 Task: nan
Action: Mouse moved to (521, 668)
Screenshot: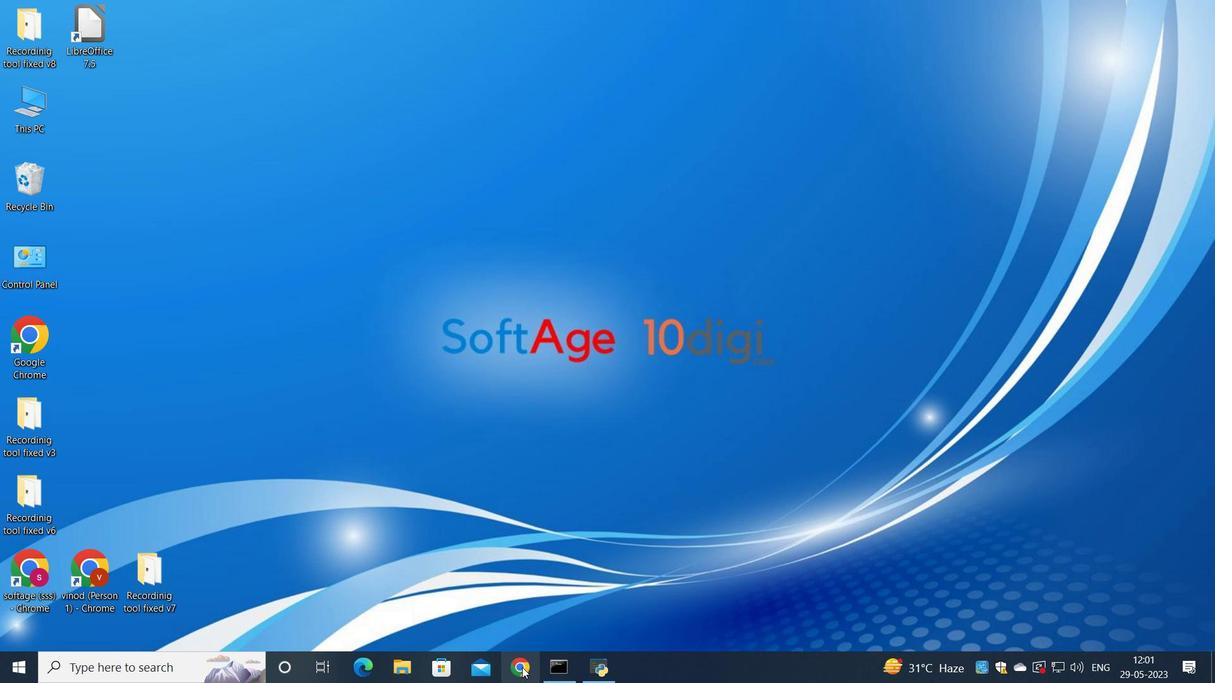 
Action: Mouse pressed left at (521, 668)
Screenshot: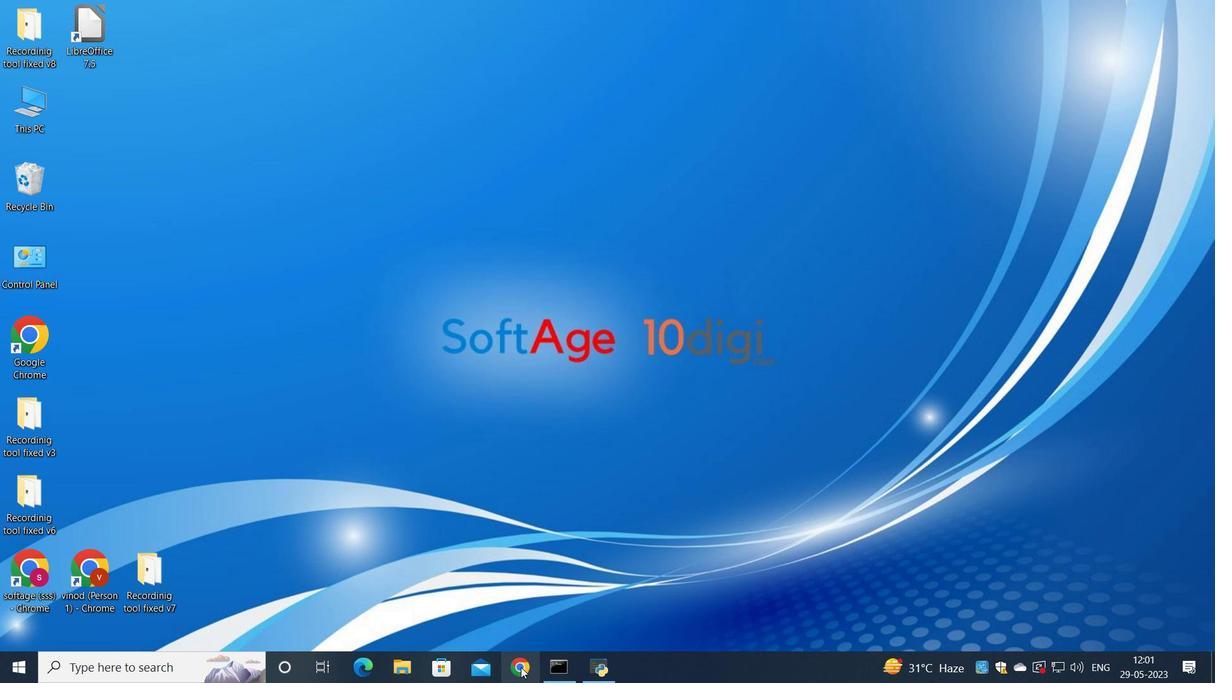 
Action: Mouse moved to (545, 380)
Screenshot: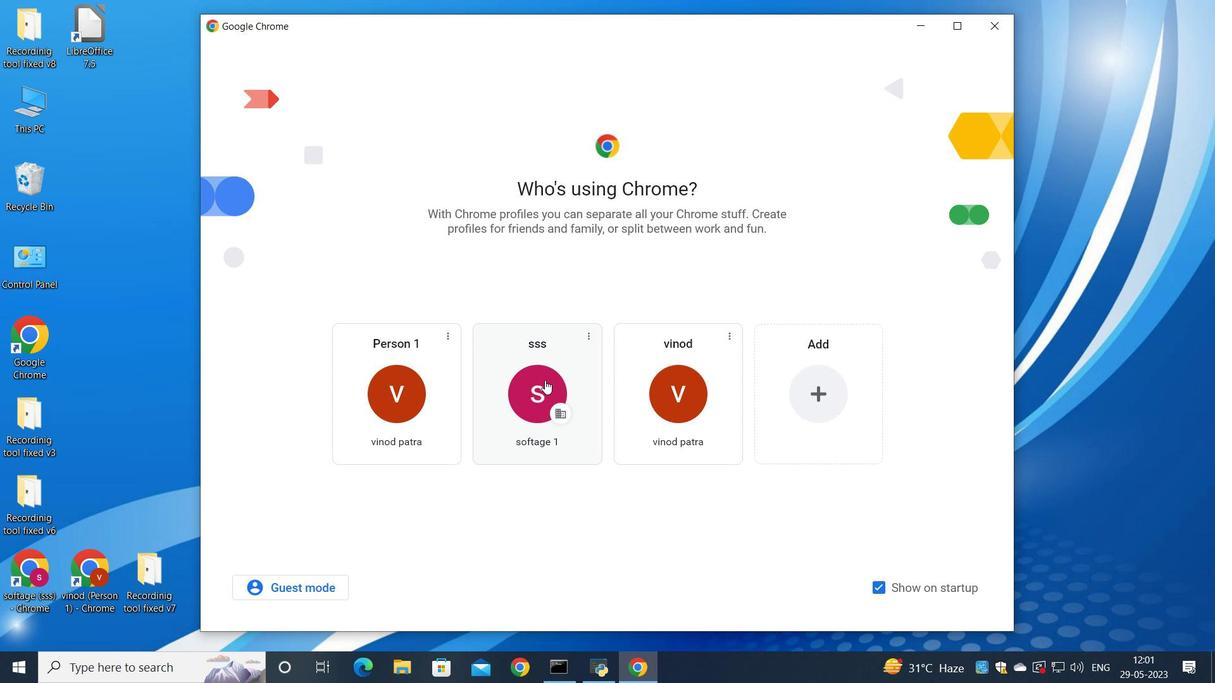 
Action: Mouse pressed left at (545, 380)
Screenshot: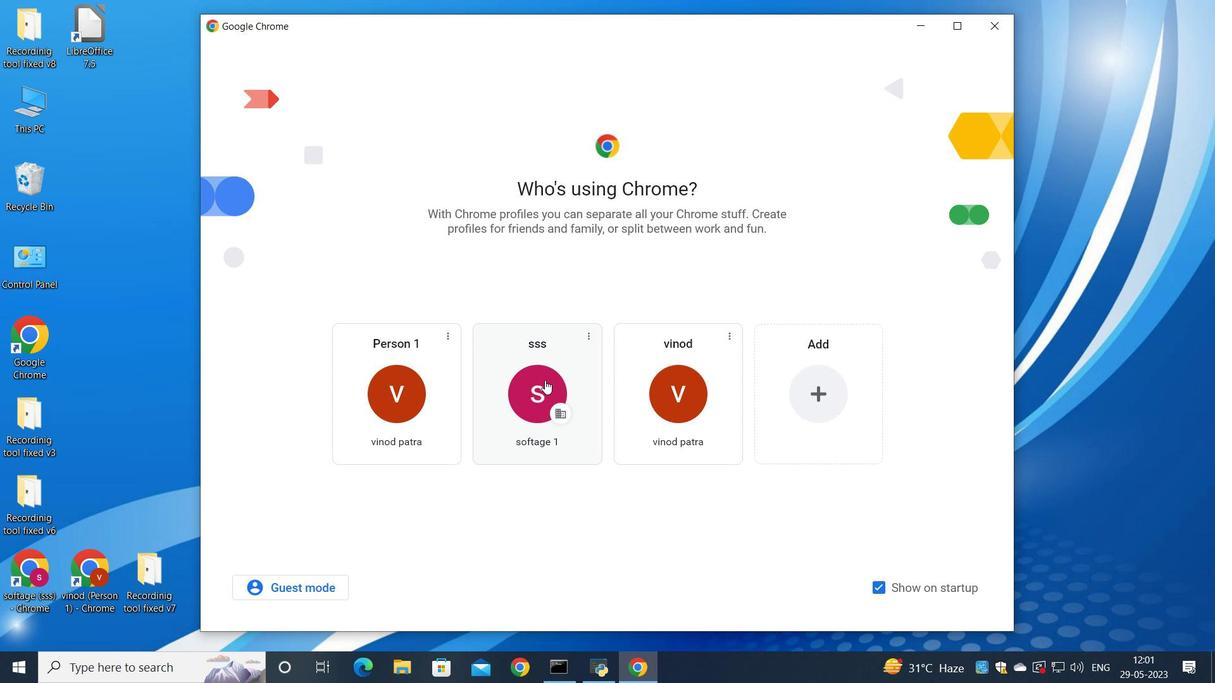 
Action: Mouse moved to (1056, 80)
Screenshot: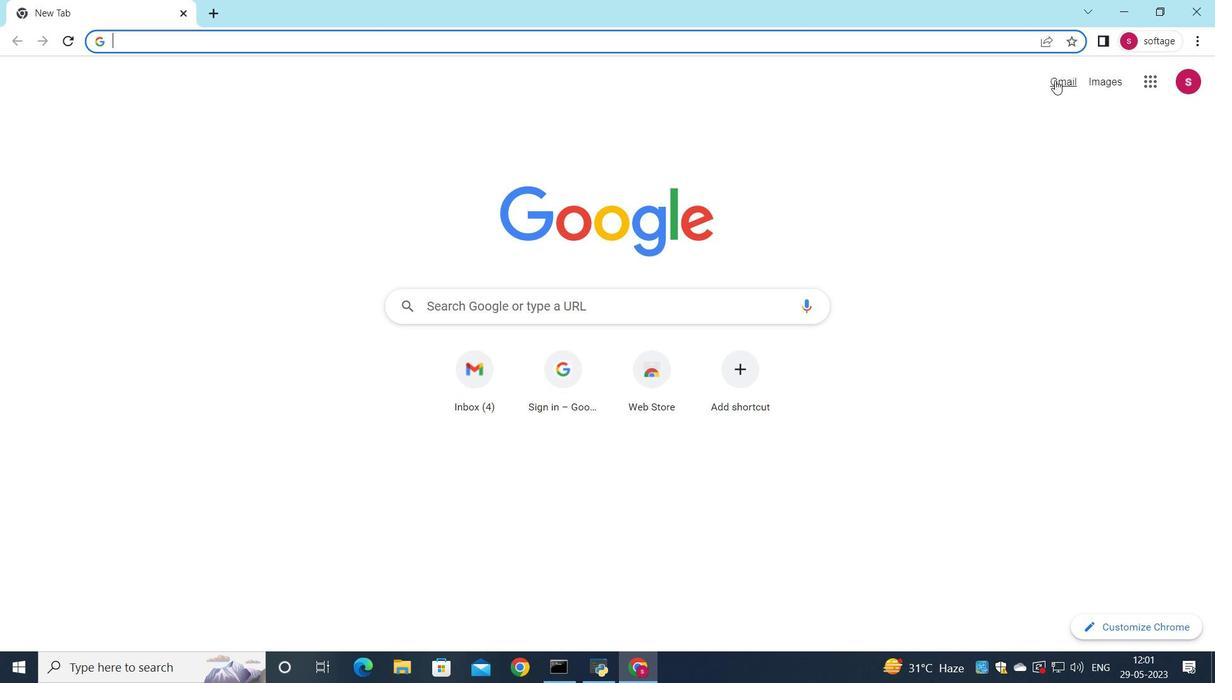 
Action: Mouse pressed left at (1056, 80)
Screenshot: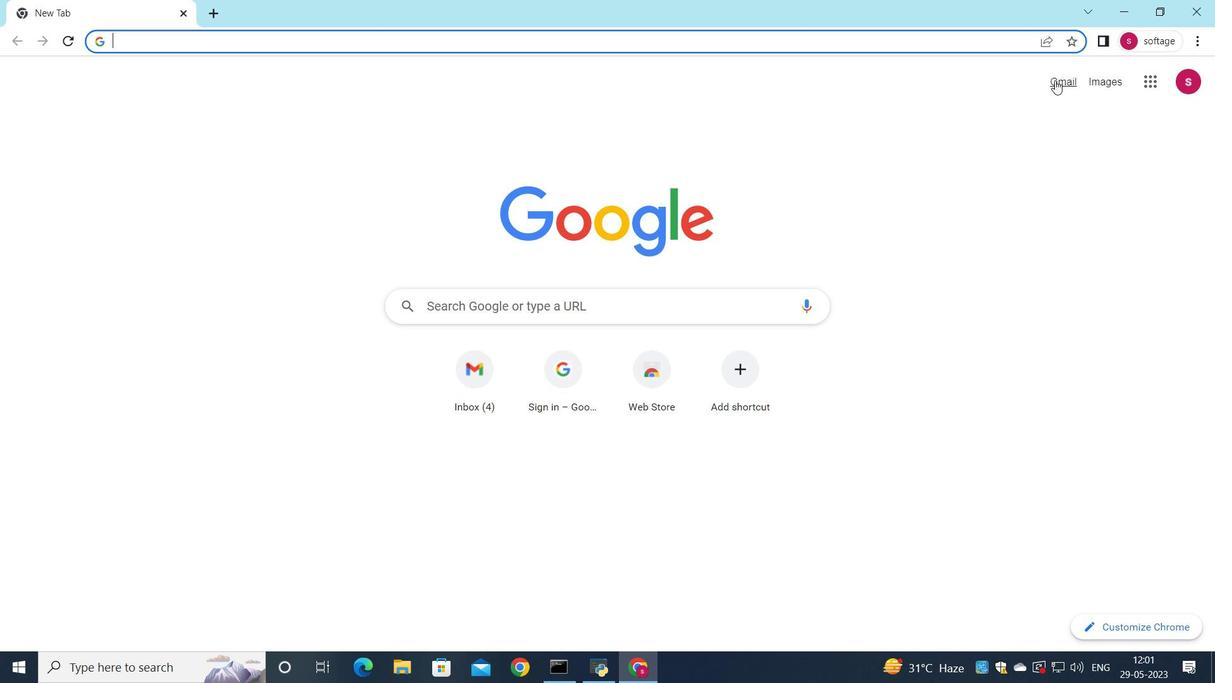 
Action: Mouse moved to (1029, 107)
Screenshot: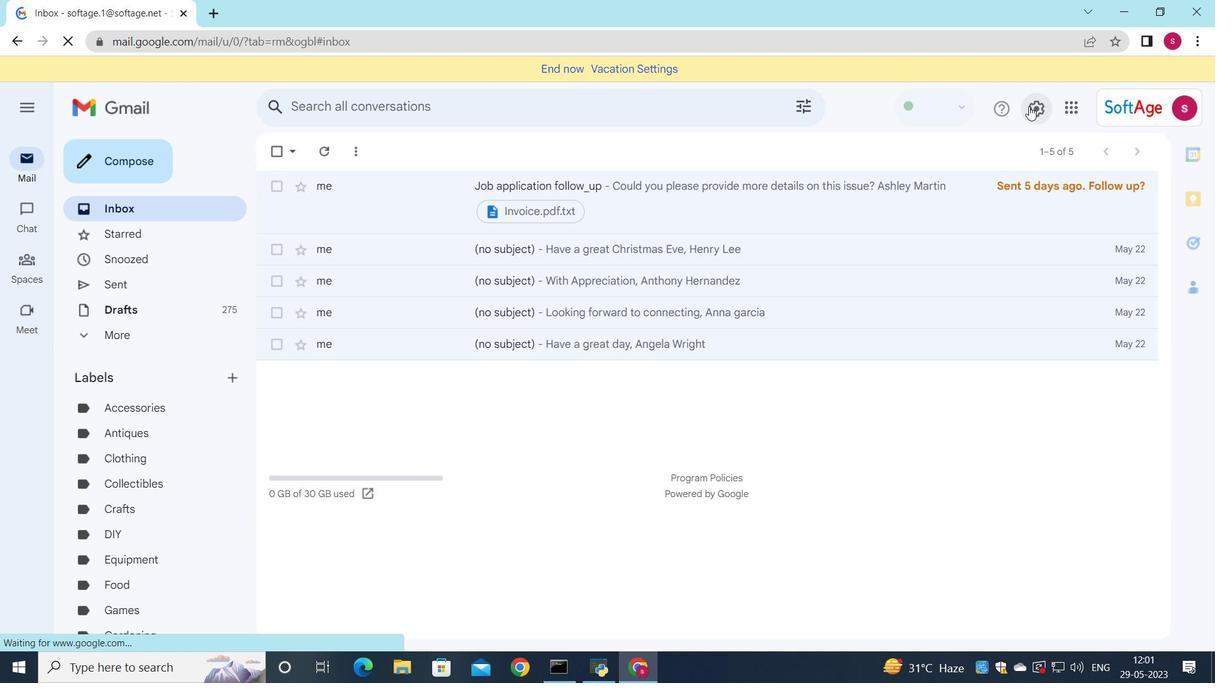 
Action: Mouse pressed left at (1029, 107)
Screenshot: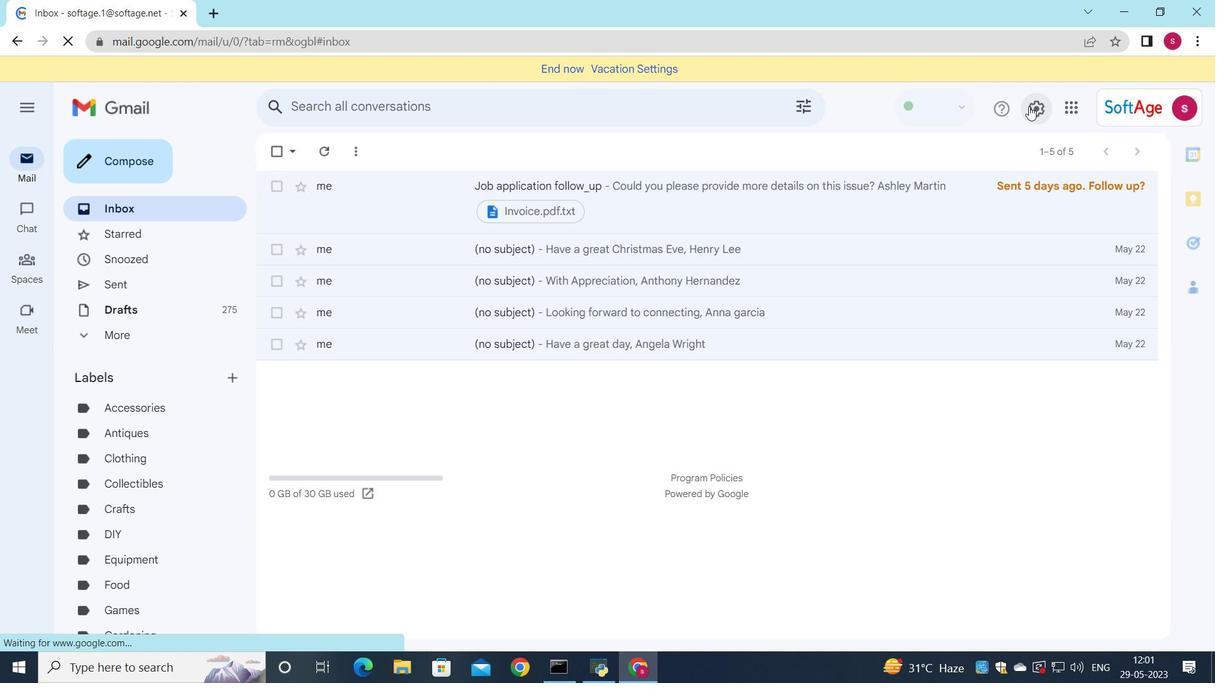 
Action: Mouse moved to (1065, 186)
Screenshot: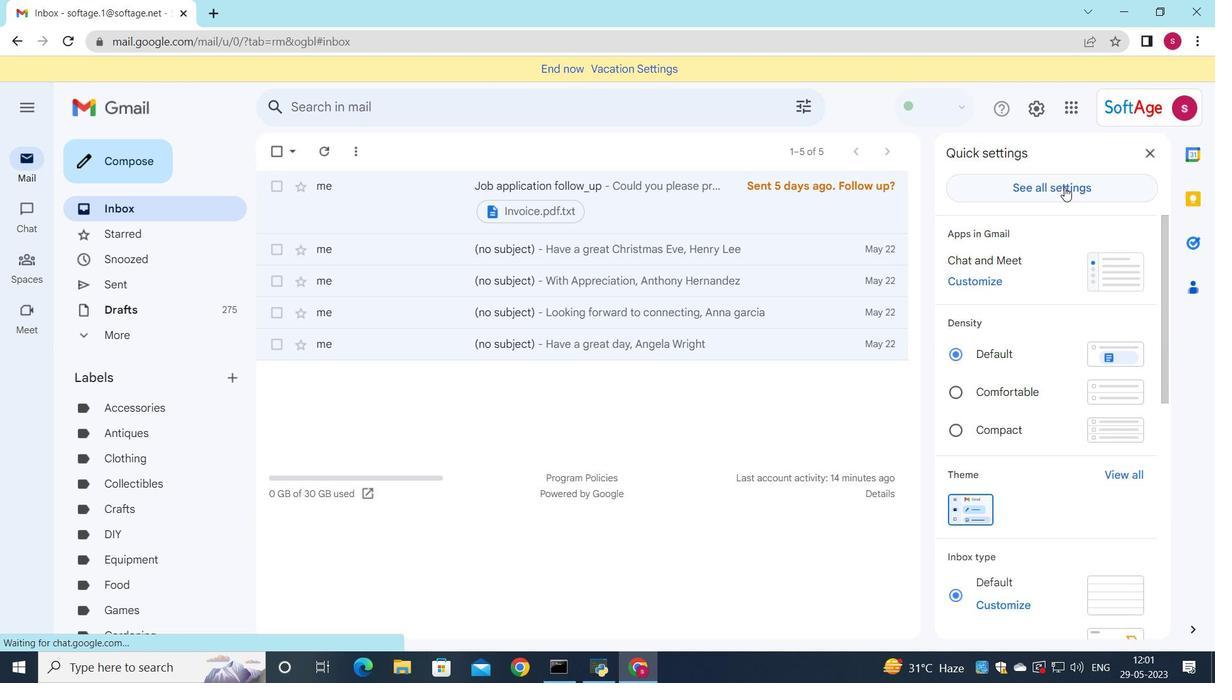 
Action: Mouse pressed left at (1065, 186)
Screenshot: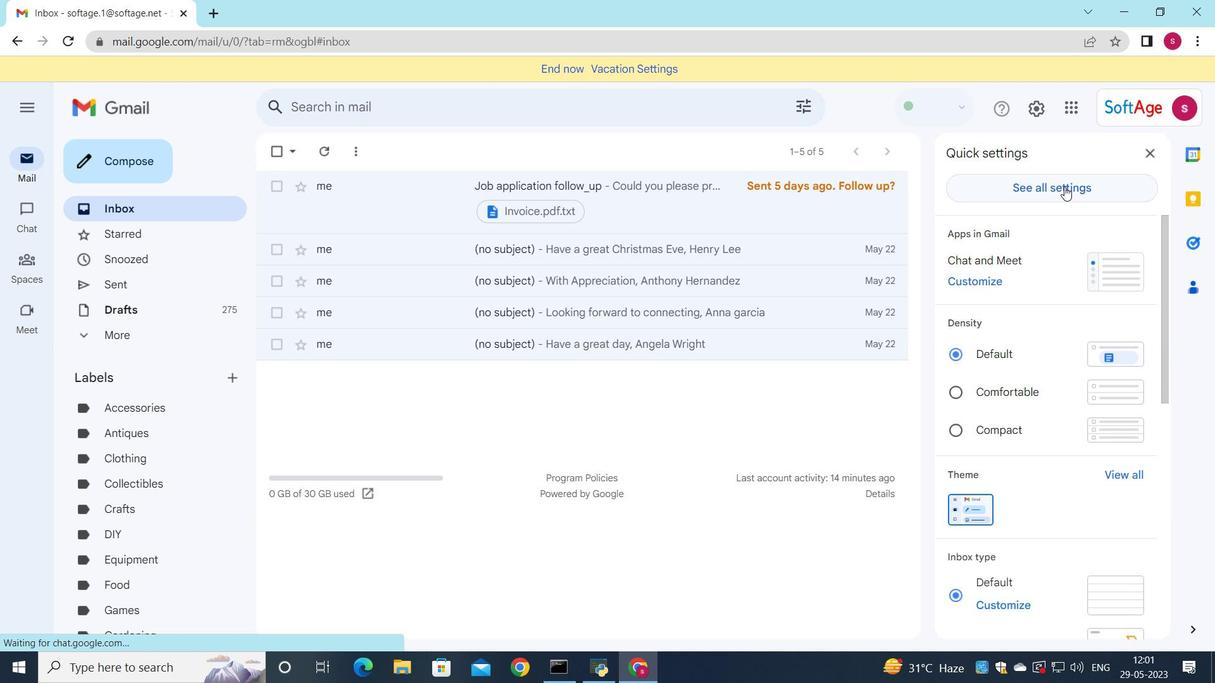 
Action: Mouse moved to (893, 269)
Screenshot: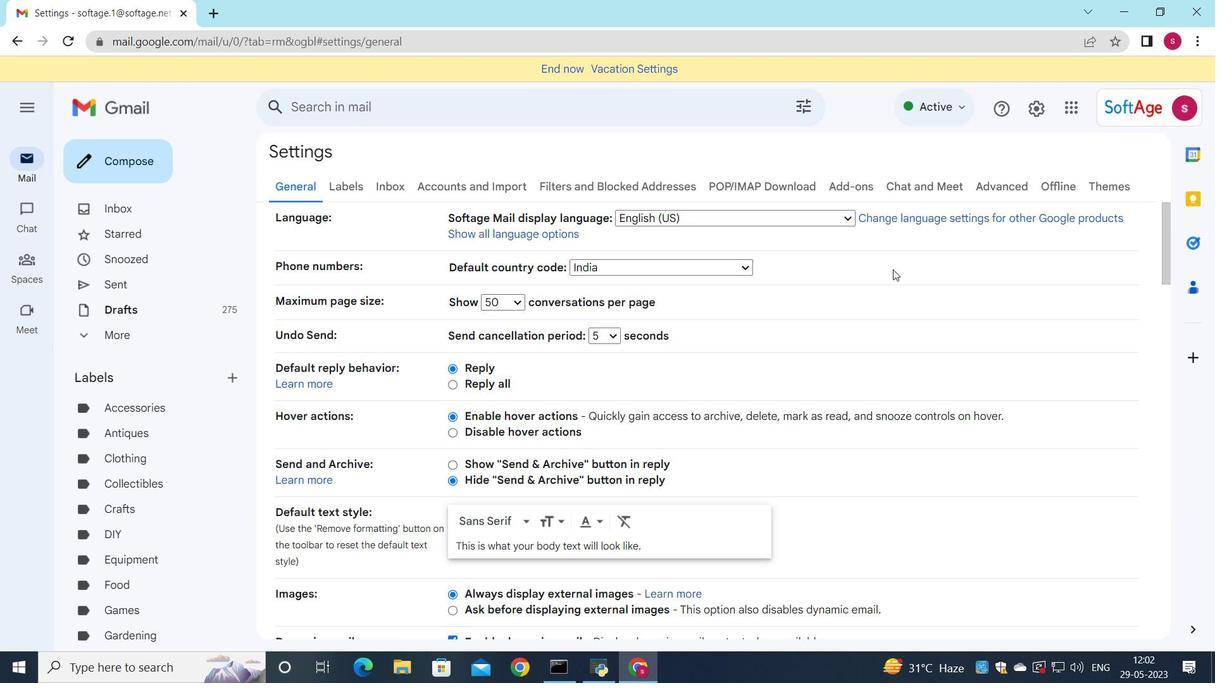 
Action: Mouse scrolled (893, 269) with delta (0, 0)
Screenshot: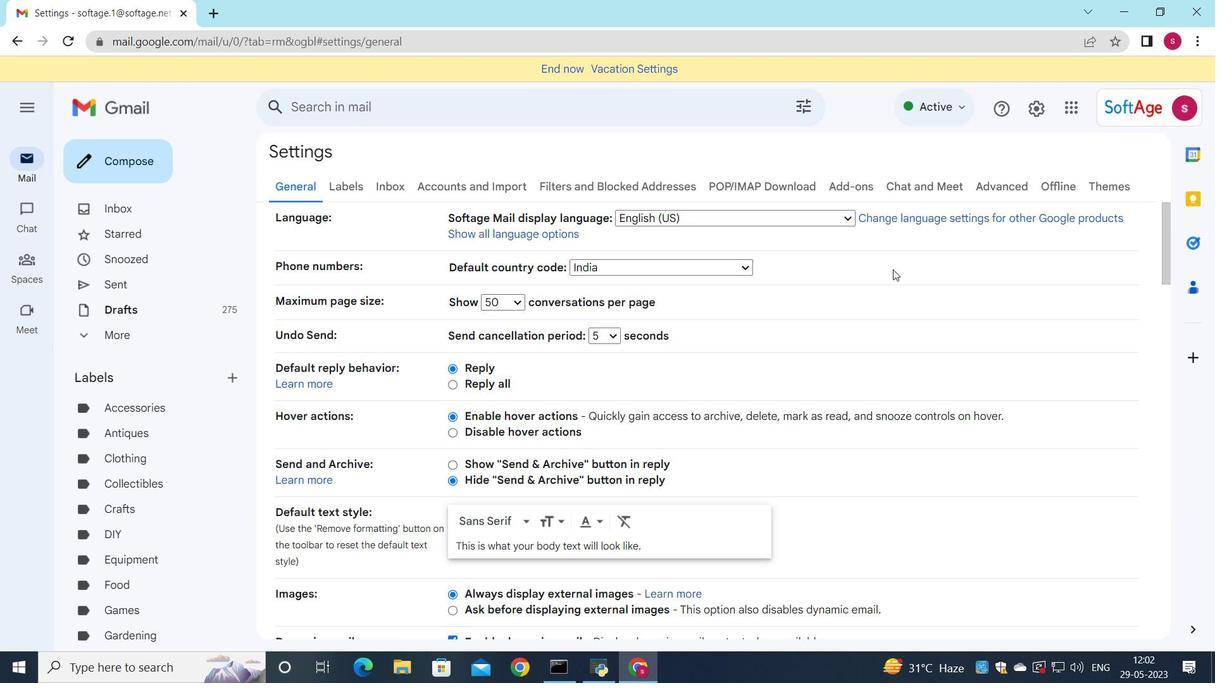 
Action: Mouse scrolled (893, 269) with delta (0, 0)
Screenshot: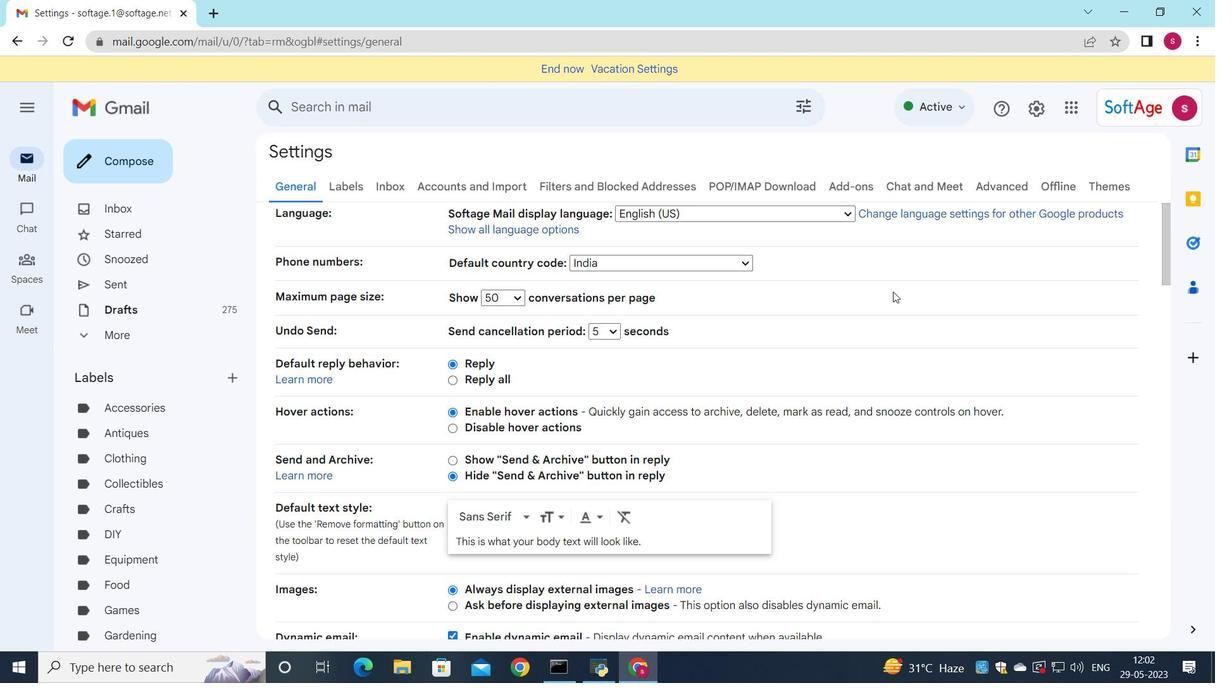 
Action: Mouse moved to (869, 321)
Screenshot: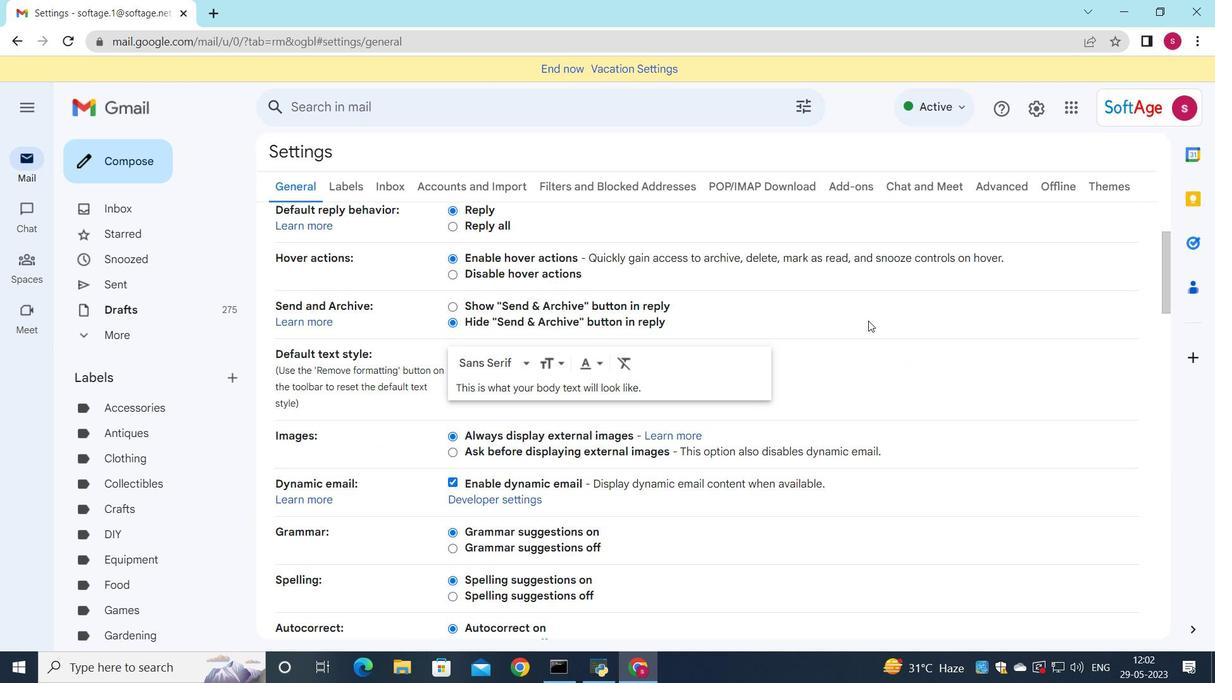 
Action: Mouse scrolled (875, 315) with delta (0, 0)
Screenshot: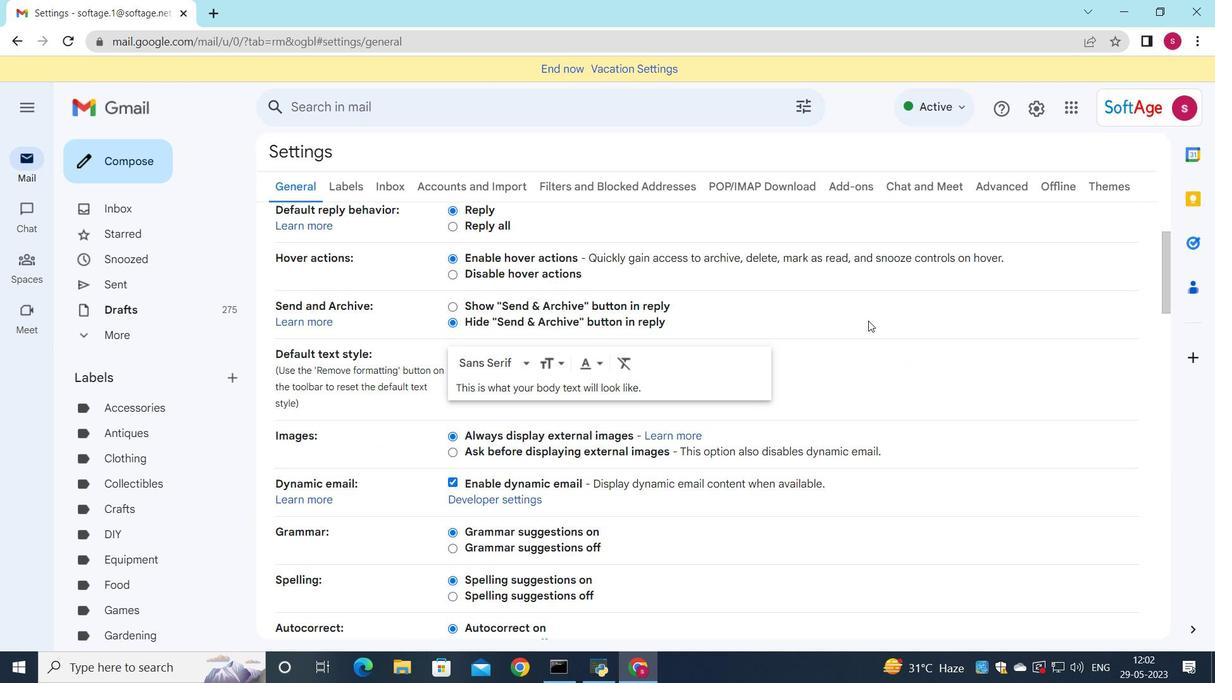 
Action: Mouse moved to (868, 321)
Screenshot: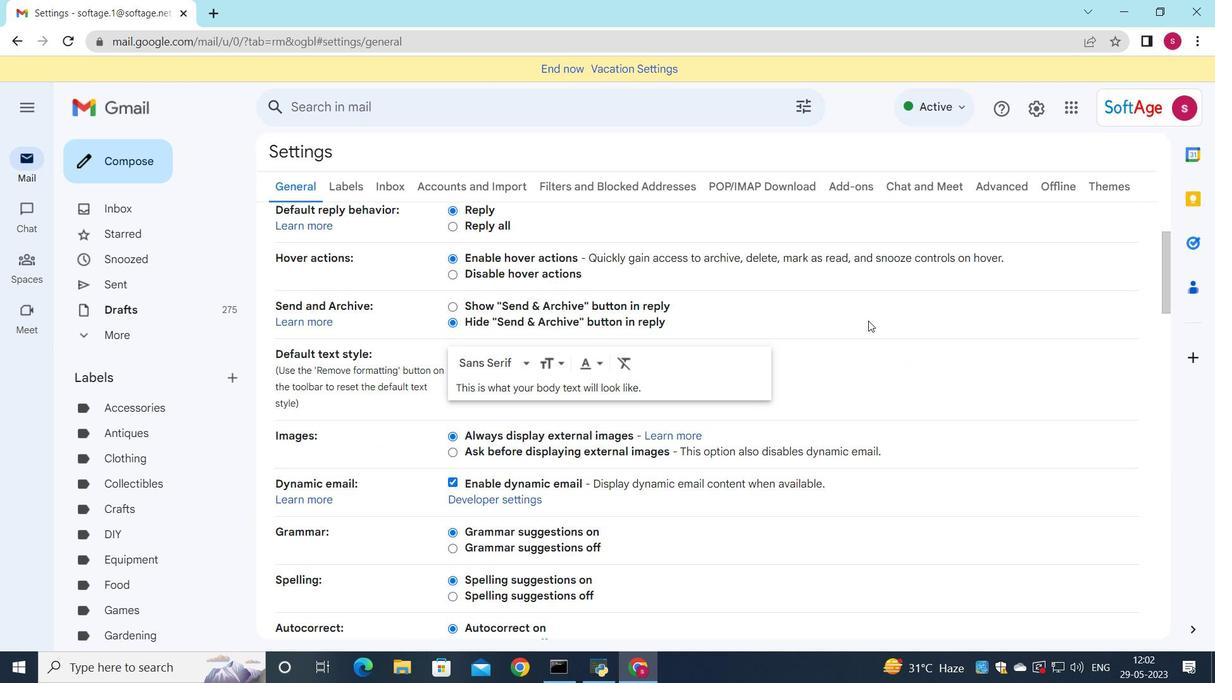 
Action: Mouse scrolled (868, 320) with delta (0, 0)
Screenshot: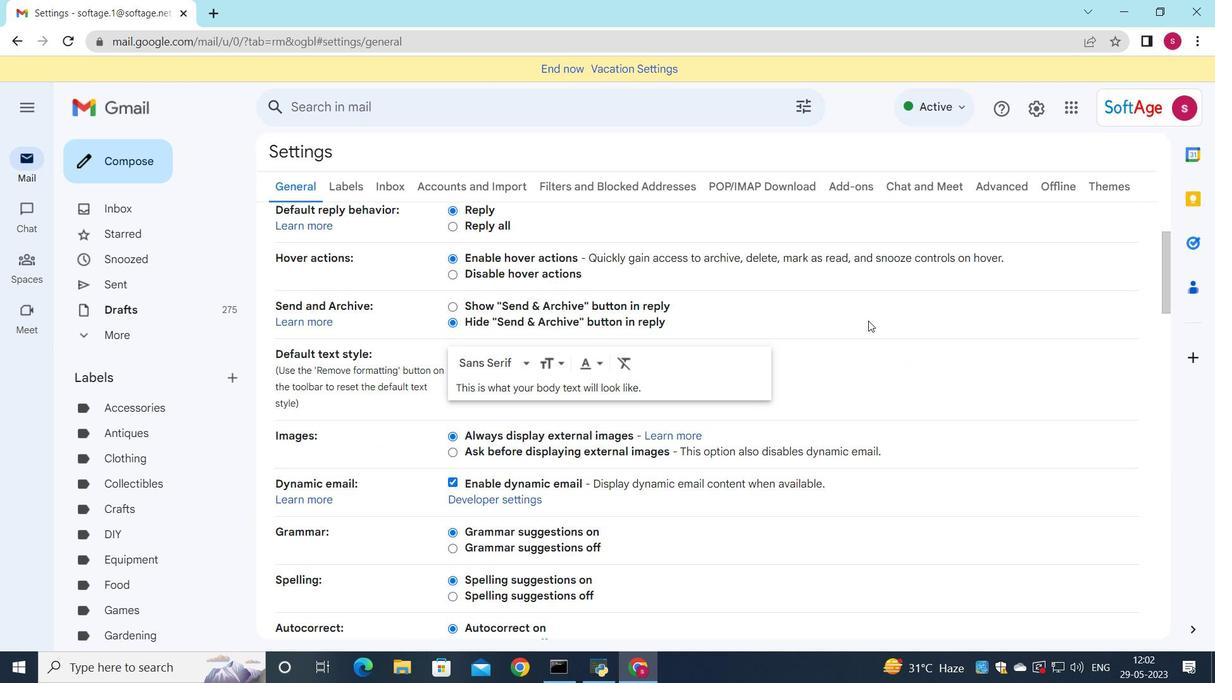 
Action: Mouse scrolled (868, 320) with delta (0, 0)
Screenshot: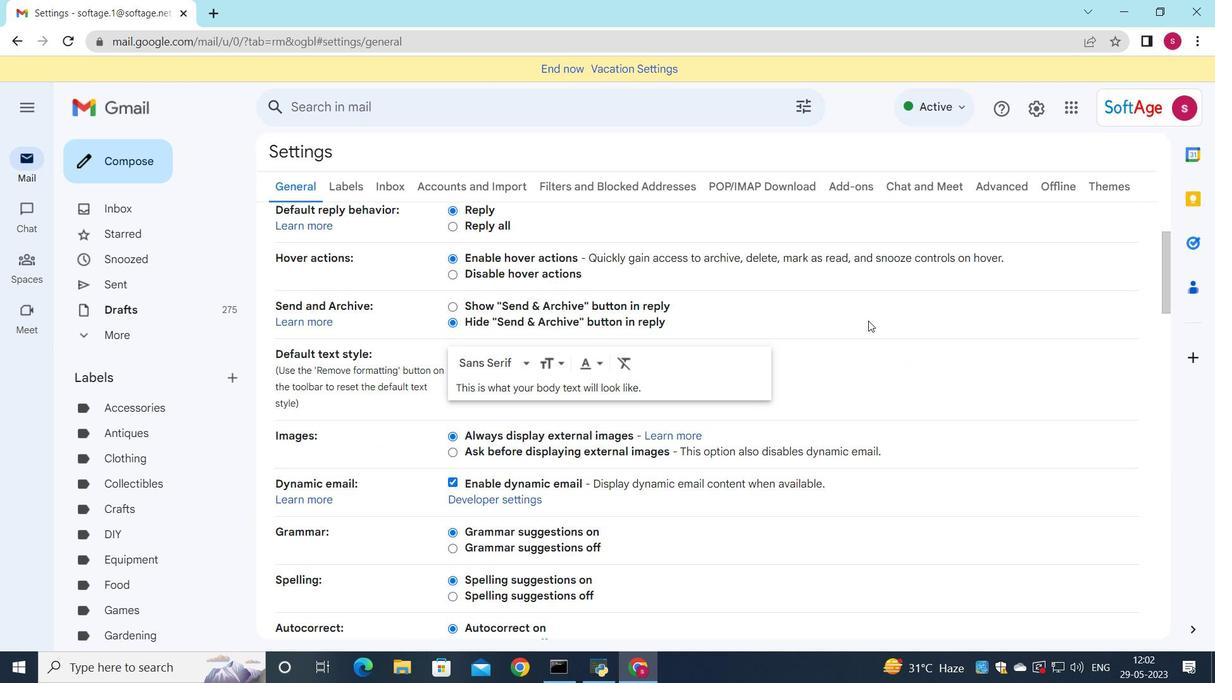 
Action: Mouse scrolled (868, 320) with delta (0, 0)
Screenshot: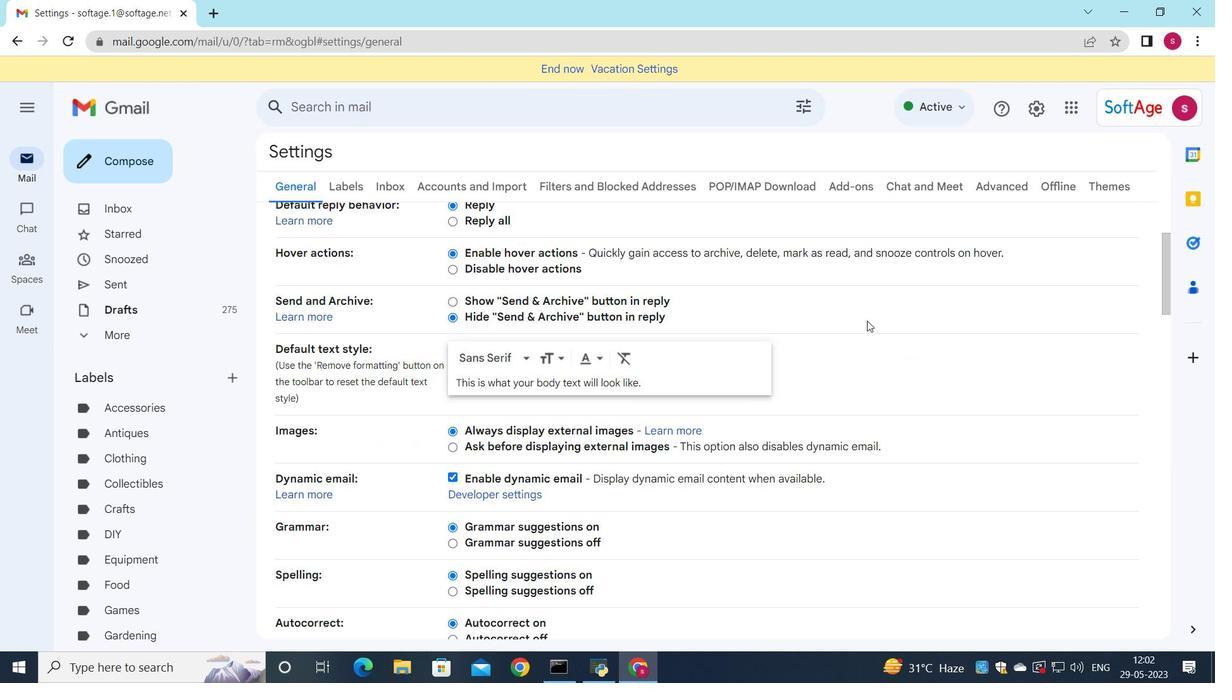 
Action: Mouse moved to (831, 309)
Screenshot: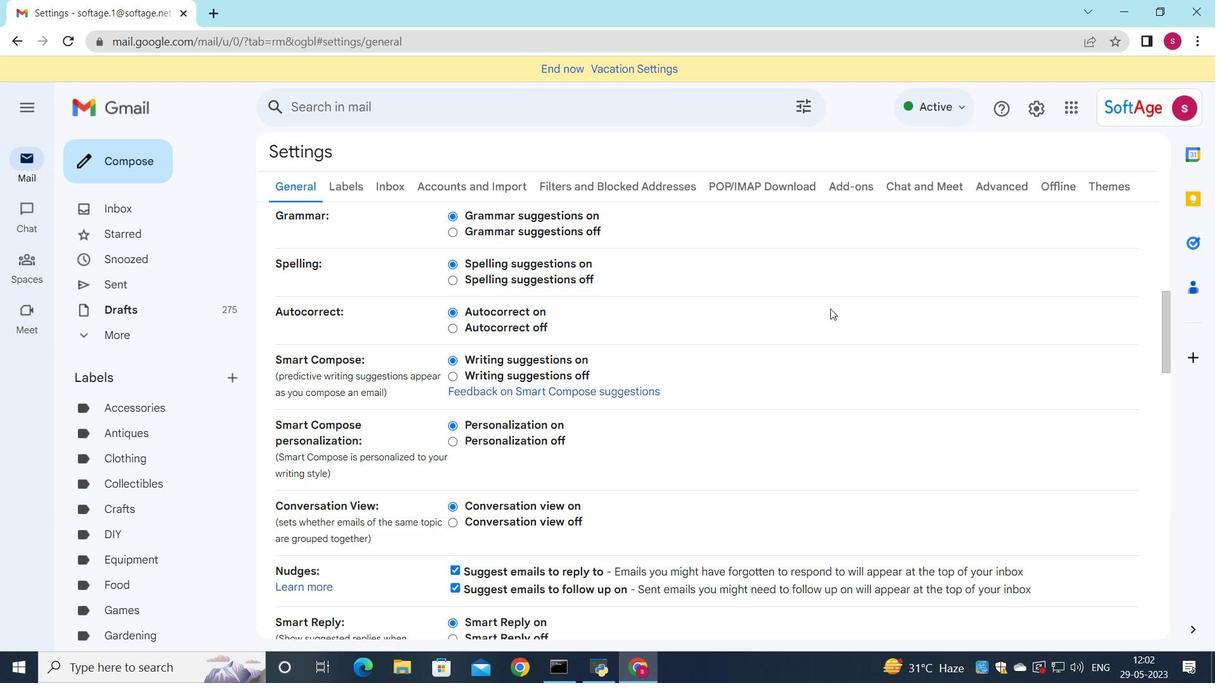 
Action: Mouse scrolled (831, 309) with delta (0, 0)
Screenshot: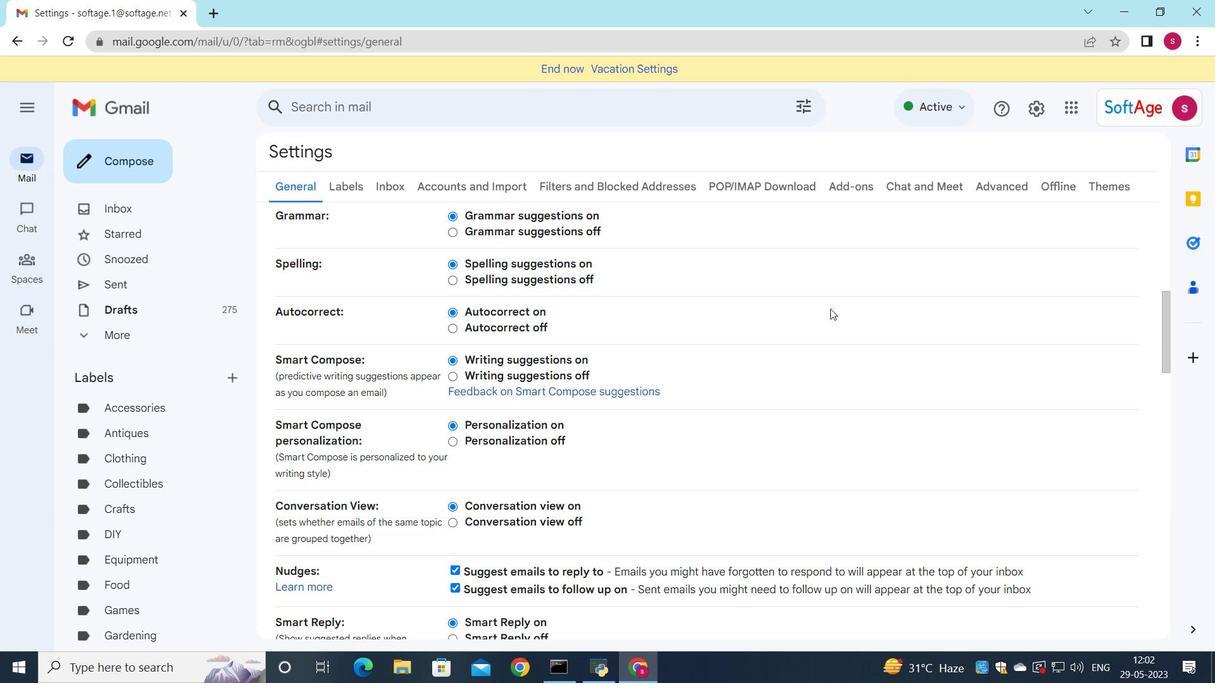 
Action: Mouse scrolled (831, 309) with delta (0, 0)
Screenshot: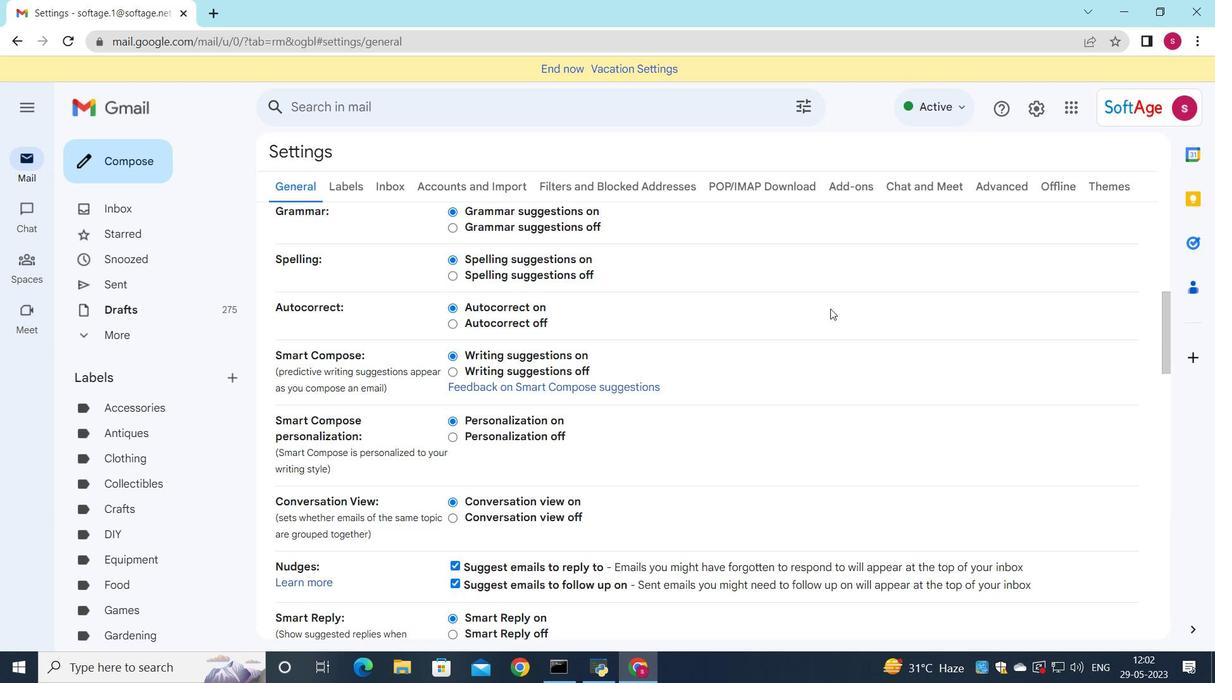 
Action: Mouse scrolled (831, 309) with delta (0, 0)
Screenshot: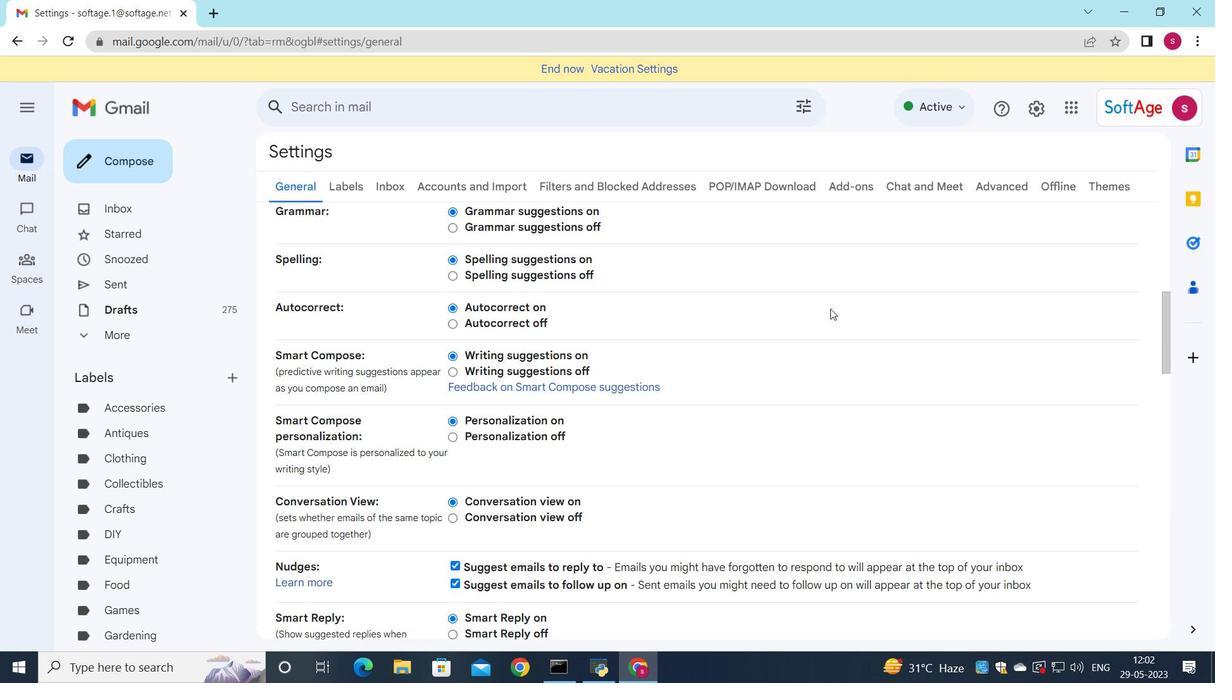 
Action: Mouse scrolled (831, 309) with delta (0, 0)
Screenshot: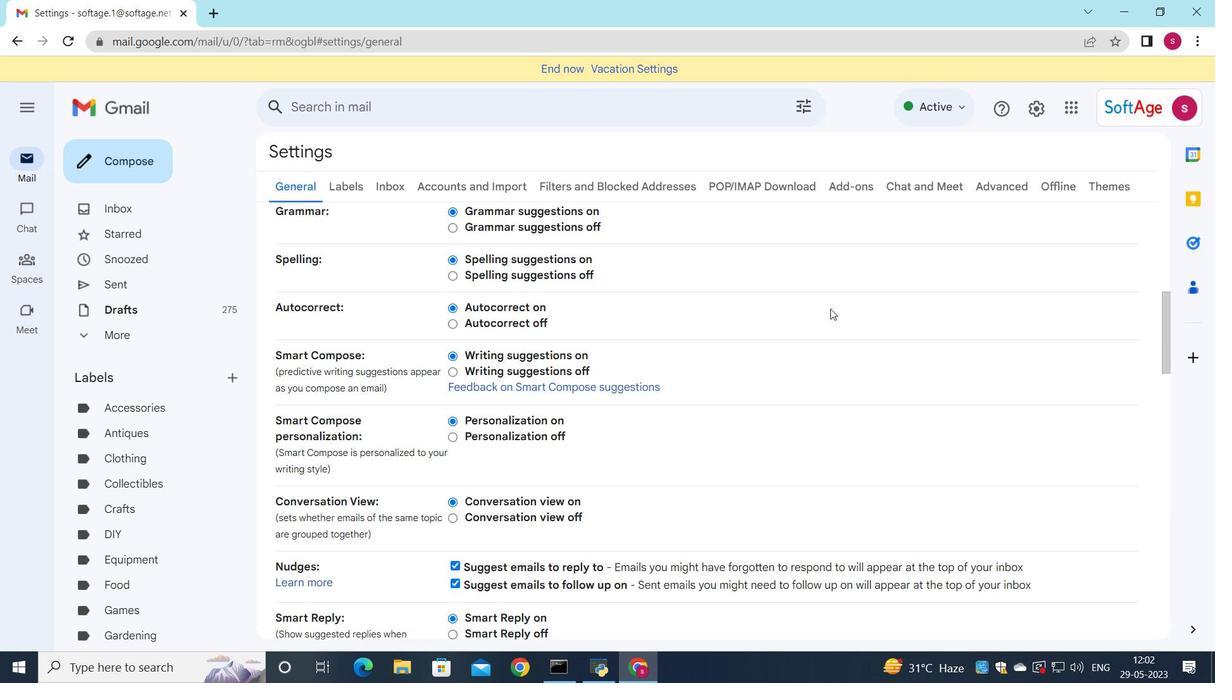 
Action: Mouse scrolled (831, 309) with delta (0, 0)
Screenshot: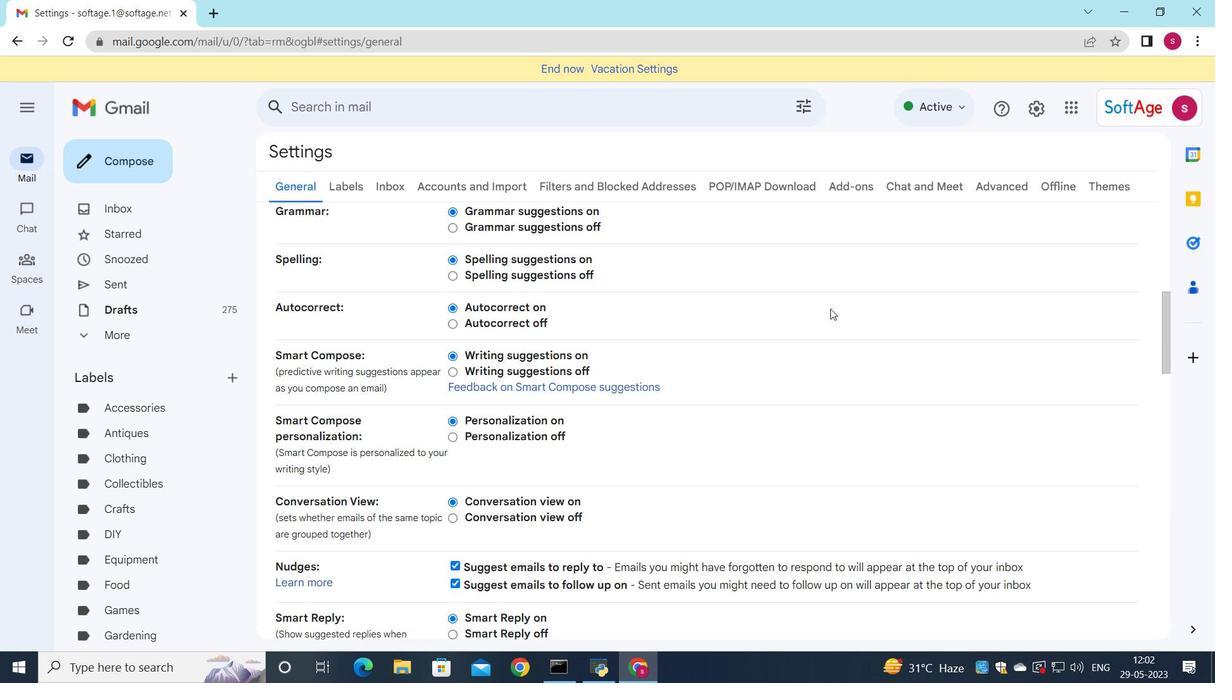 
Action: Mouse moved to (678, 296)
Screenshot: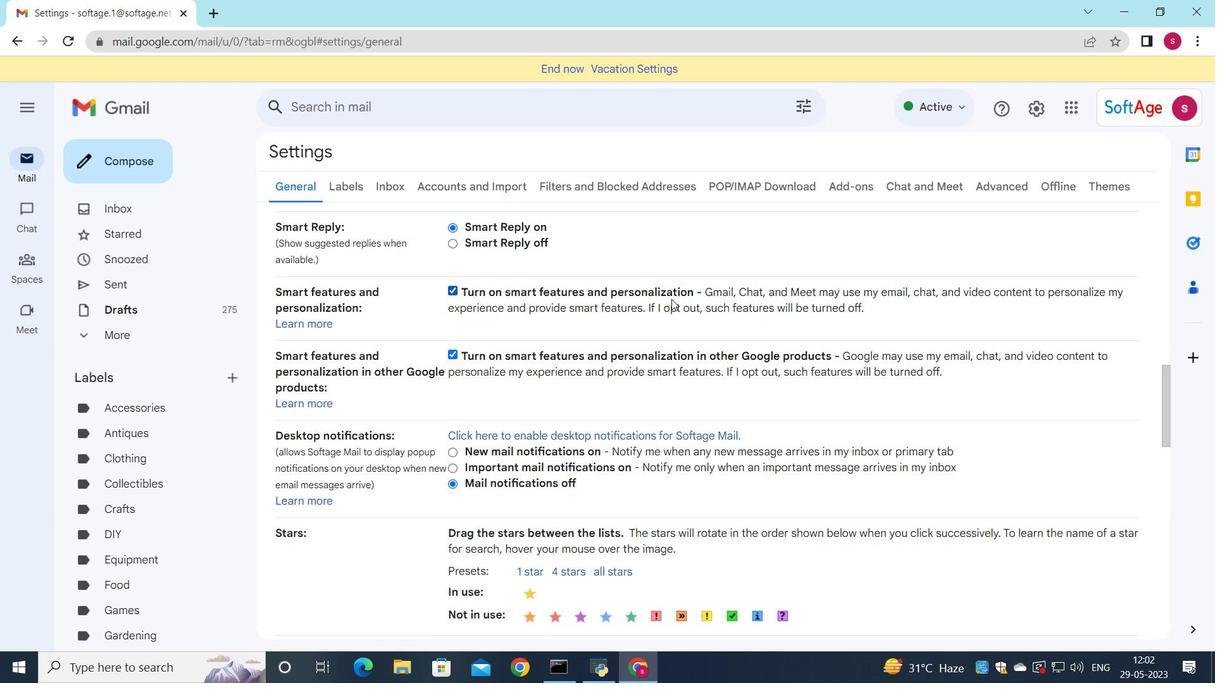 
Action: Mouse scrolled (678, 295) with delta (0, 0)
Screenshot: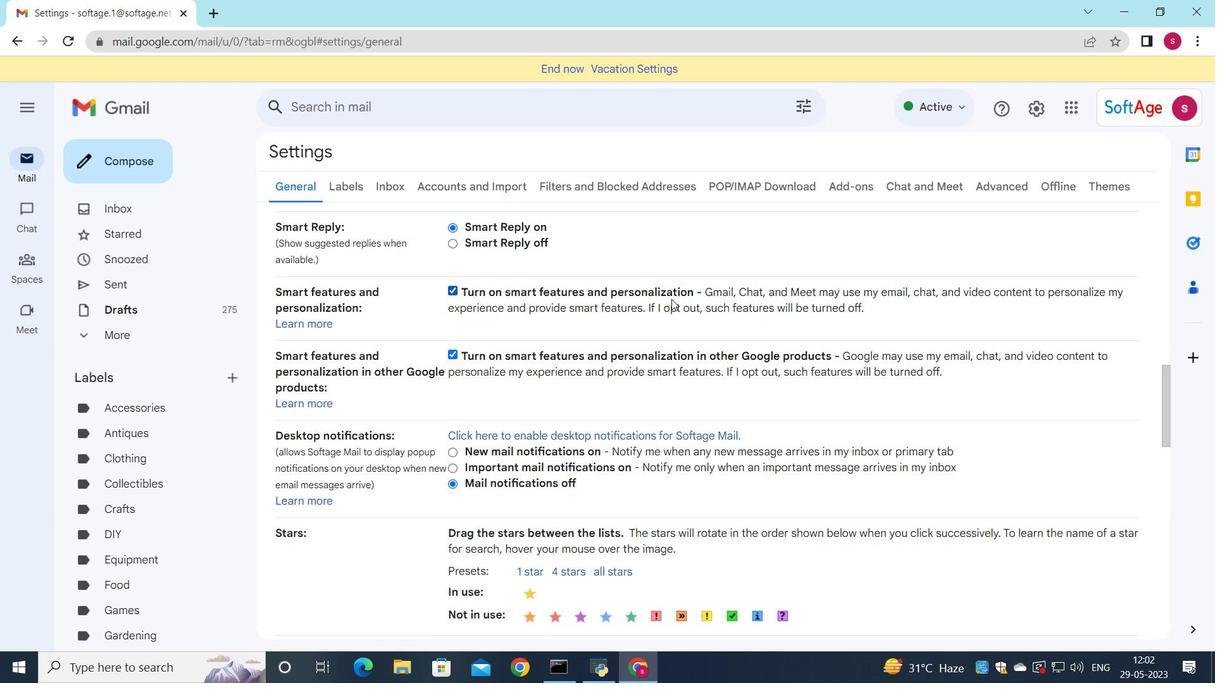 
Action: Mouse moved to (676, 298)
Screenshot: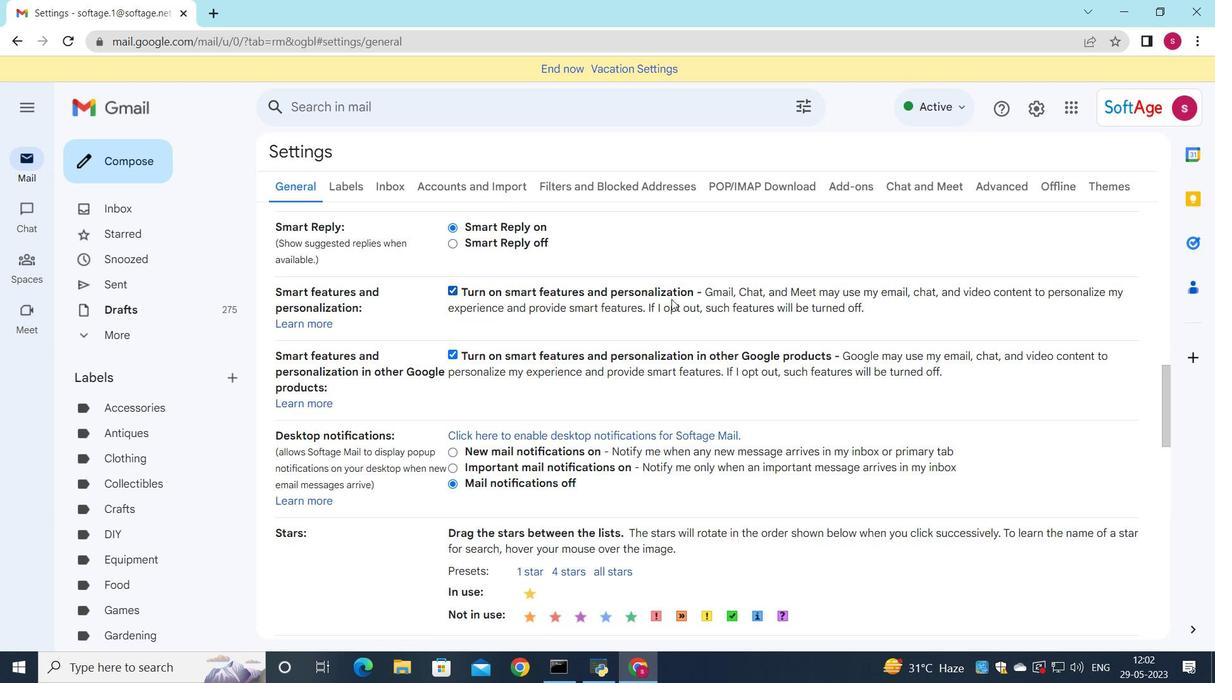 
Action: Mouse scrolled (676, 297) with delta (0, 0)
Screenshot: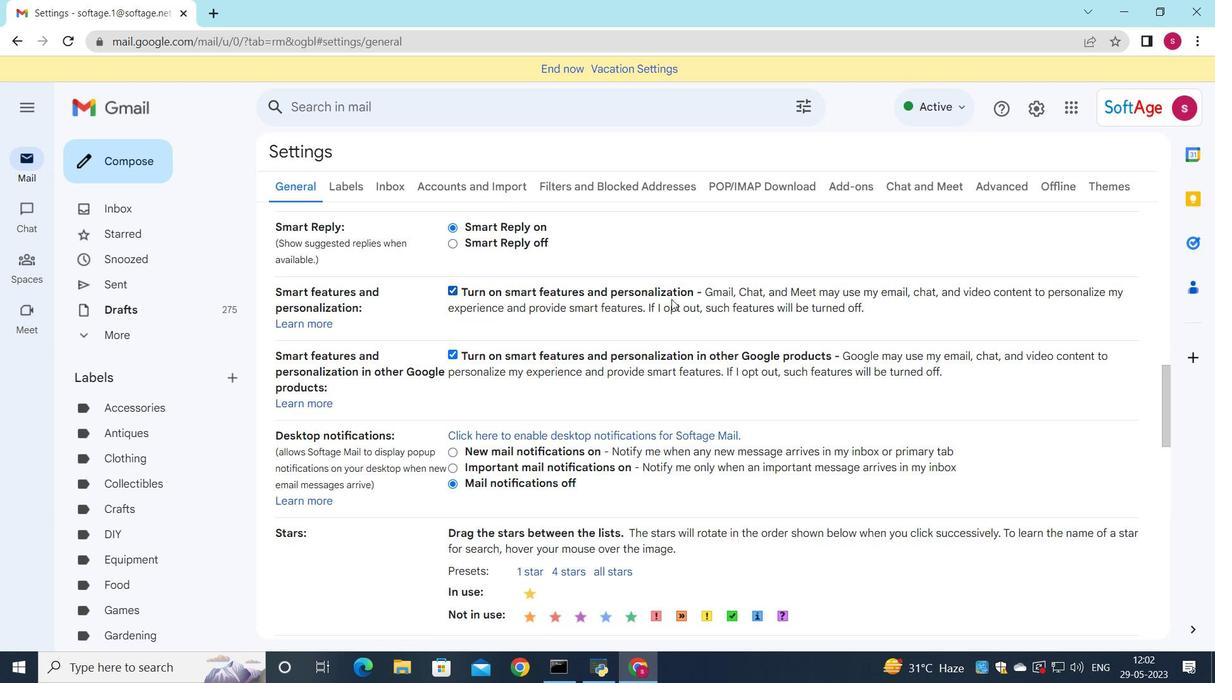 
Action: Mouse moved to (671, 300)
Screenshot: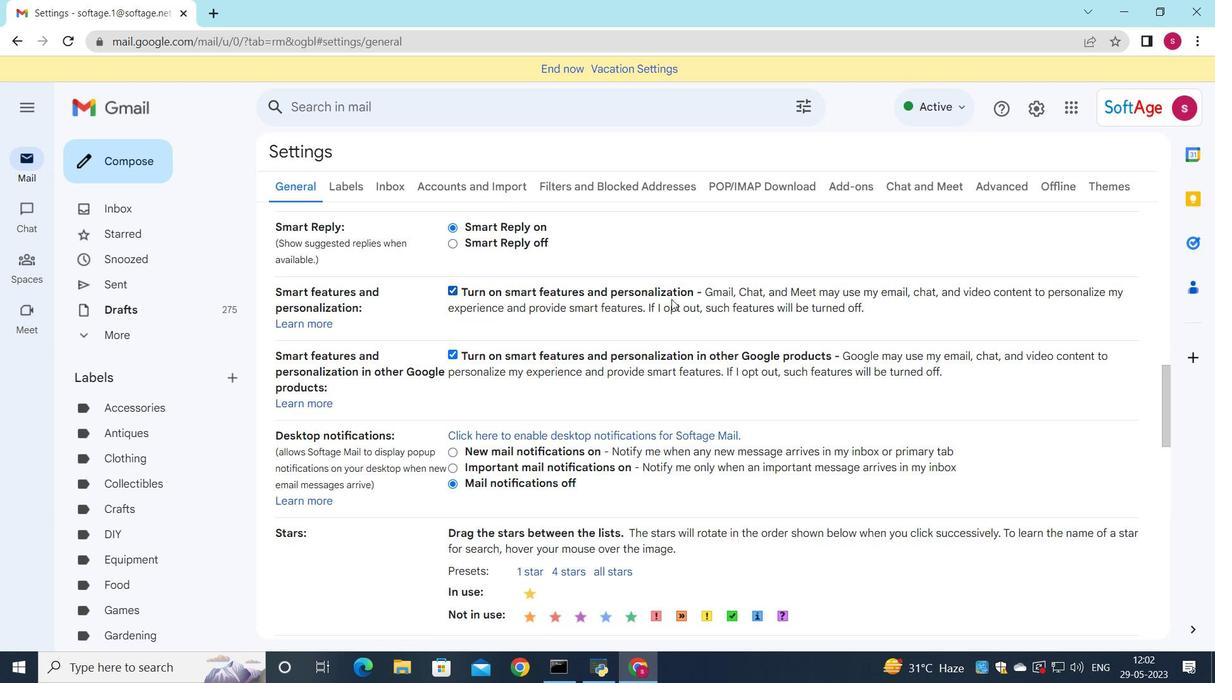 
Action: Mouse scrolled (671, 299) with delta (0, 0)
Screenshot: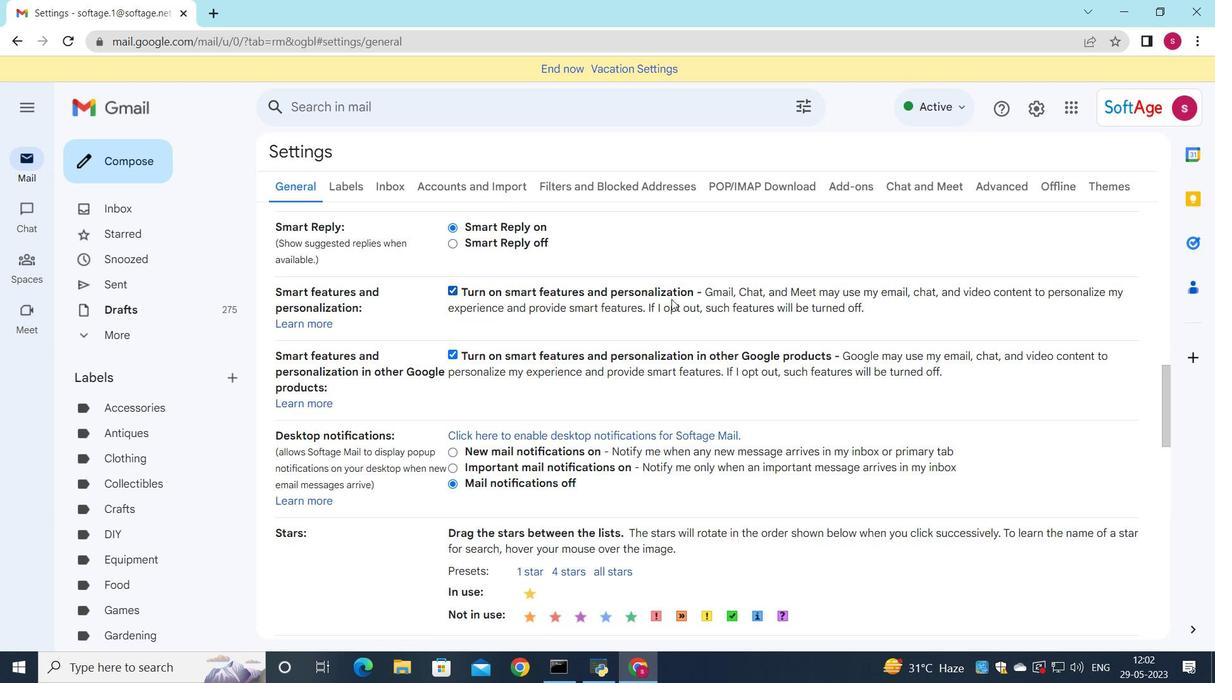 
Action: Mouse moved to (669, 302)
Screenshot: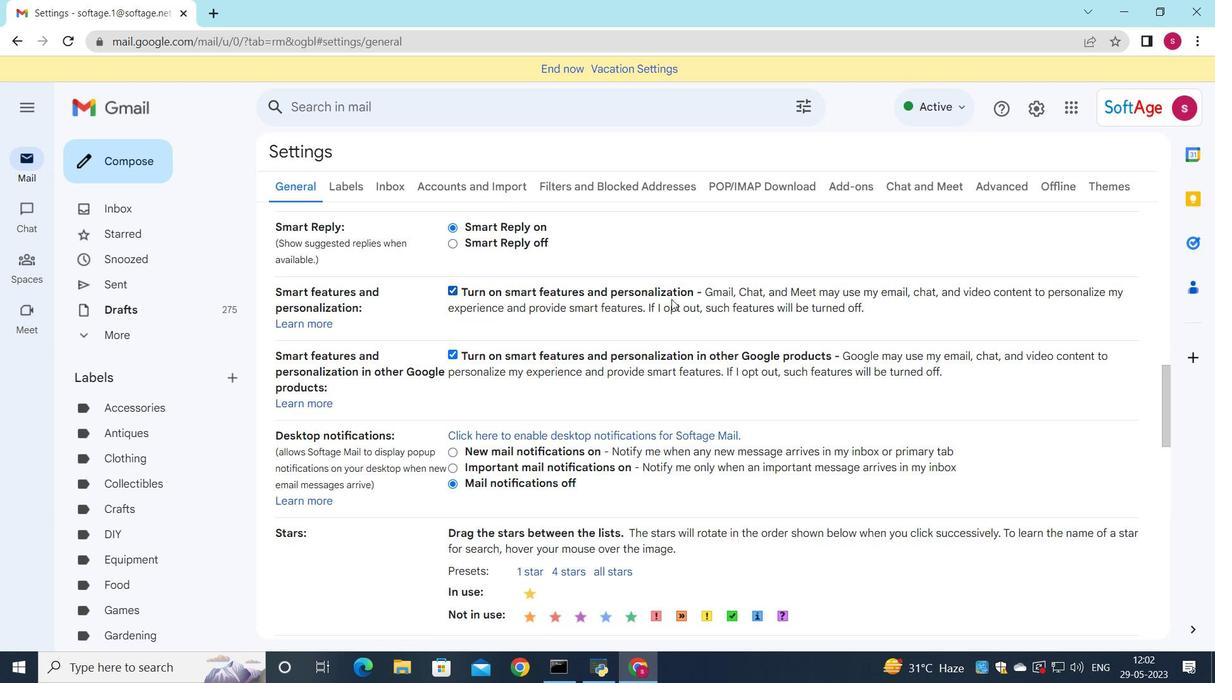 
Action: Mouse scrolled (669, 301) with delta (0, 0)
Screenshot: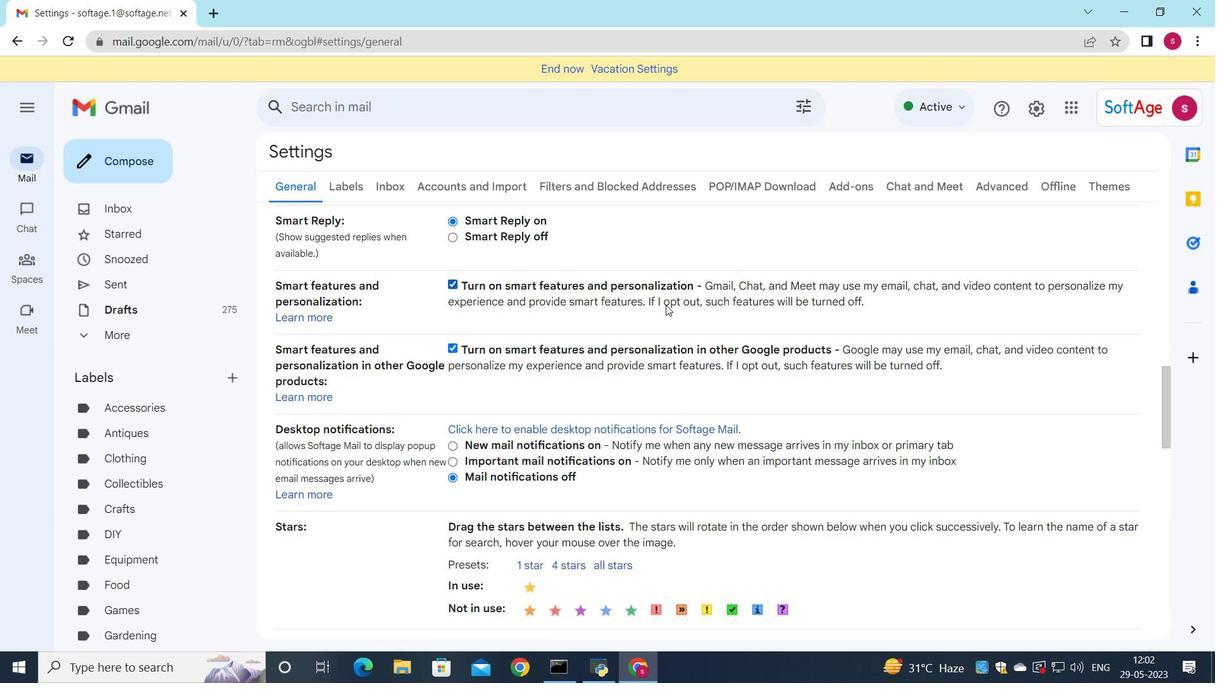 
Action: Mouse moved to (664, 308)
Screenshot: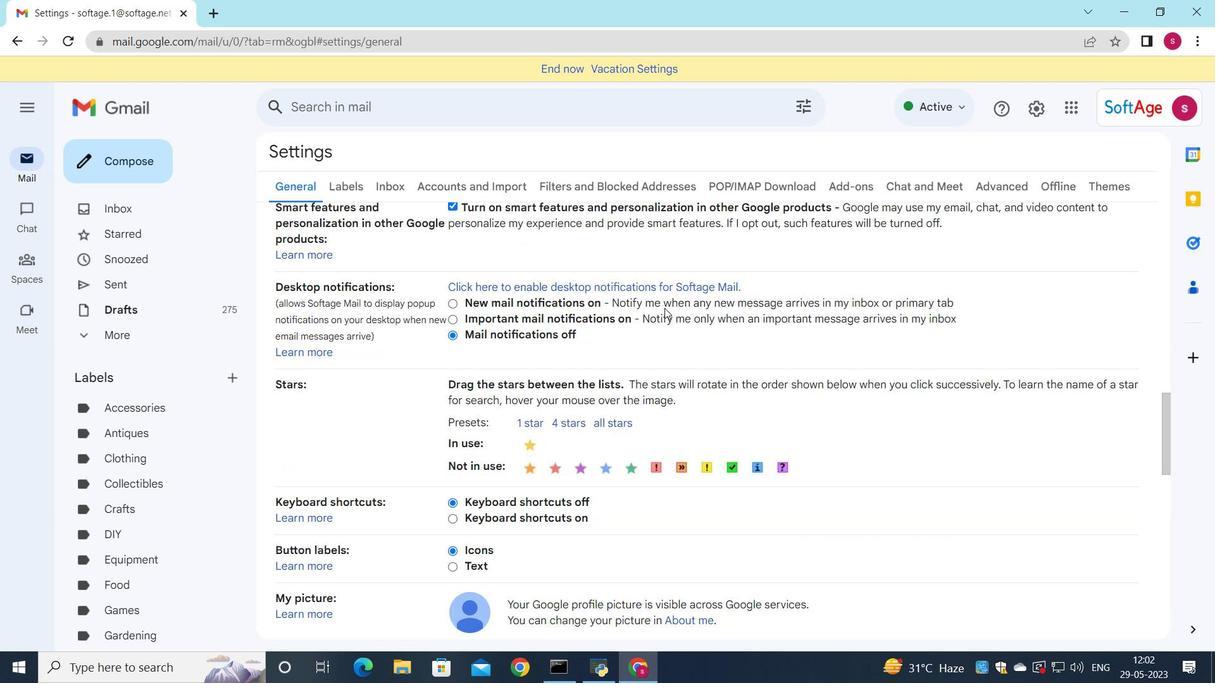 
Action: Mouse scrolled (664, 307) with delta (0, 0)
Screenshot: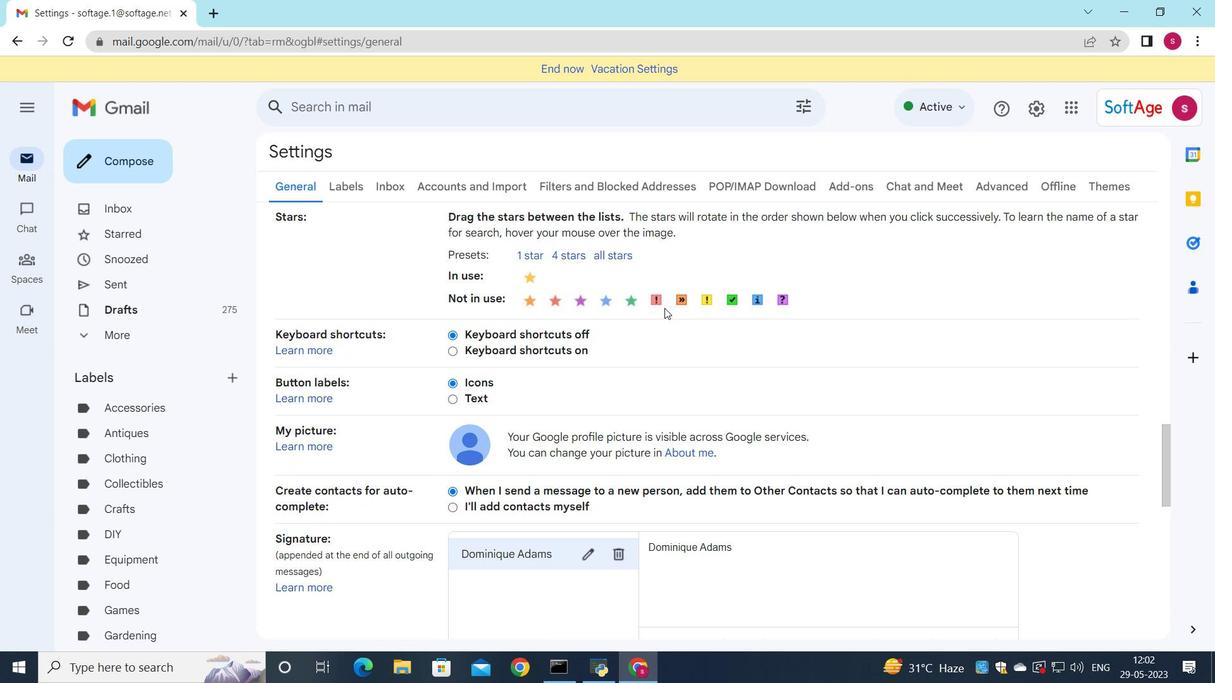 
Action: Mouse scrolled (664, 307) with delta (0, 0)
Screenshot: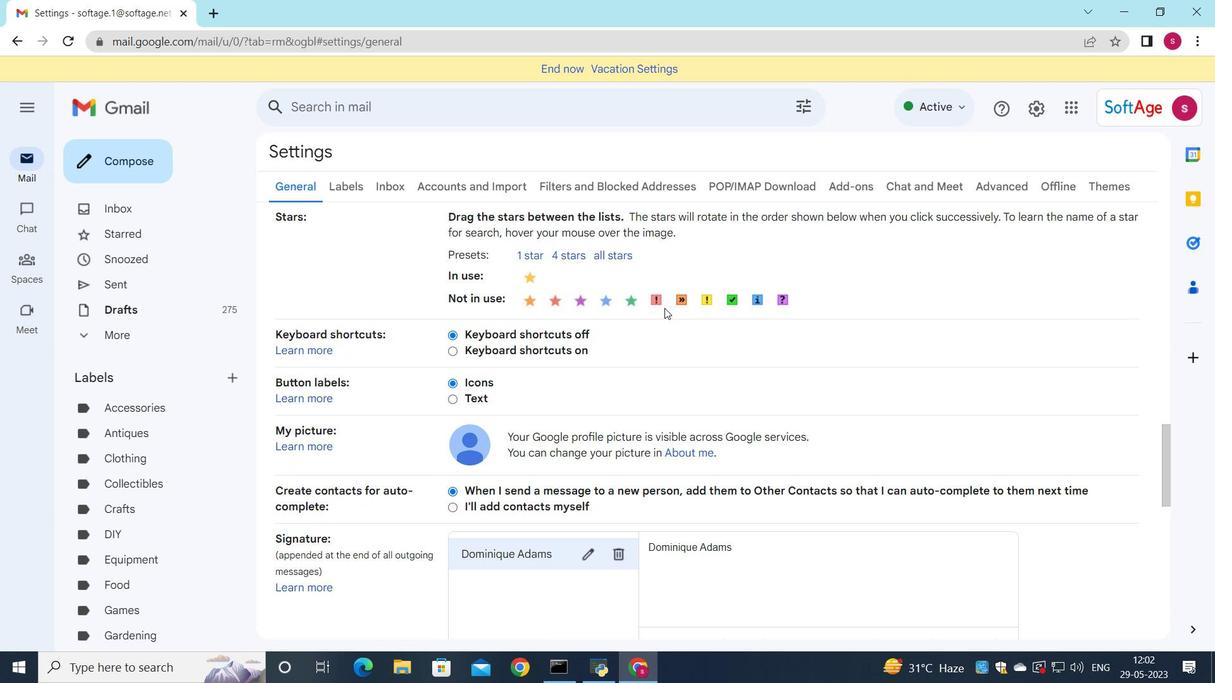 
Action: Mouse scrolled (664, 307) with delta (0, 0)
Screenshot: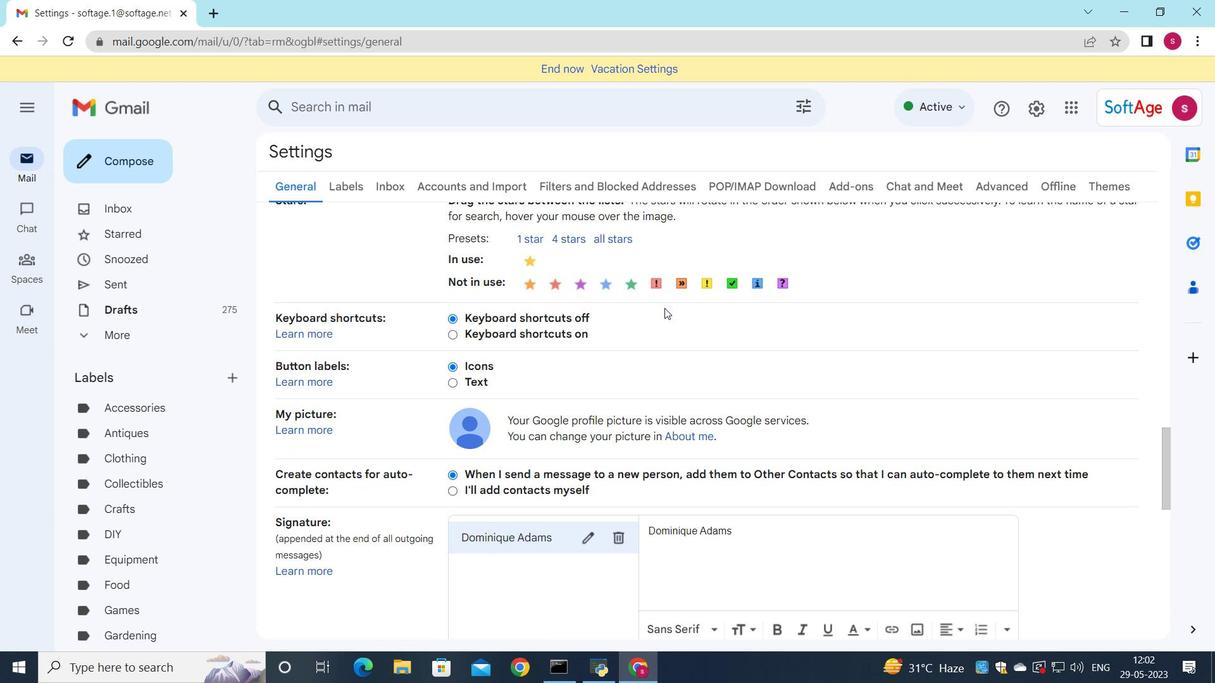 
Action: Mouse scrolled (664, 307) with delta (0, 0)
Screenshot: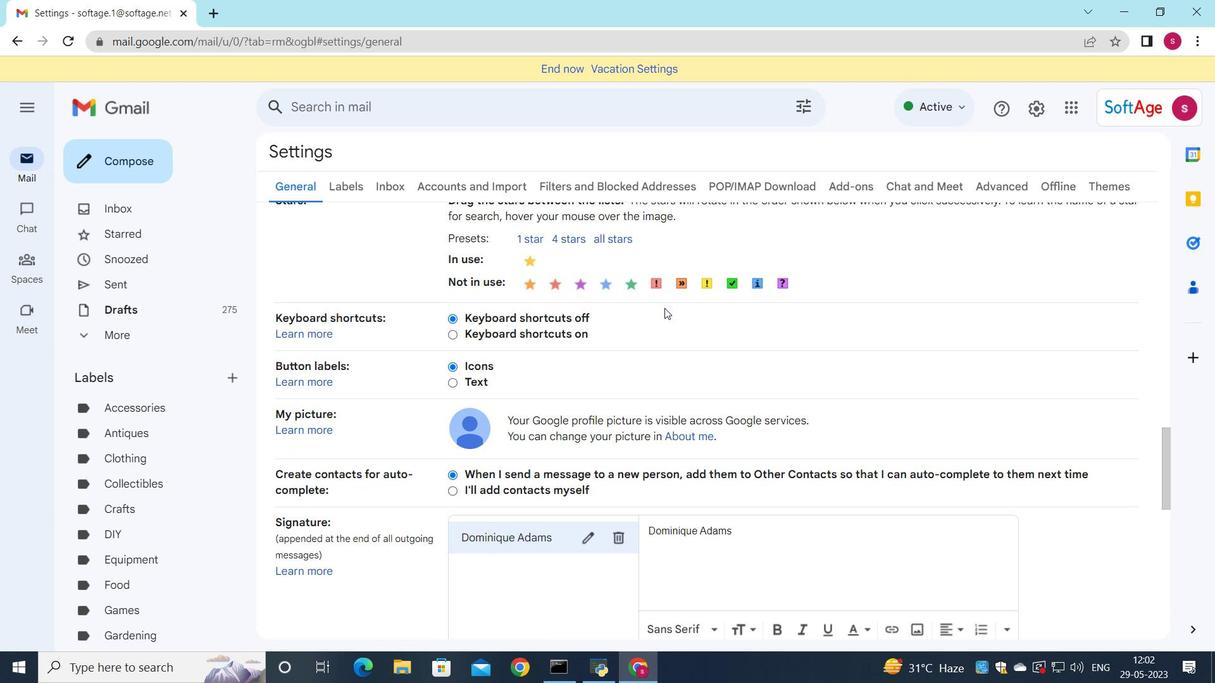 
Action: Mouse moved to (619, 242)
Screenshot: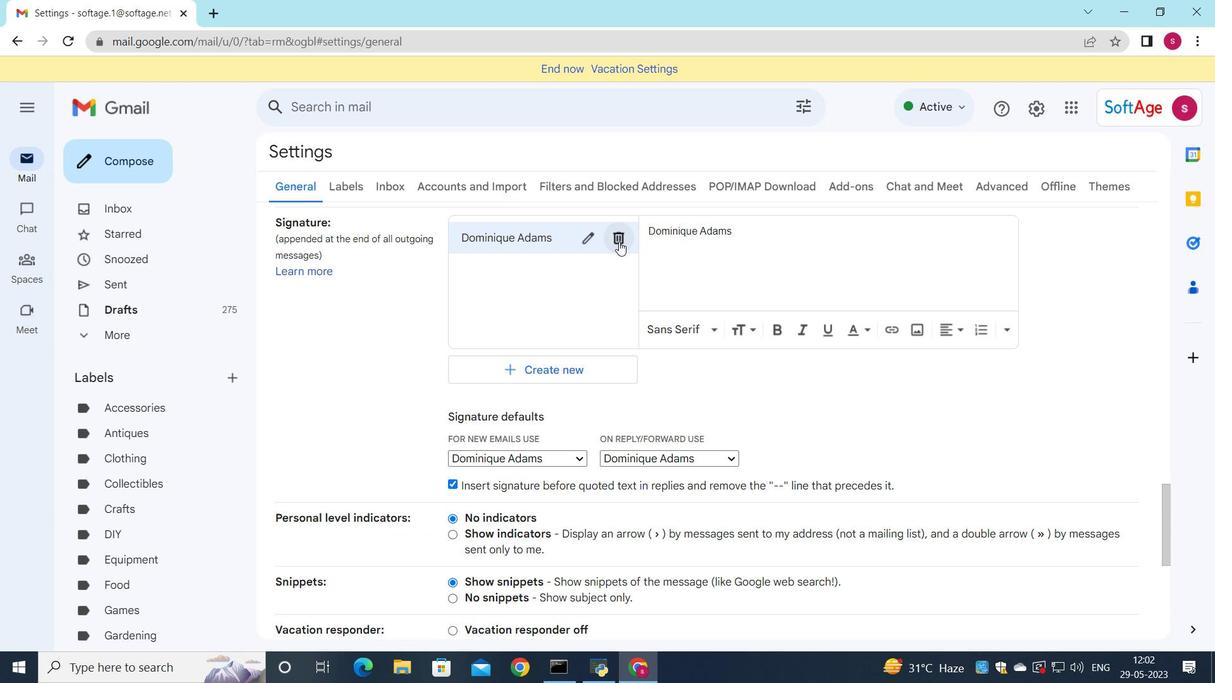 
Action: Mouse pressed left at (619, 242)
Screenshot: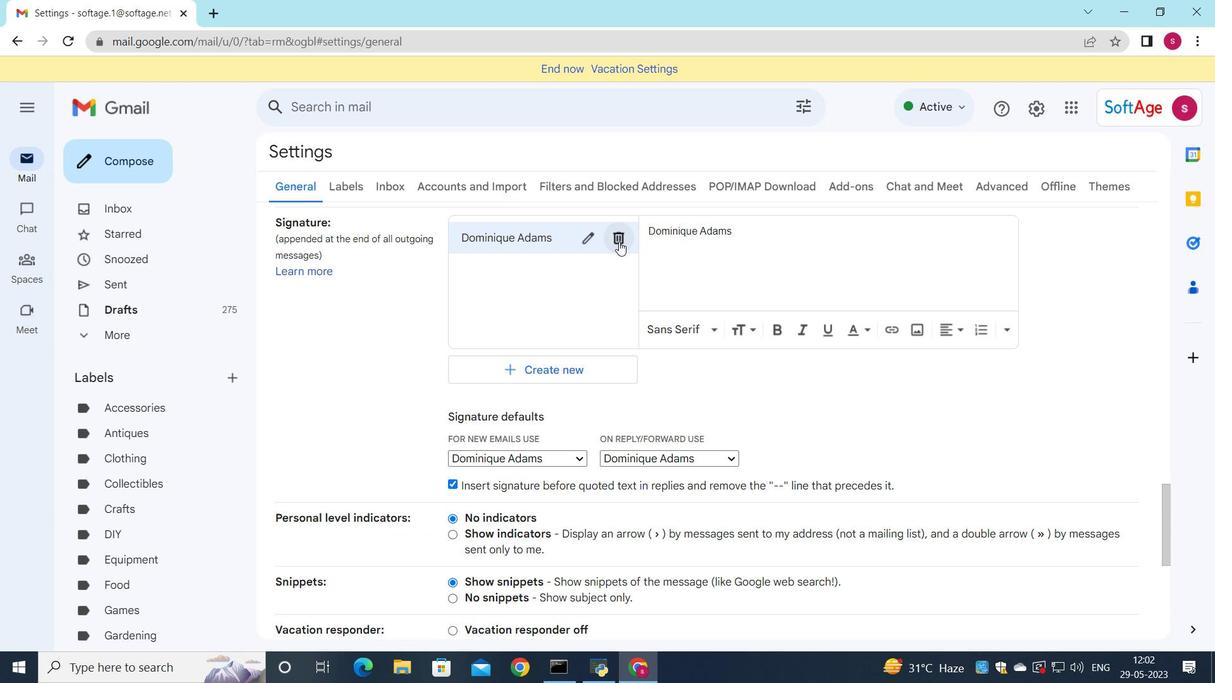 
Action: Mouse moved to (756, 391)
Screenshot: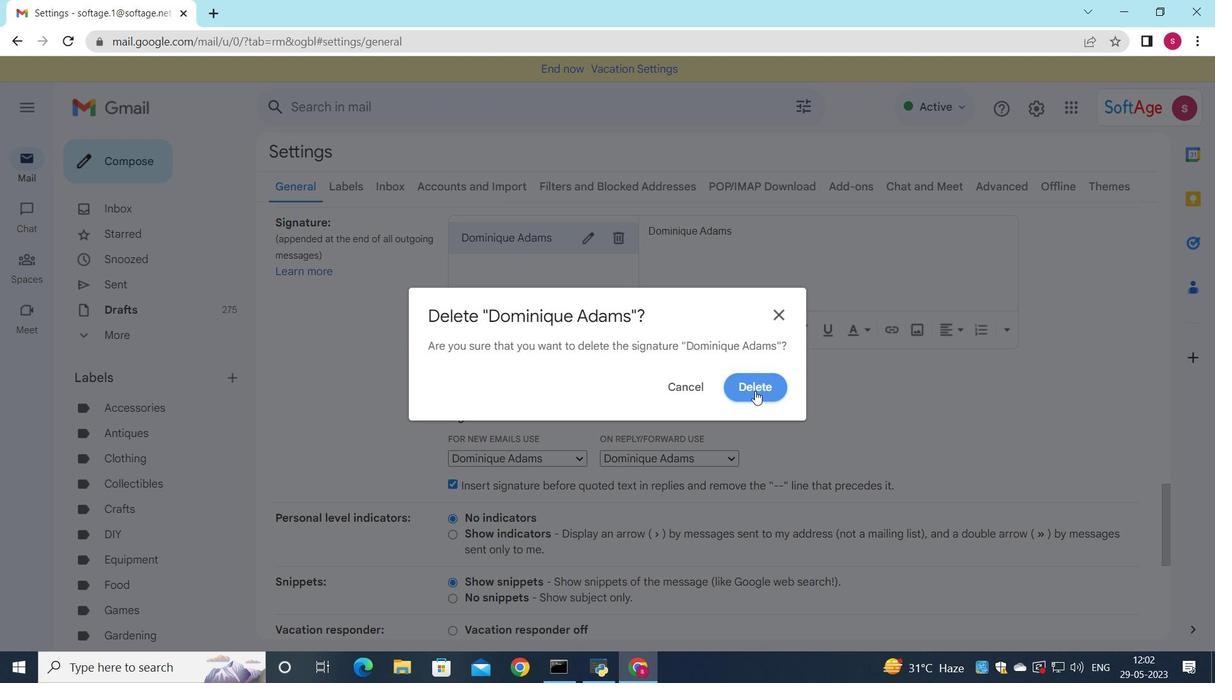 
Action: Mouse pressed left at (756, 391)
Screenshot: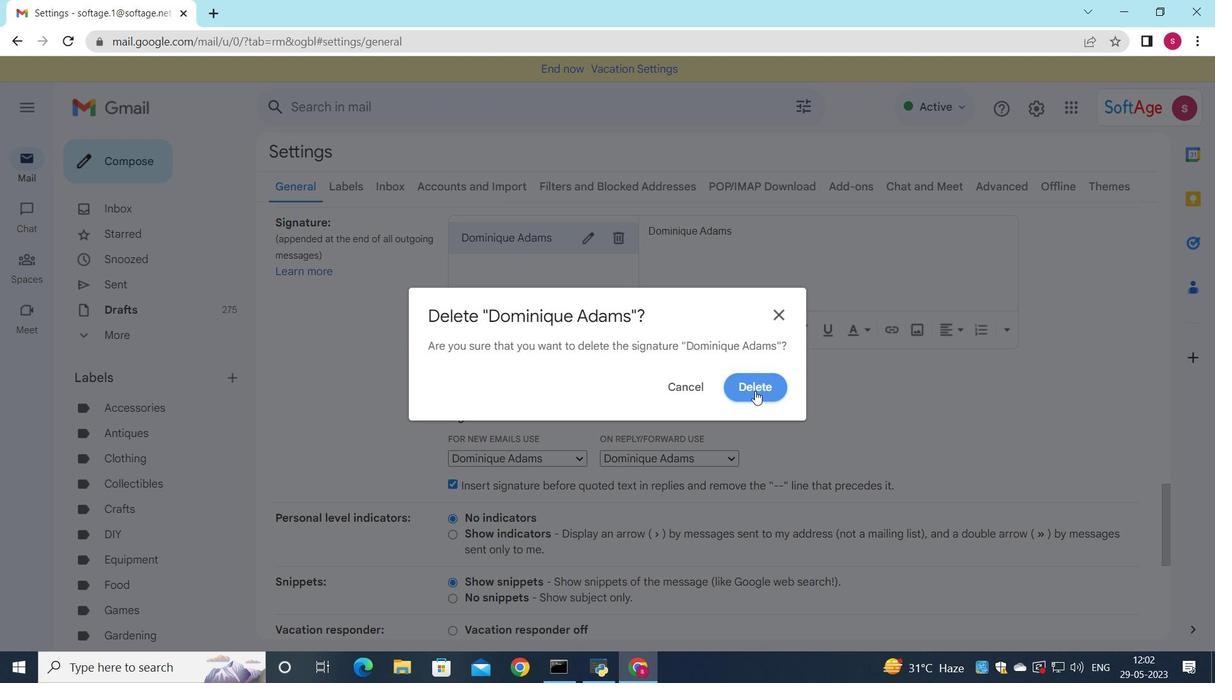 
Action: Mouse moved to (545, 256)
Screenshot: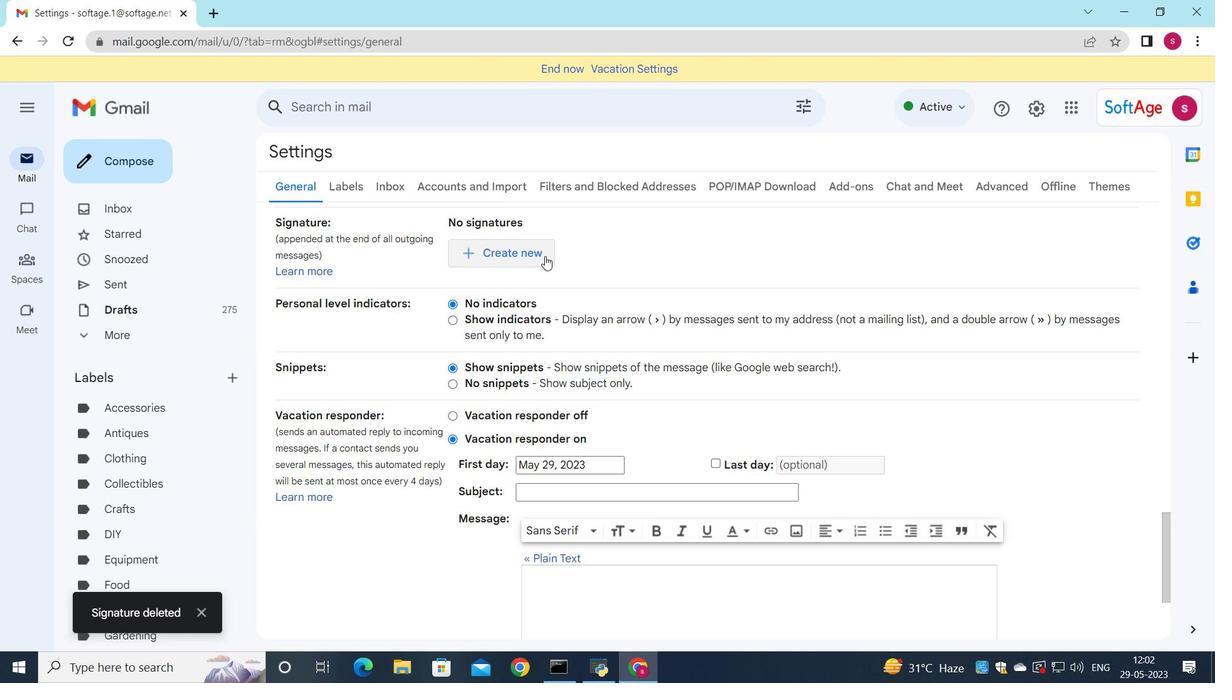 
Action: Mouse pressed left at (545, 256)
Screenshot: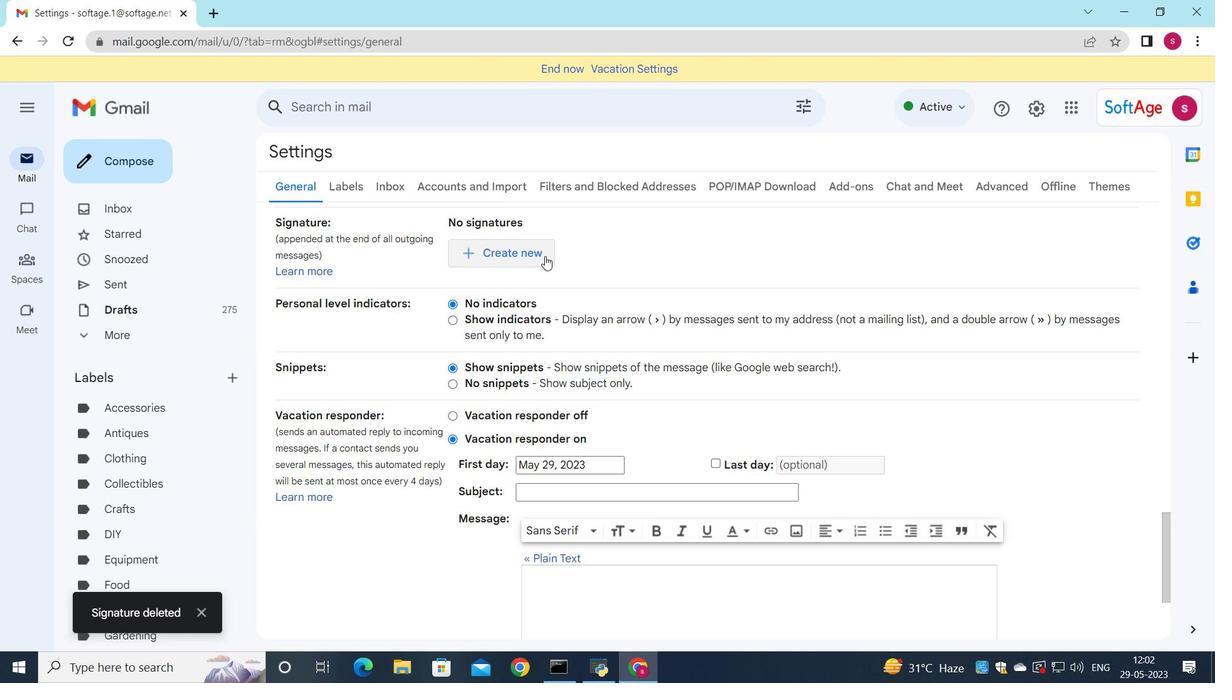 
Action: Mouse moved to (1117, 286)
Screenshot: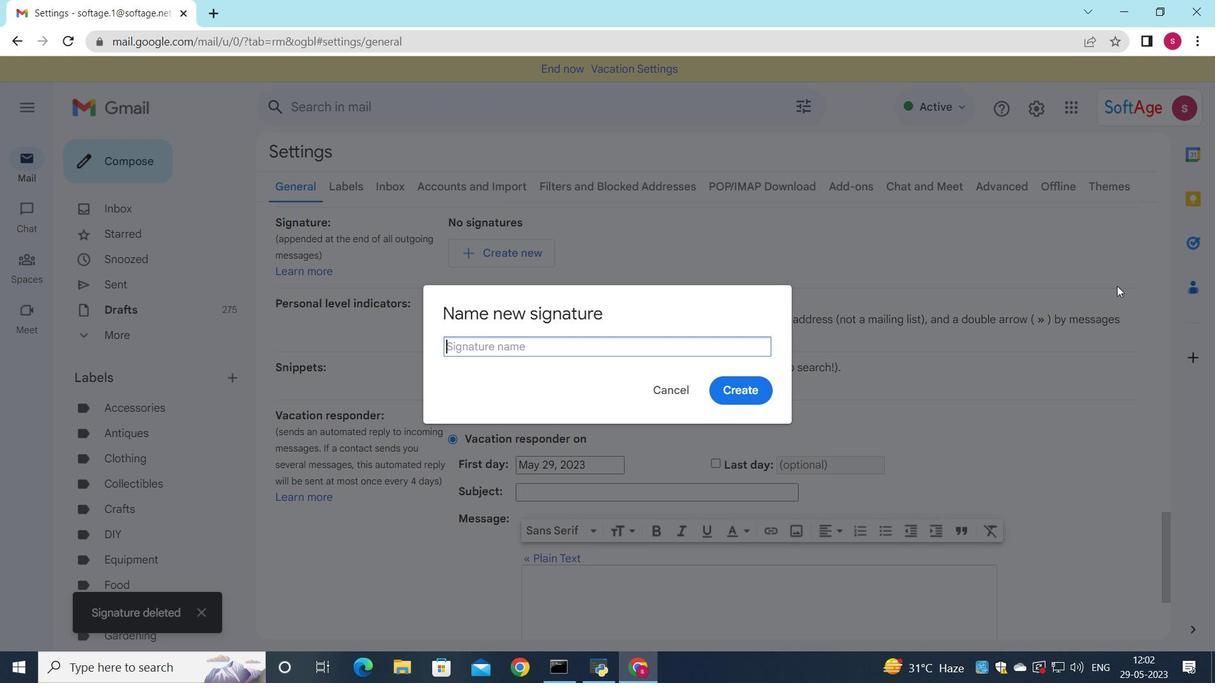 
Action: Key pressed <Key.shift>Donald<Key.space><Key.shift>Hall<Key.space>
Screenshot: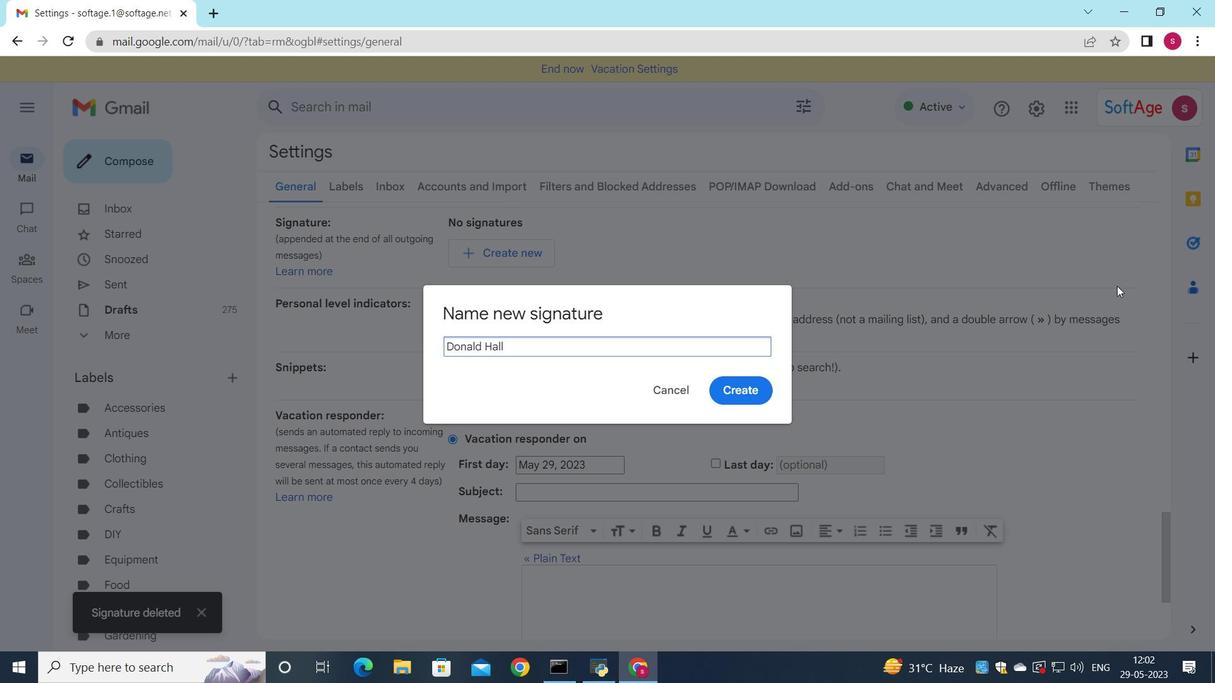 
Action: Mouse moved to (756, 397)
Screenshot: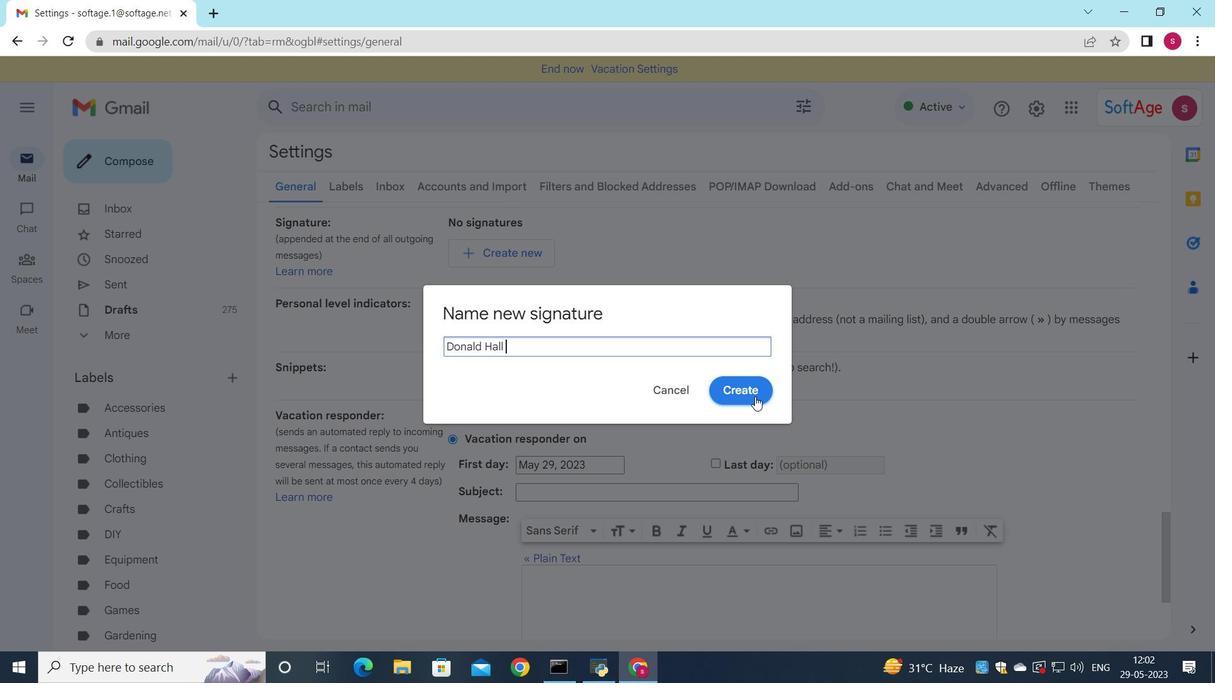 
Action: Mouse pressed left at (756, 397)
Screenshot: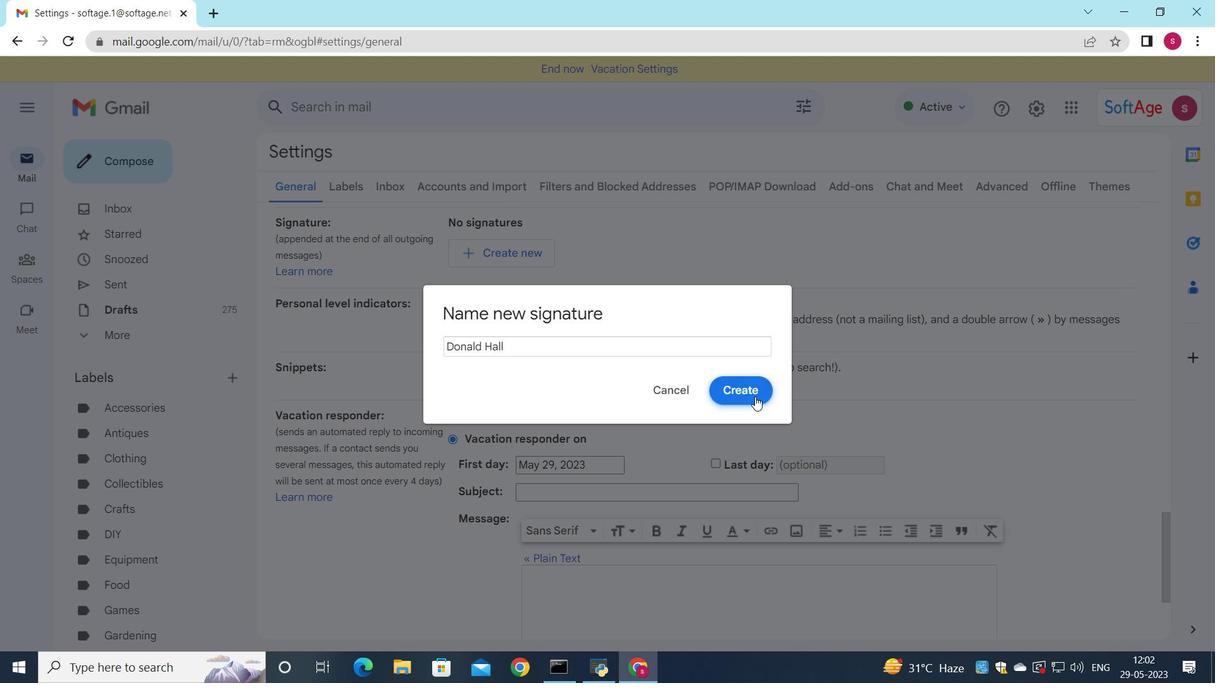 
Action: Mouse moved to (700, 274)
Screenshot: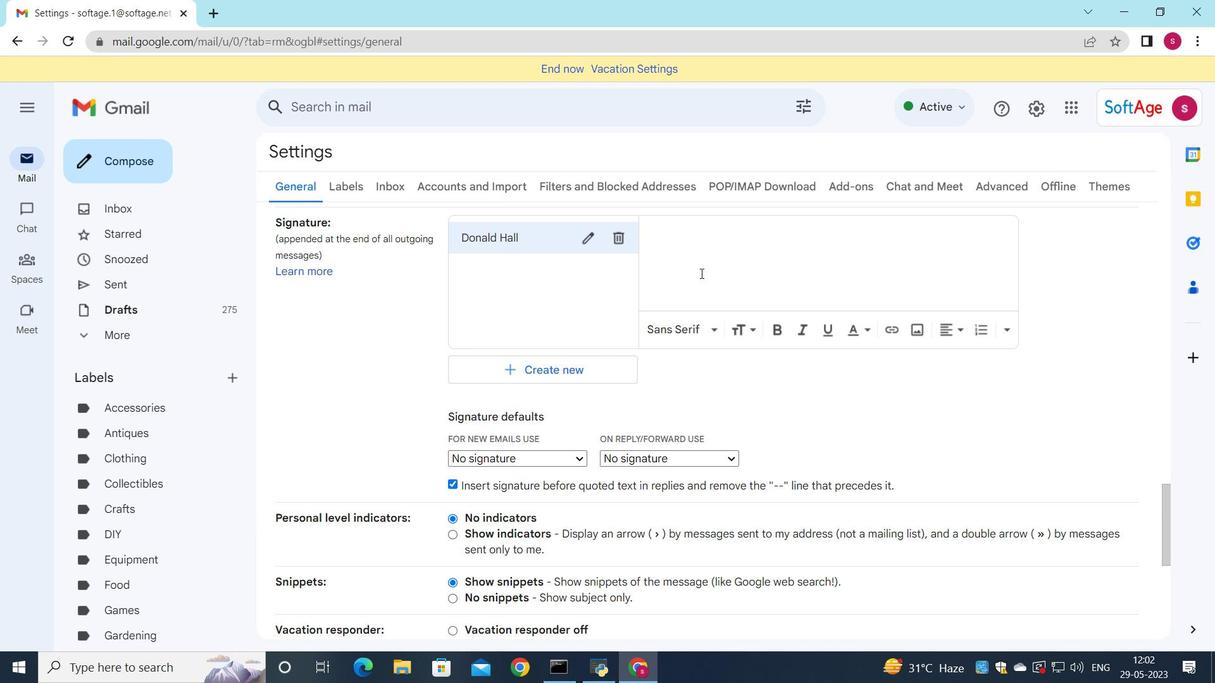 
Action: Mouse pressed left at (700, 274)
Screenshot: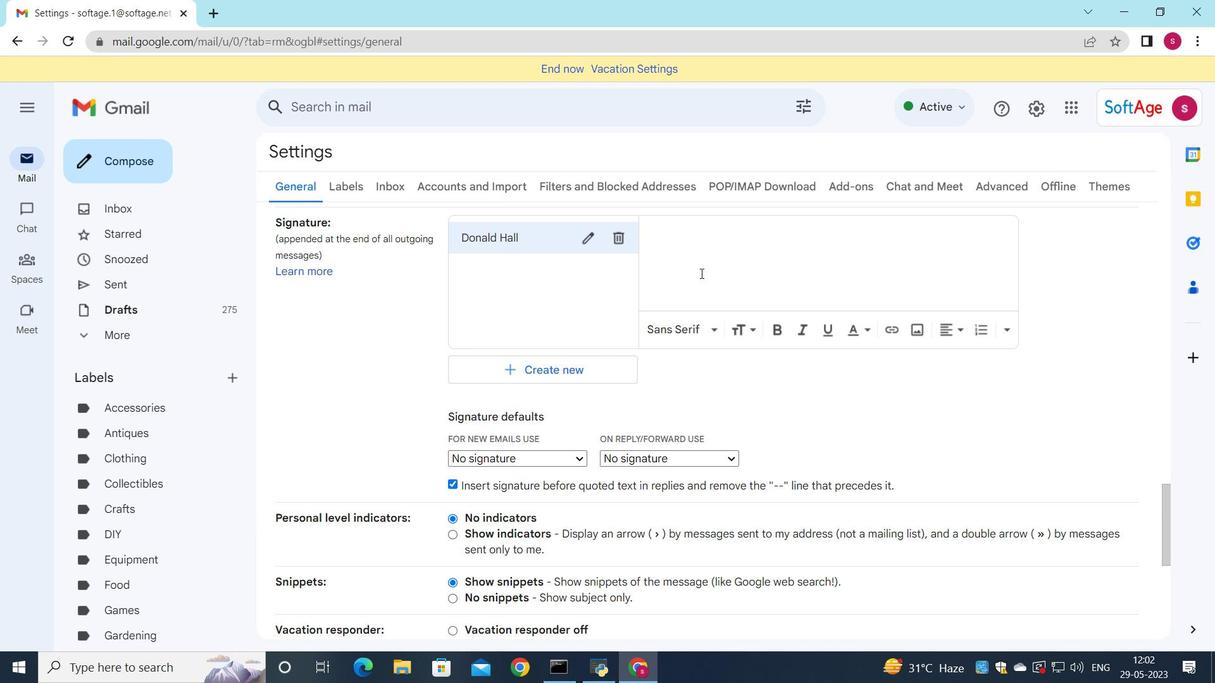 
Action: Key pressed <Key.shift>Donald<Key.space><Key.shift><Key.shift><Key.shift><Key.shift>hala<Key.backspace>l
Screenshot: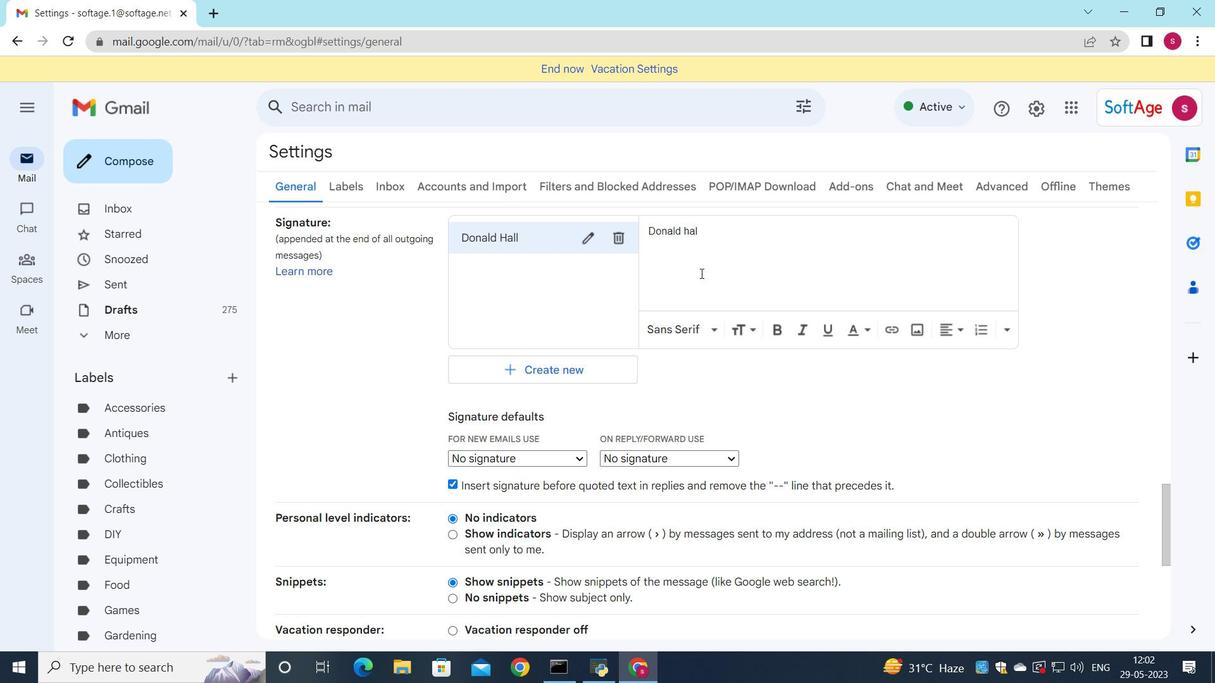 
Action: Mouse moved to (687, 235)
Screenshot: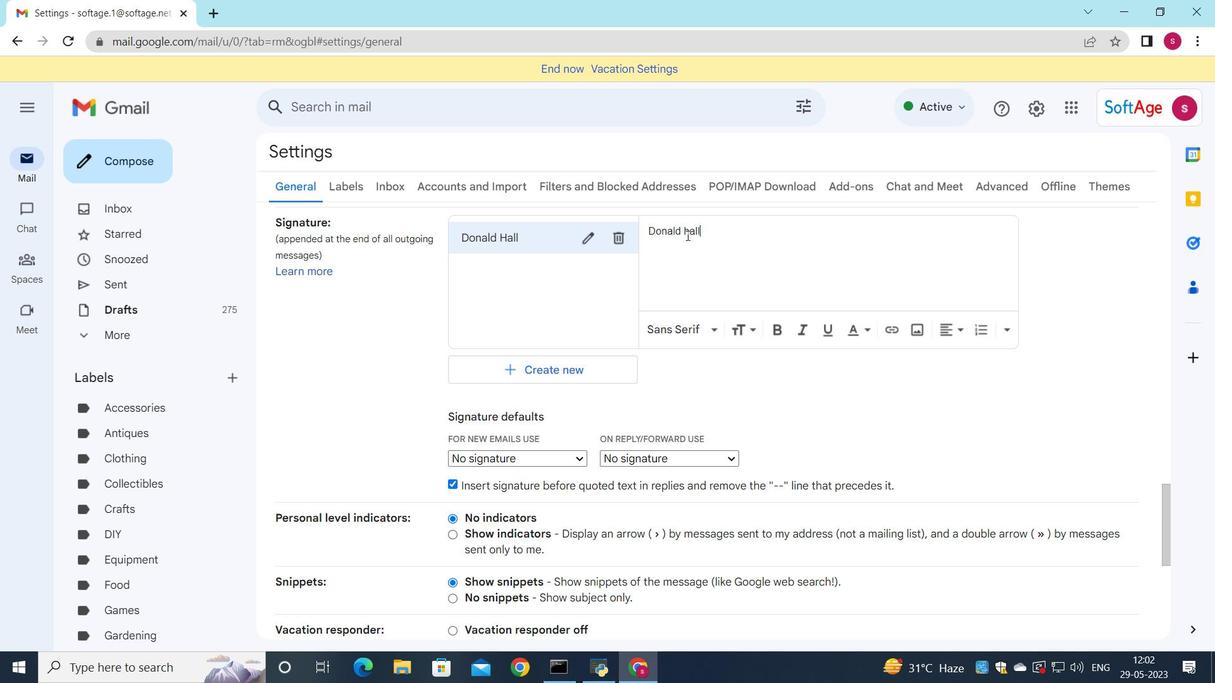 
Action: Mouse pressed left at (687, 235)
Screenshot: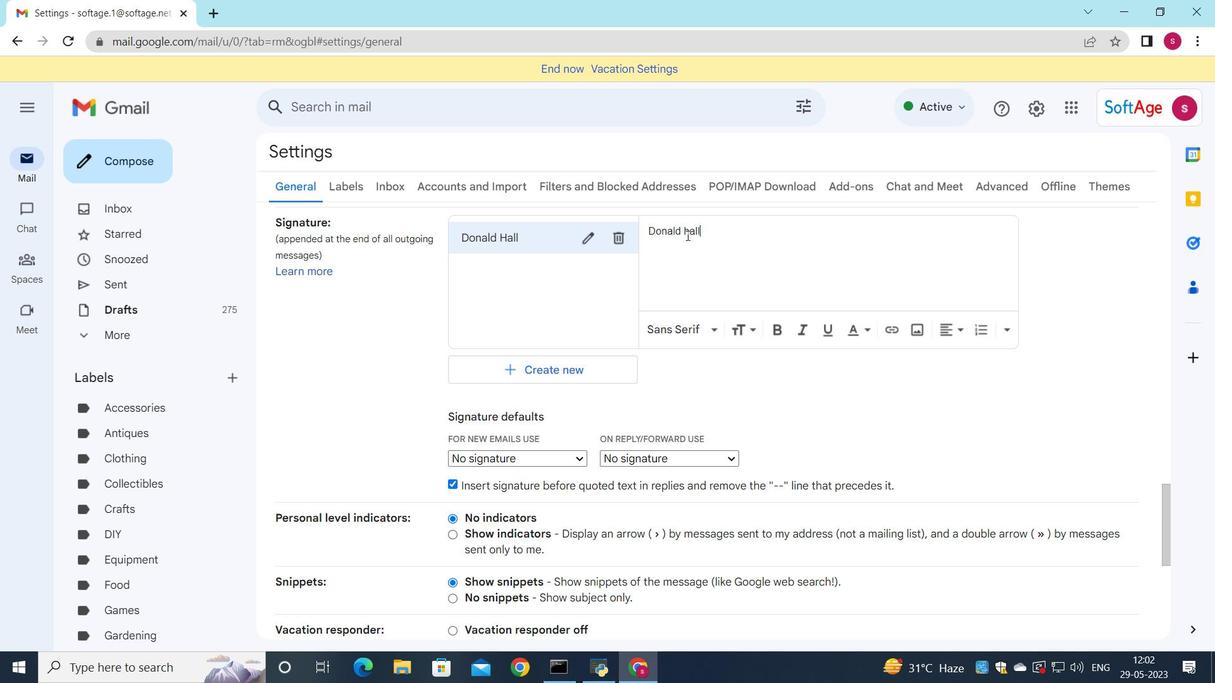 
Action: Key pressed <Key.right><Key.backspace><Key.shift>H
Screenshot: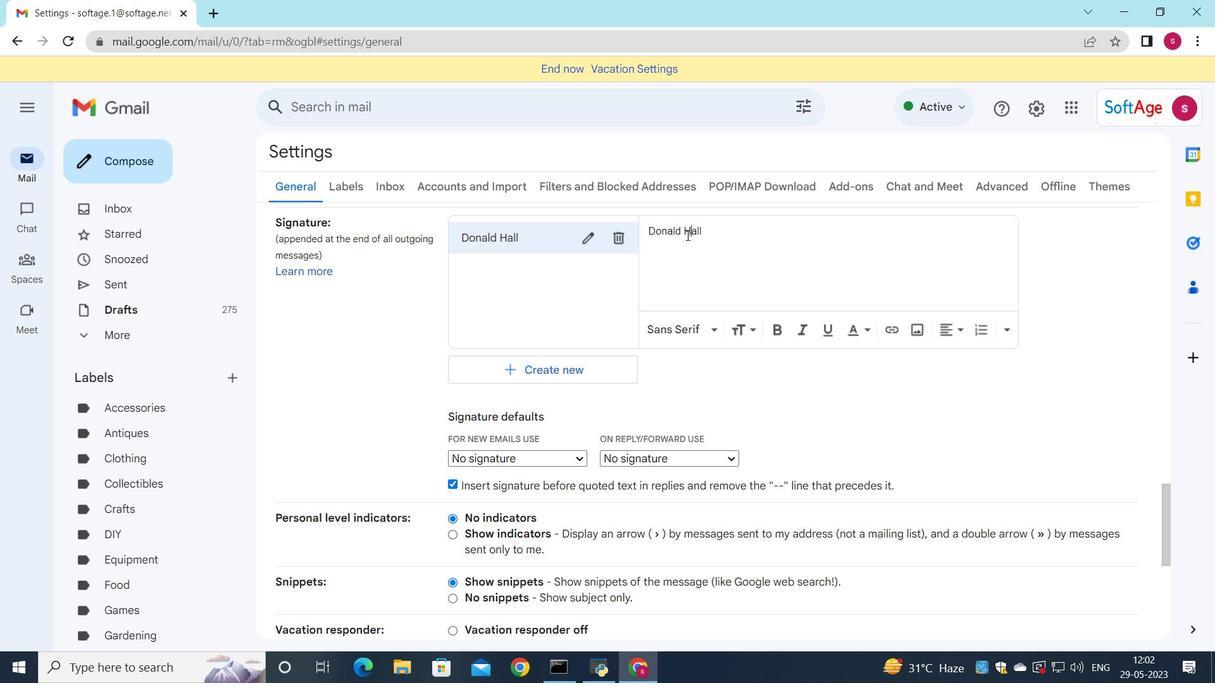 
Action: Mouse moved to (535, 464)
Screenshot: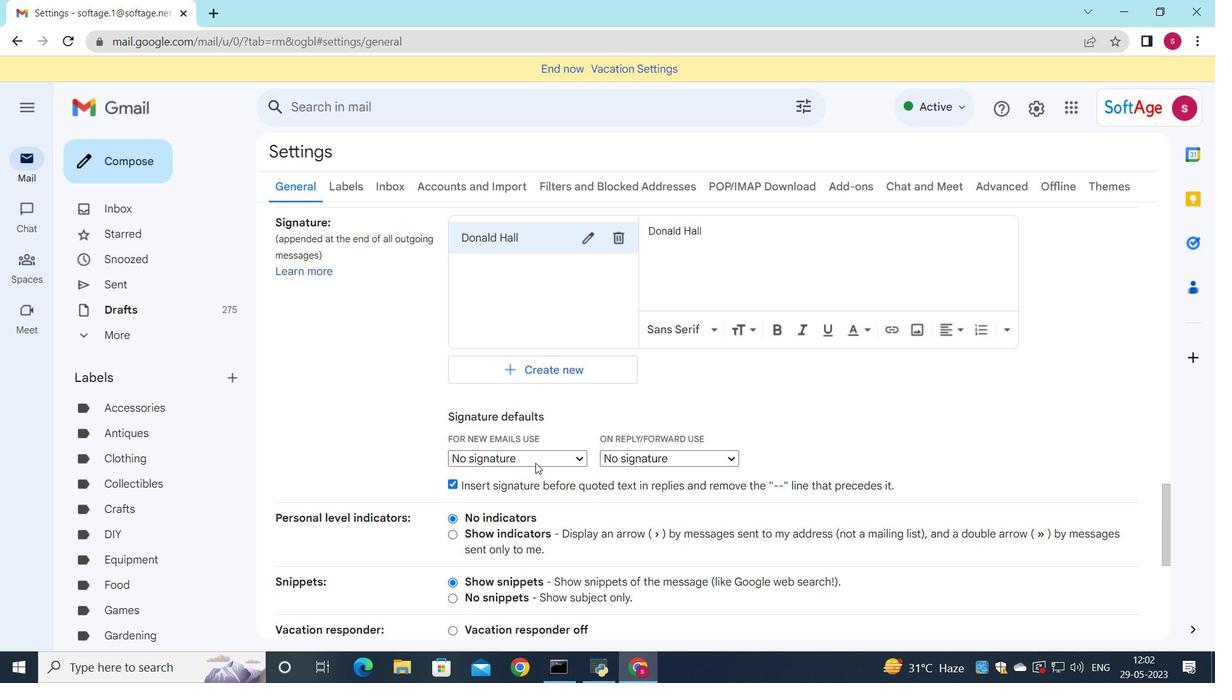 
Action: Mouse pressed left at (535, 464)
Screenshot: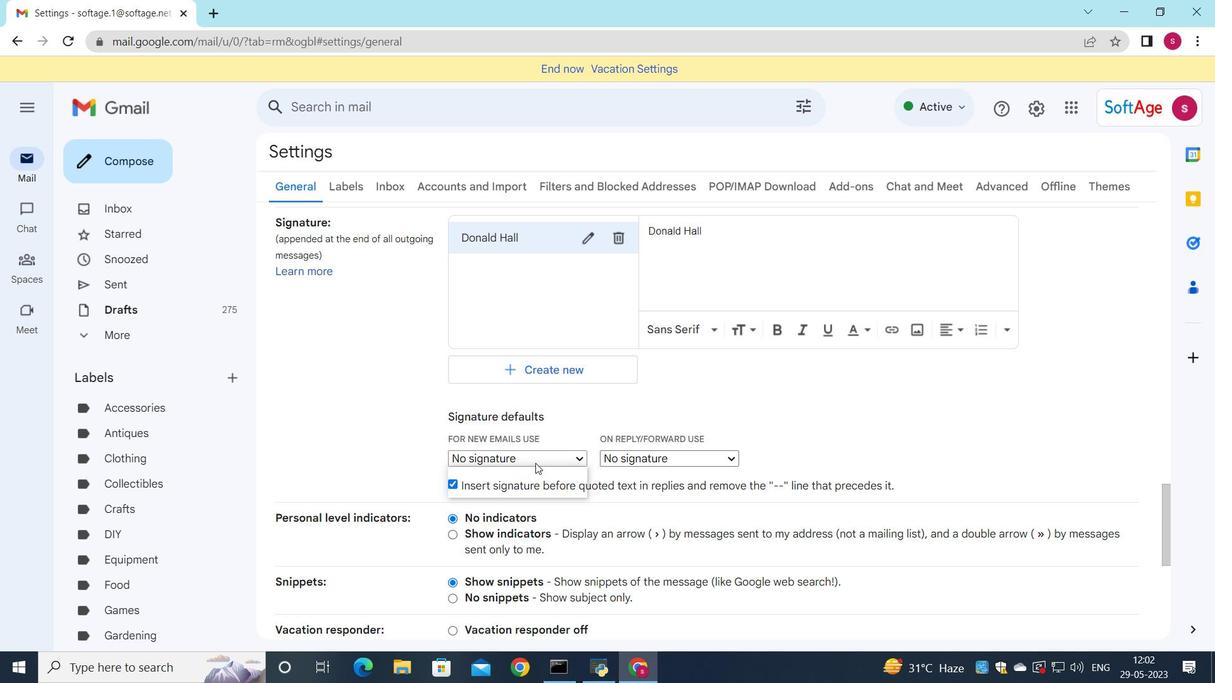 
Action: Mouse moved to (531, 484)
Screenshot: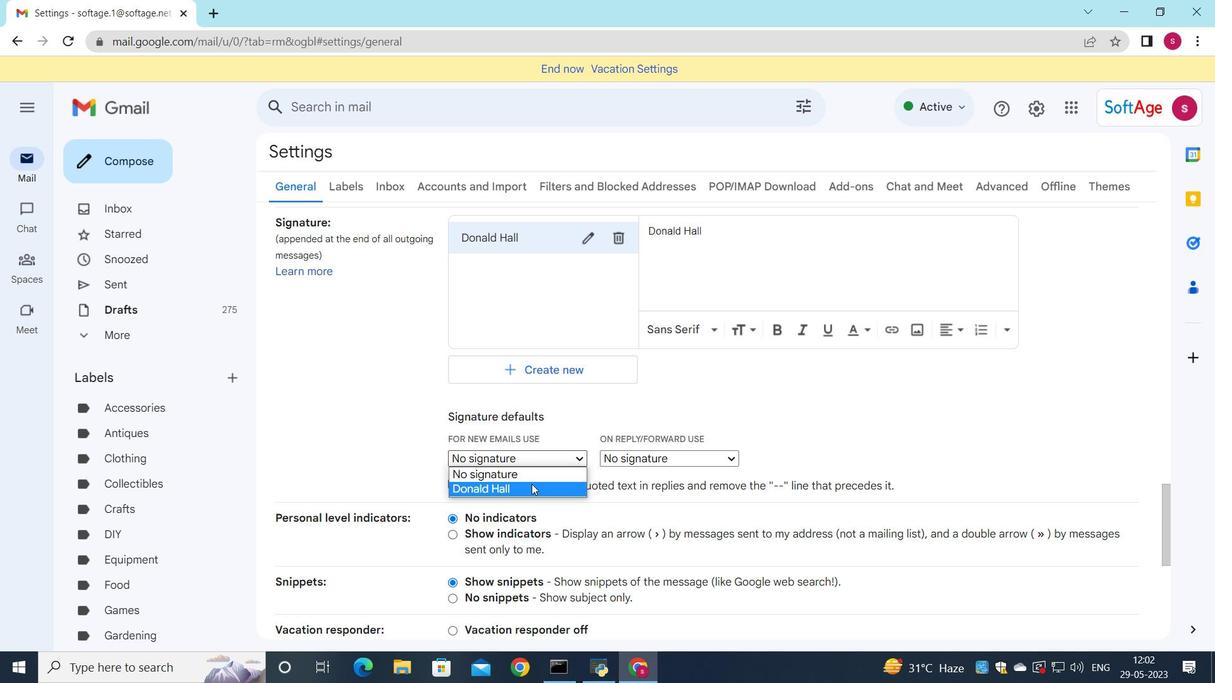 
Action: Mouse pressed left at (531, 484)
Screenshot: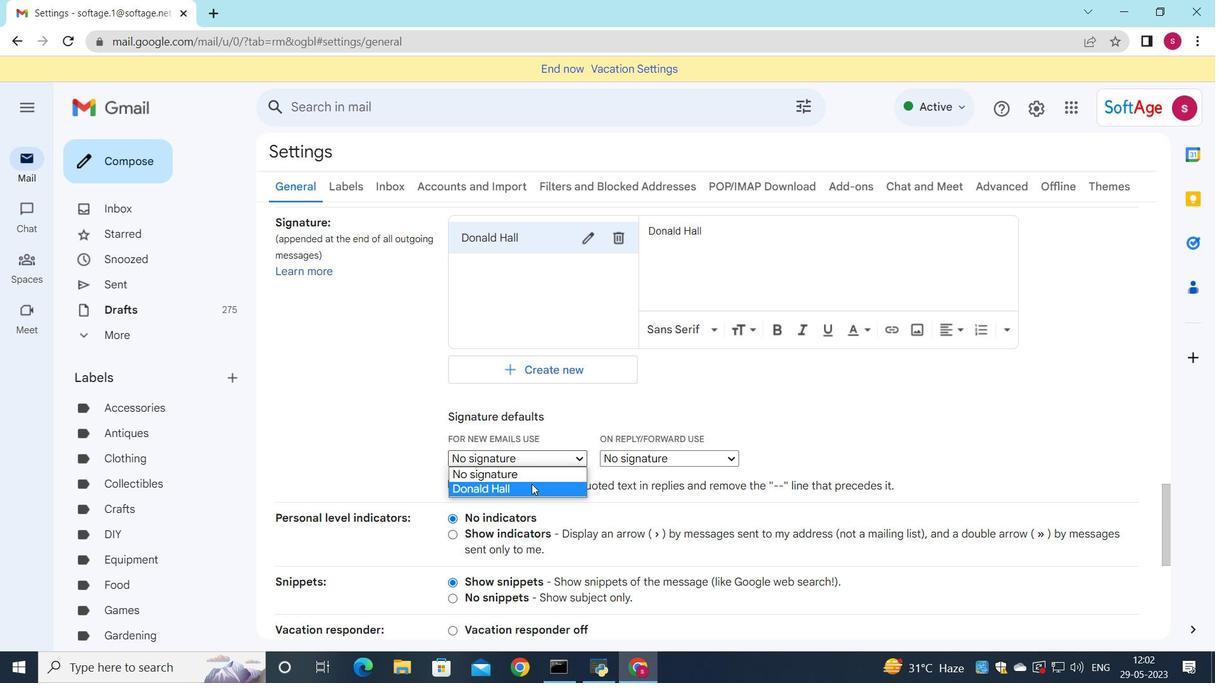 
Action: Mouse moved to (628, 450)
Screenshot: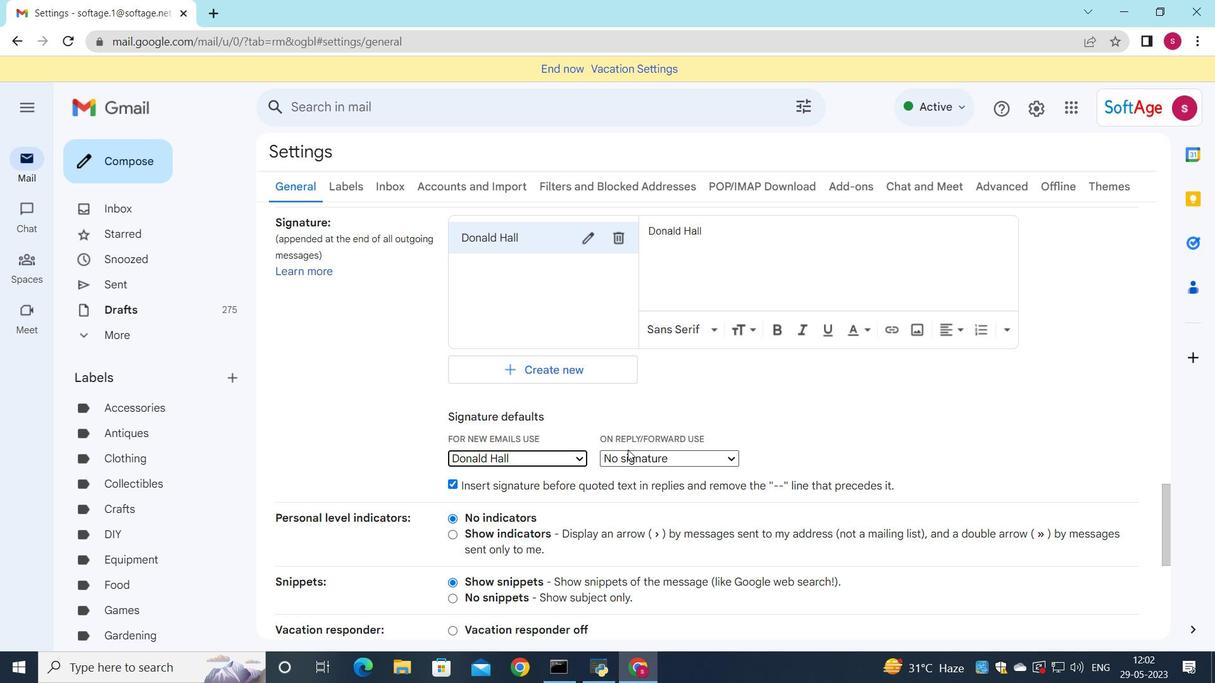 
Action: Mouse pressed left at (628, 450)
Screenshot: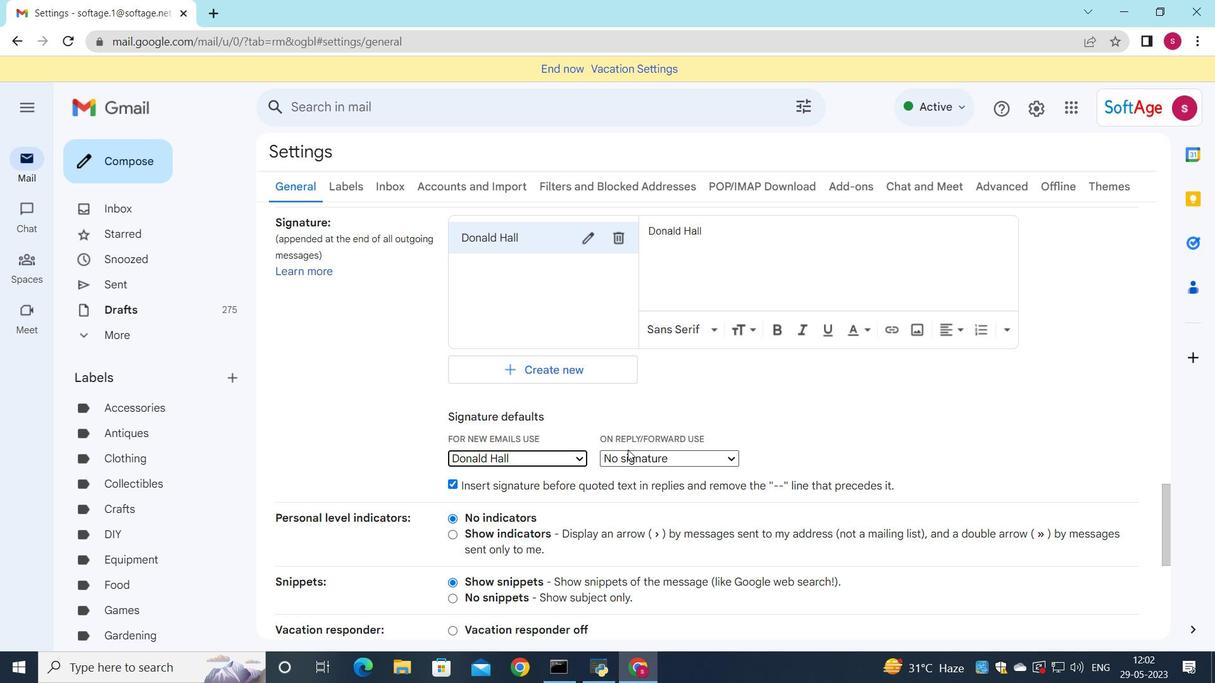
Action: Mouse moved to (628, 489)
Screenshot: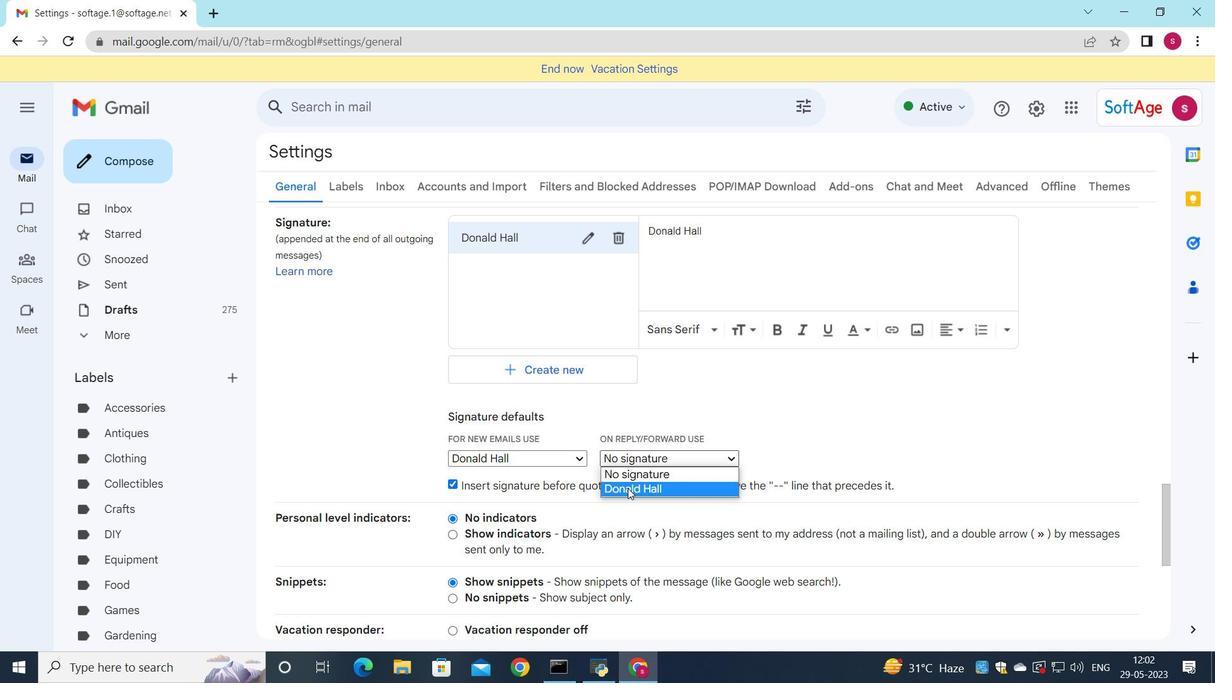 
Action: Mouse pressed left at (628, 489)
Screenshot: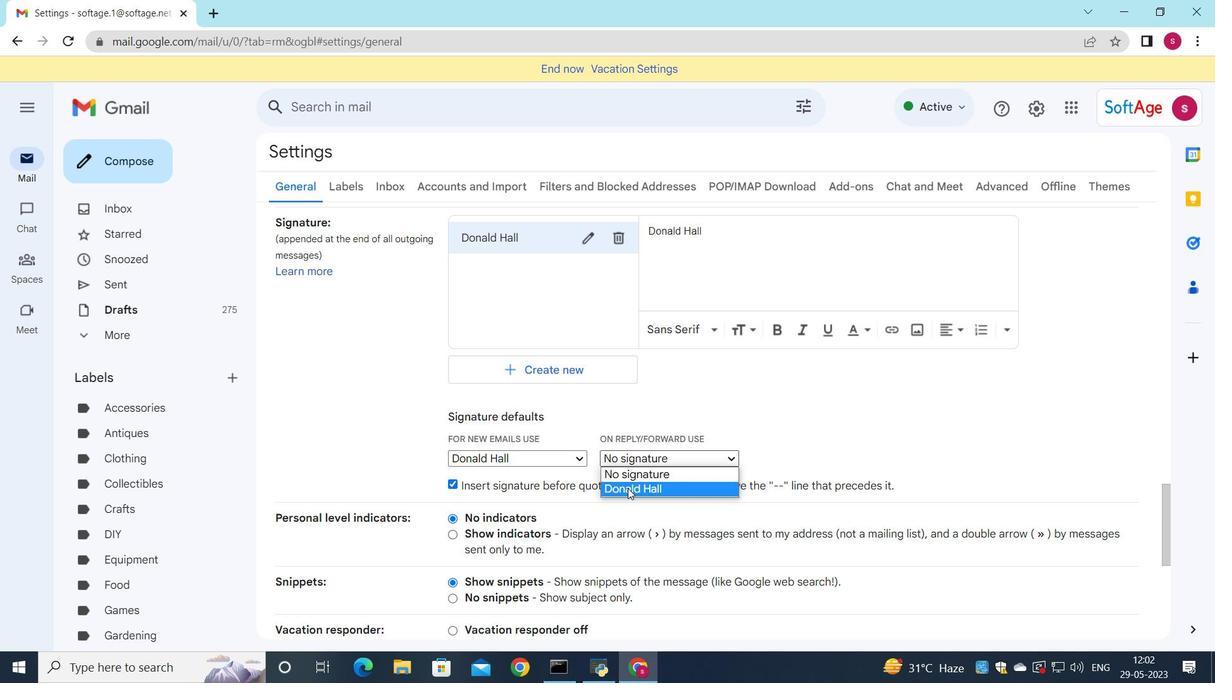 
Action: Mouse moved to (624, 454)
Screenshot: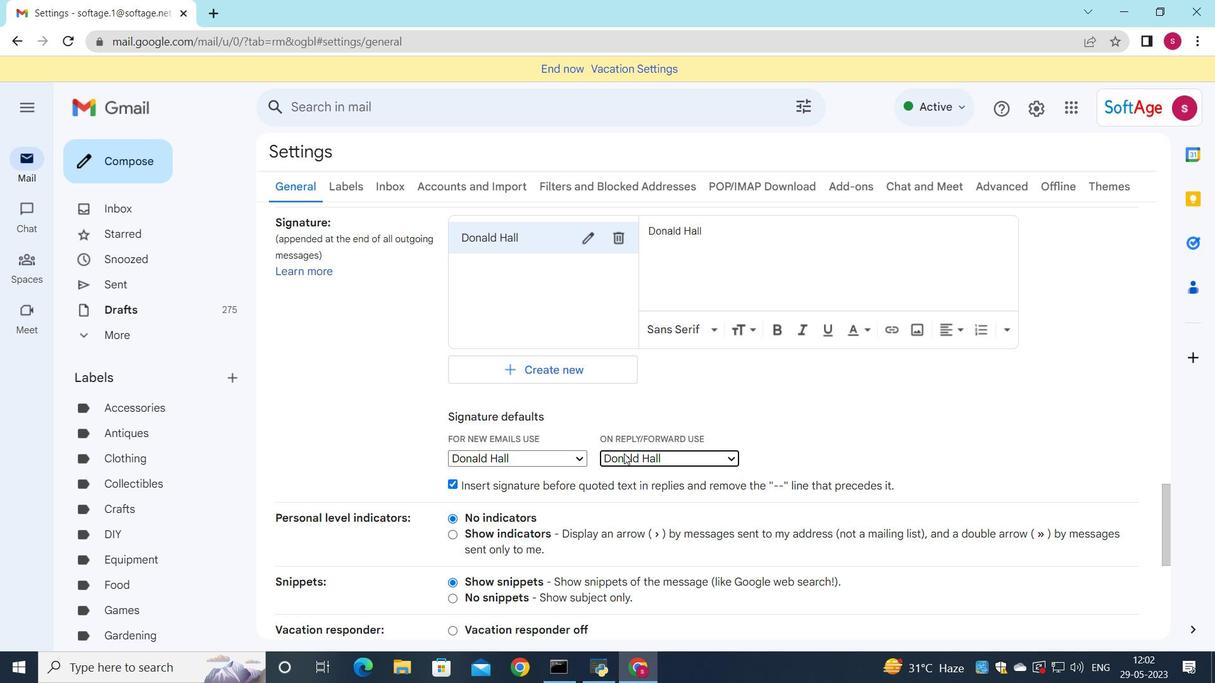 
Action: Mouse scrolled (624, 453) with delta (0, 0)
Screenshot: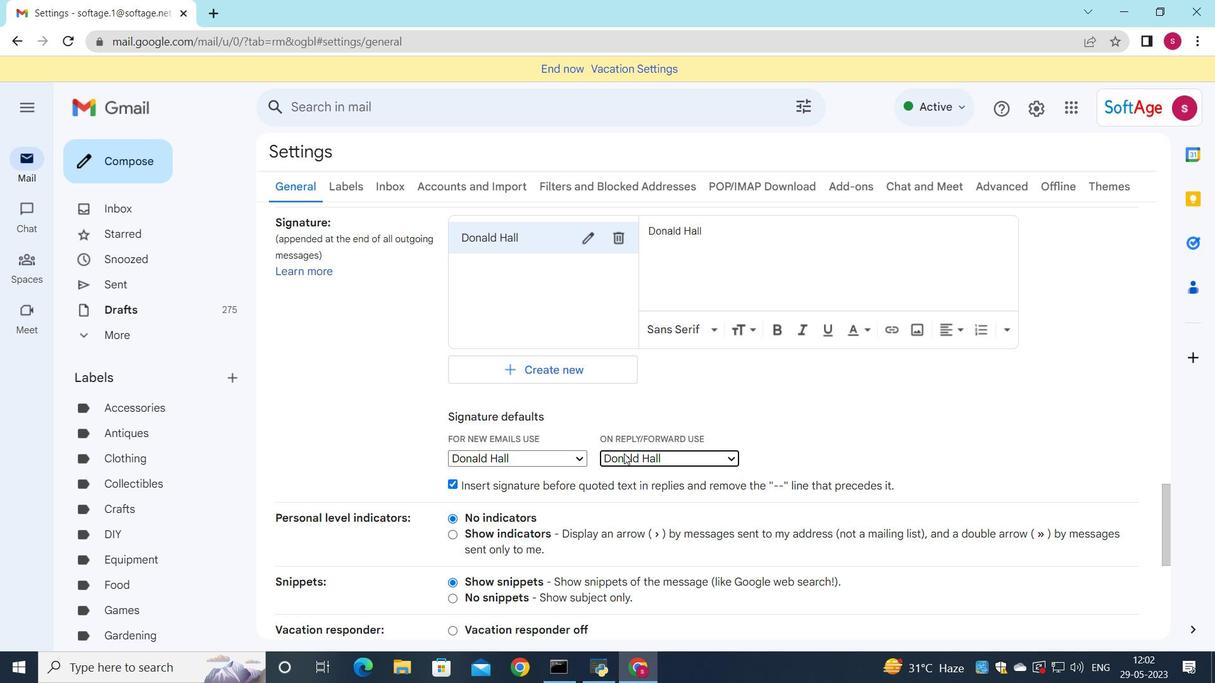 
Action: Mouse scrolled (624, 453) with delta (0, 0)
Screenshot: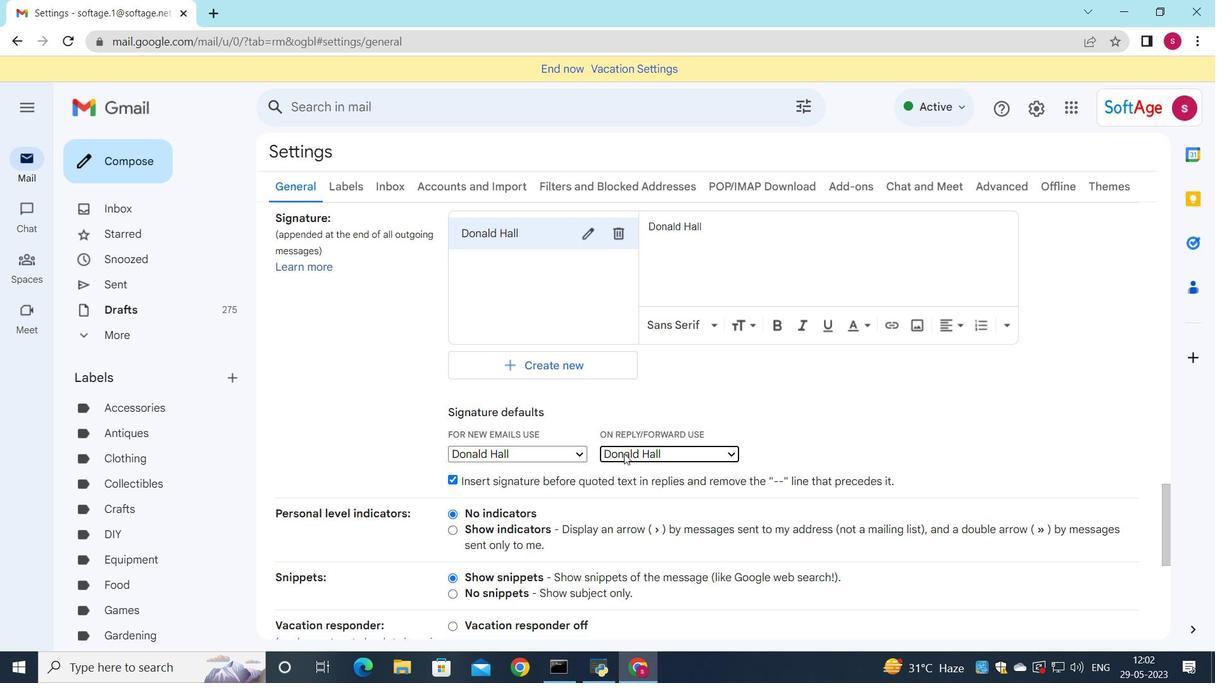 
Action: Mouse moved to (488, 464)
Screenshot: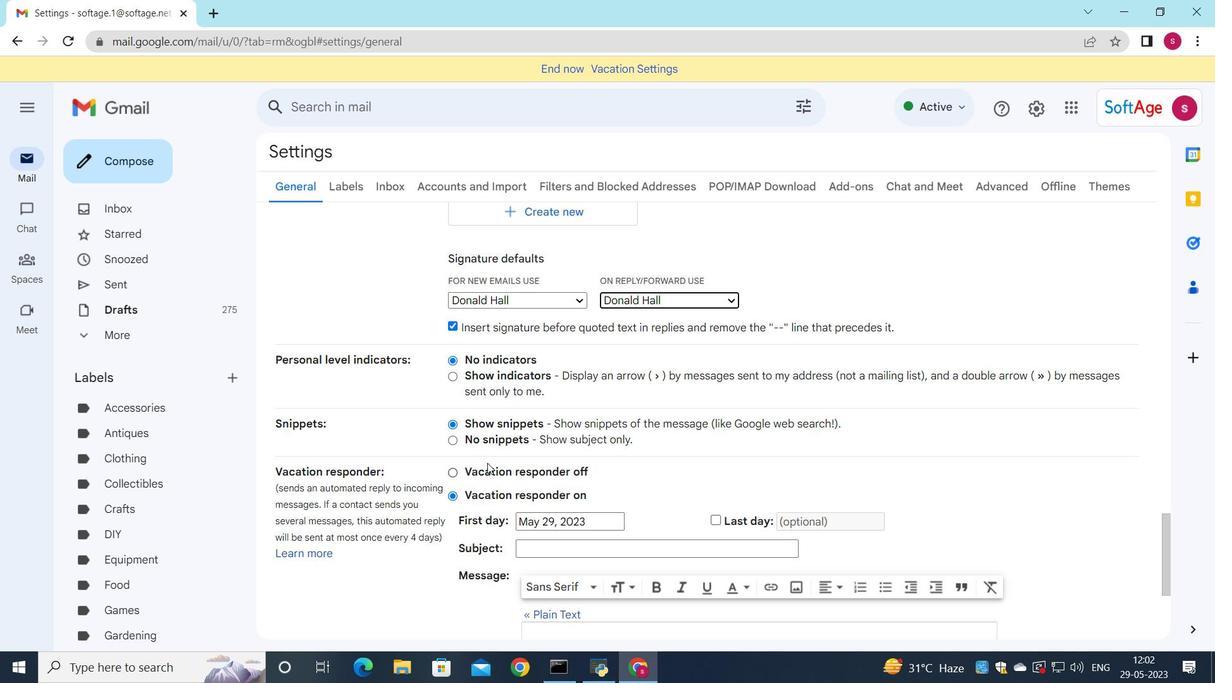 
Action: Mouse scrolled (488, 463) with delta (0, 0)
Screenshot: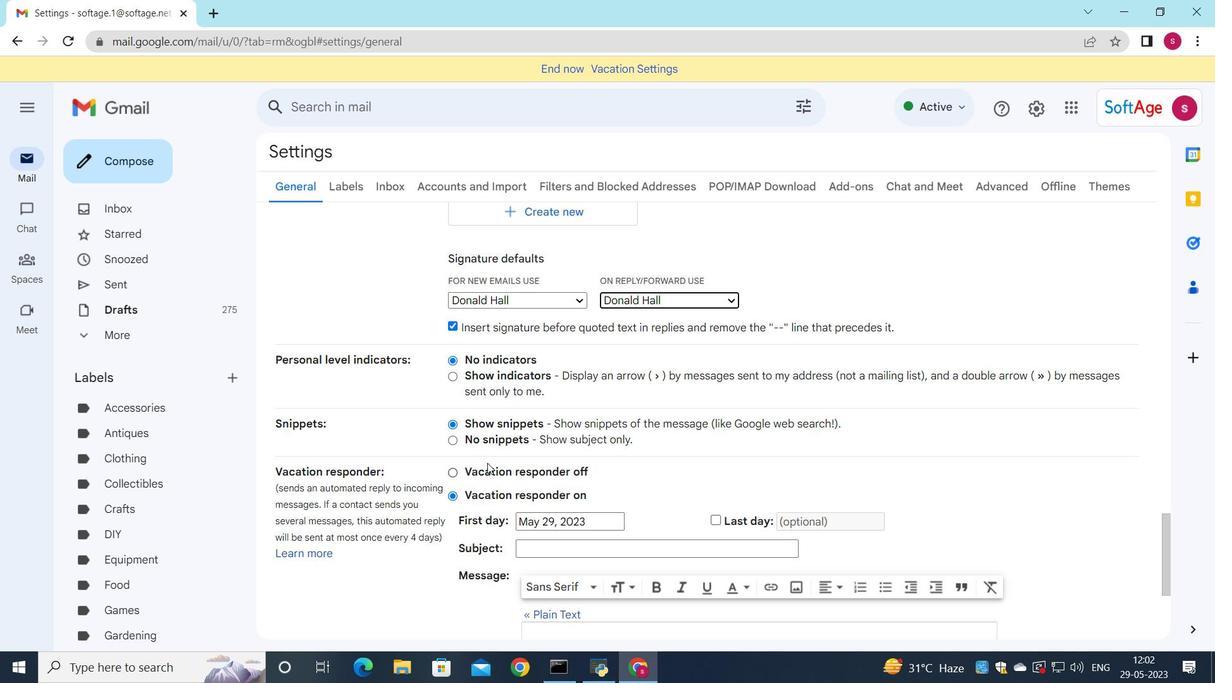 
Action: Mouse moved to (486, 464)
Screenshot: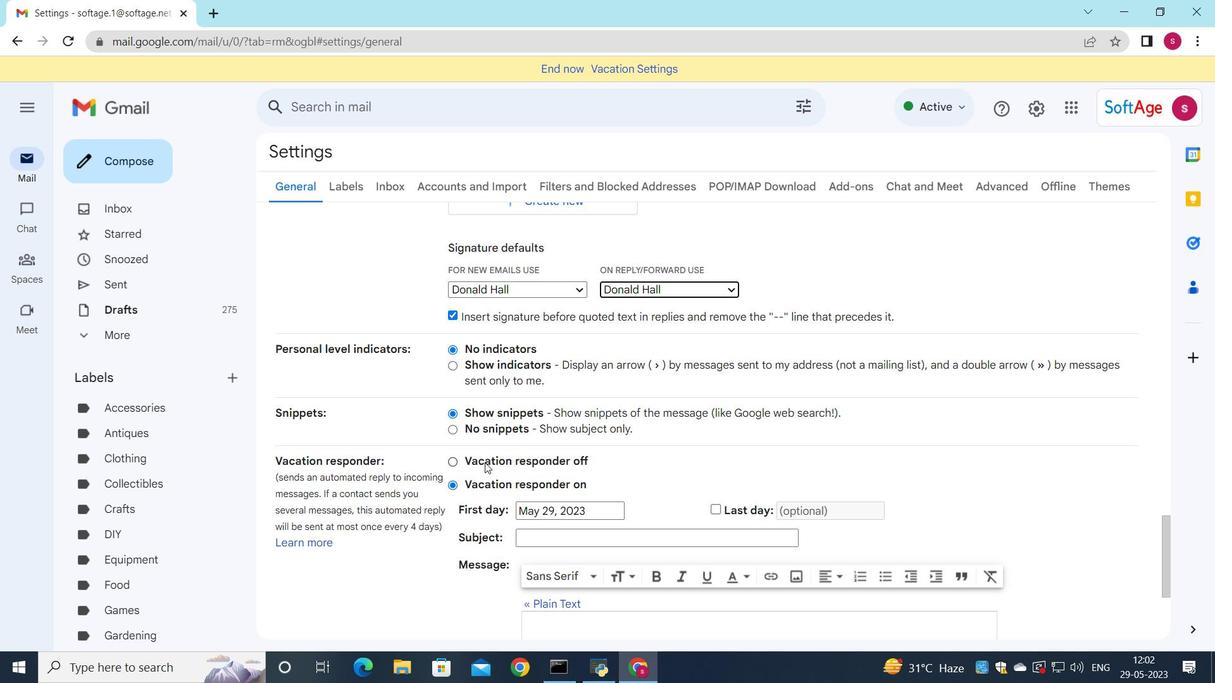 
Action: Mouse scrolled (486, 463) with delta (0, 0)
Screenshot: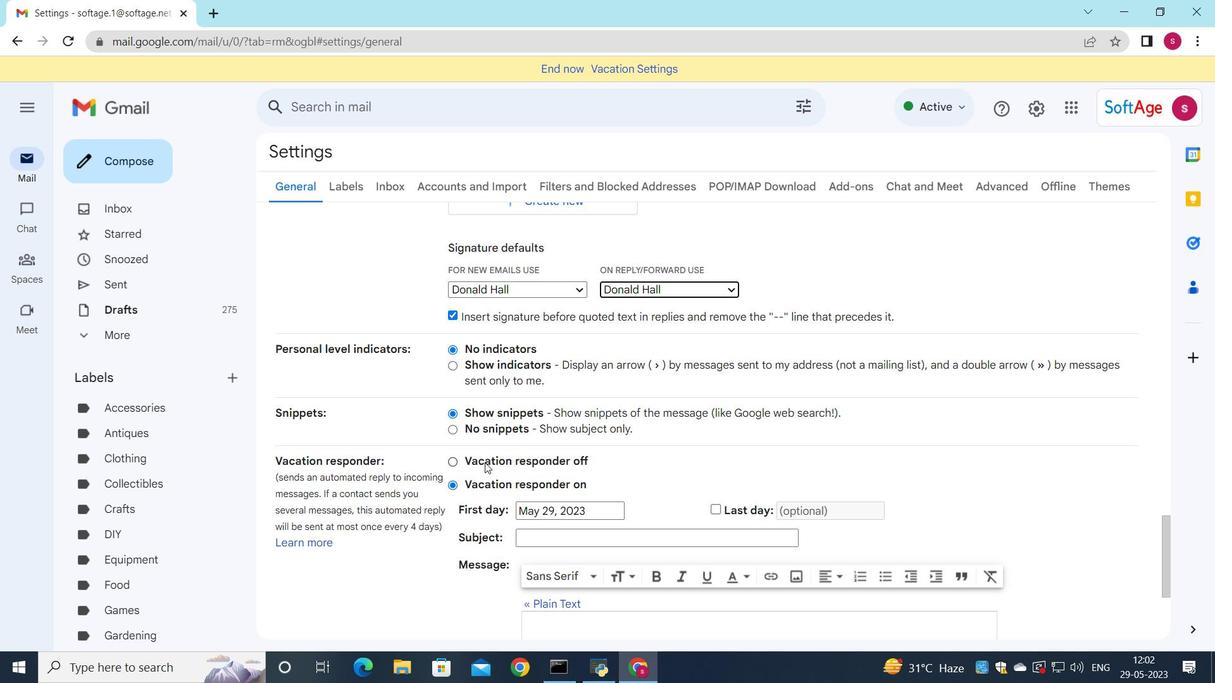 
Action: Mouse moved to (485, 462)
Screenshot: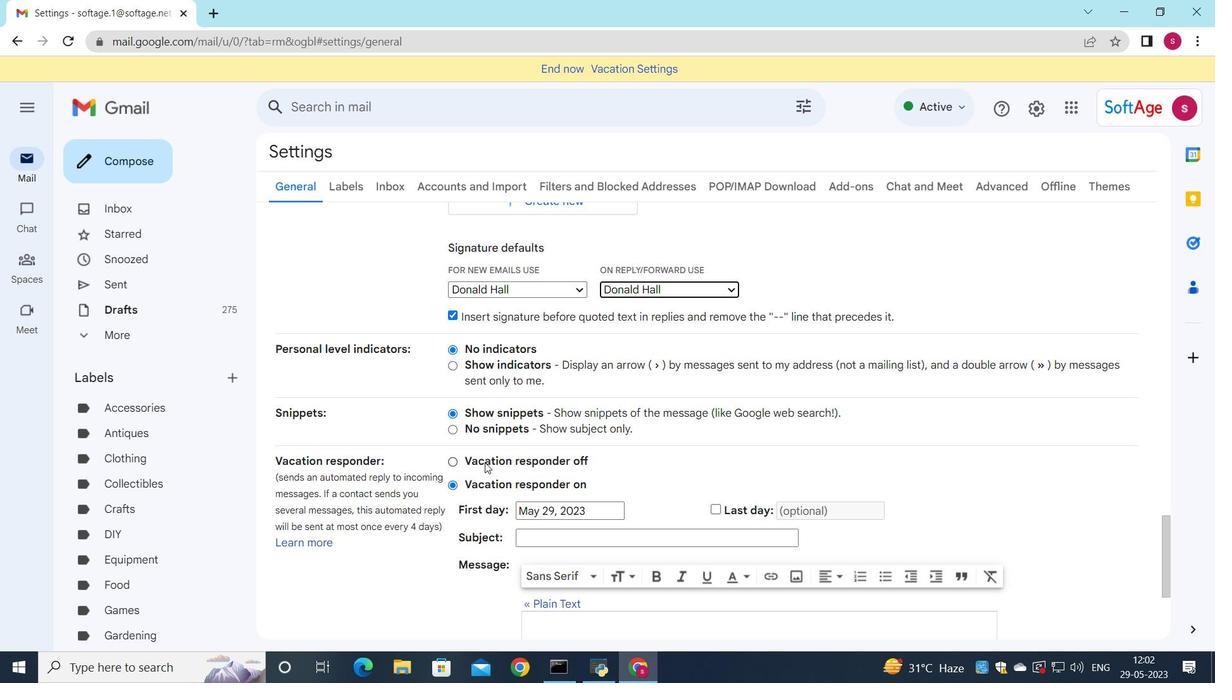 
Action: Mouse scrolled (485, 462) with delta (0, 0)
Screenshot: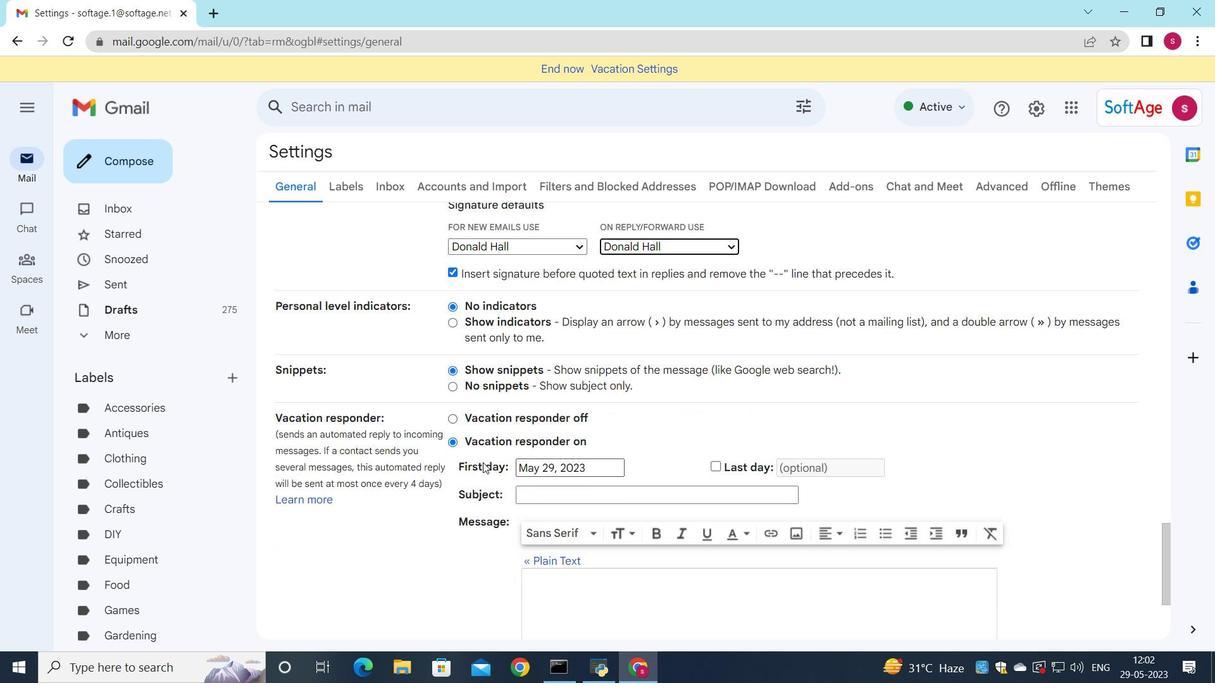 
Action: Mouse moved to (483, 460)
Screenshot: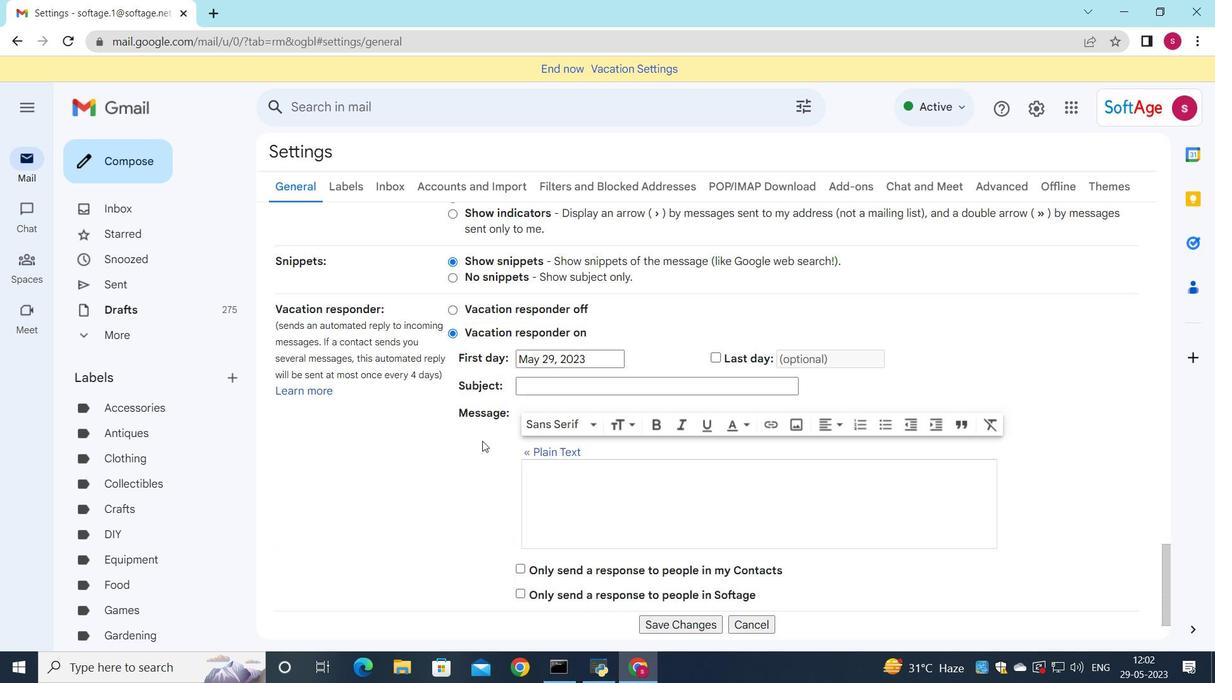 
Action: Mouse scrolled (483, 460) with delta (0, 0)
Screenshot: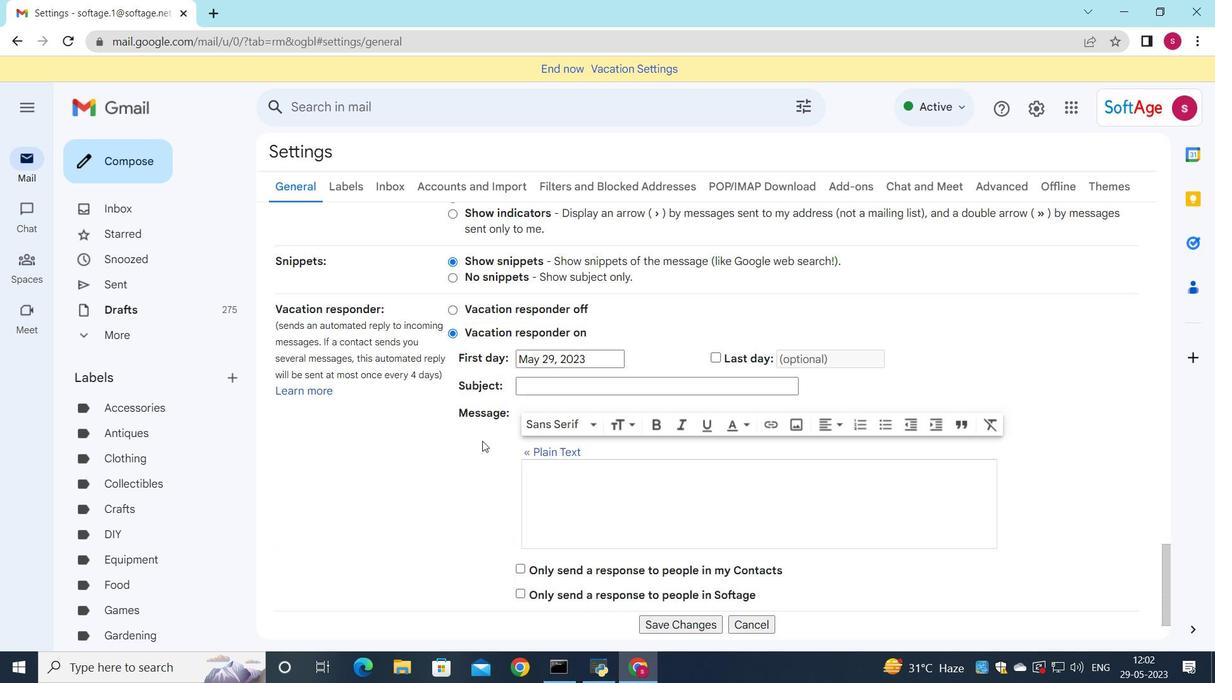 
Action: Mouse moved to (487, 443)
Screenshot: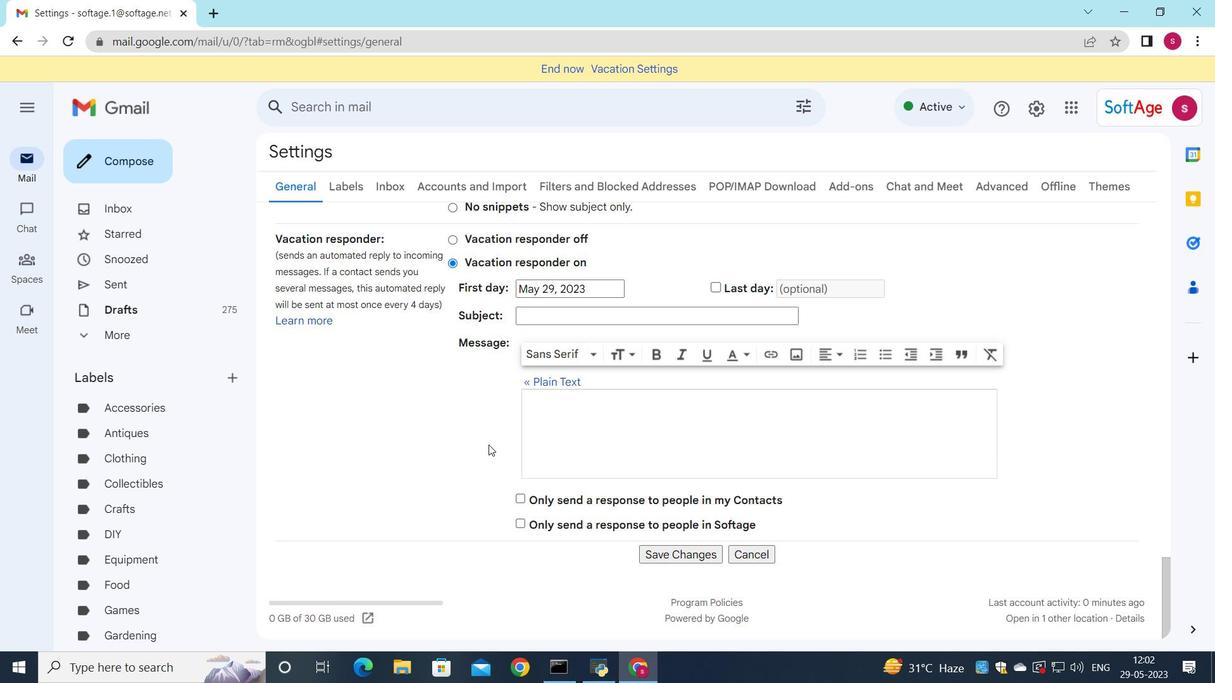
Action: Mouse scrolled (487, 443) with delta (0, 0)
Screenshot: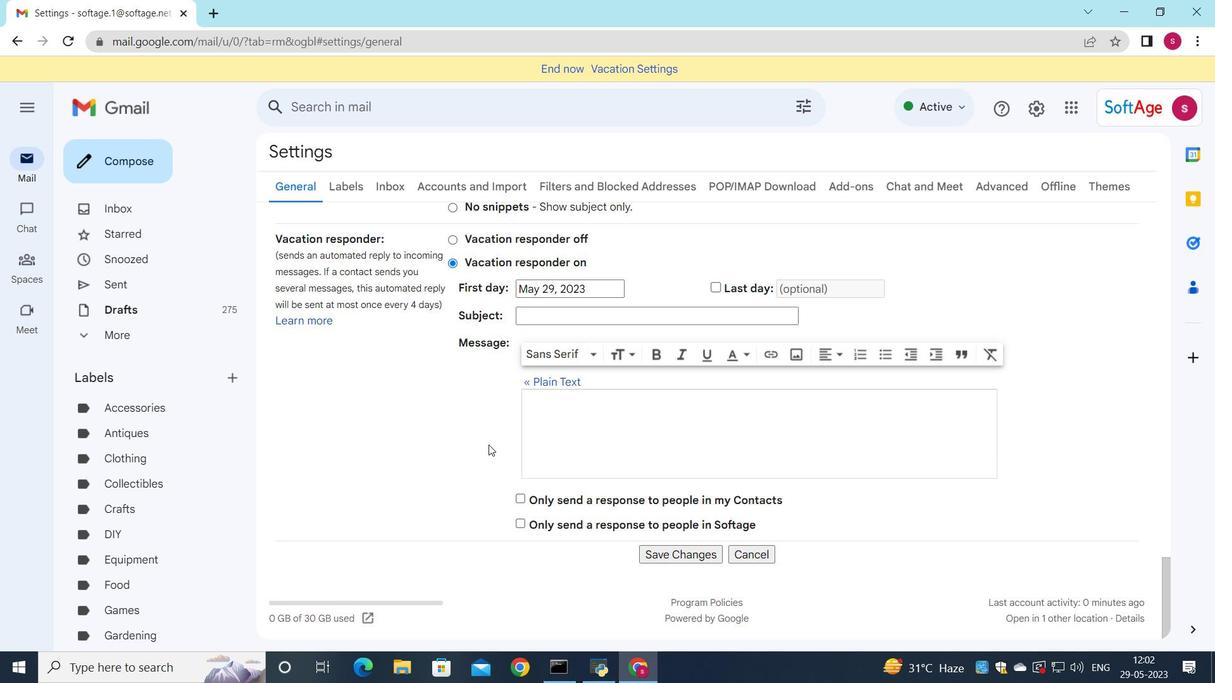 
Action: Mouse moved to (488, 445)
Screenshot: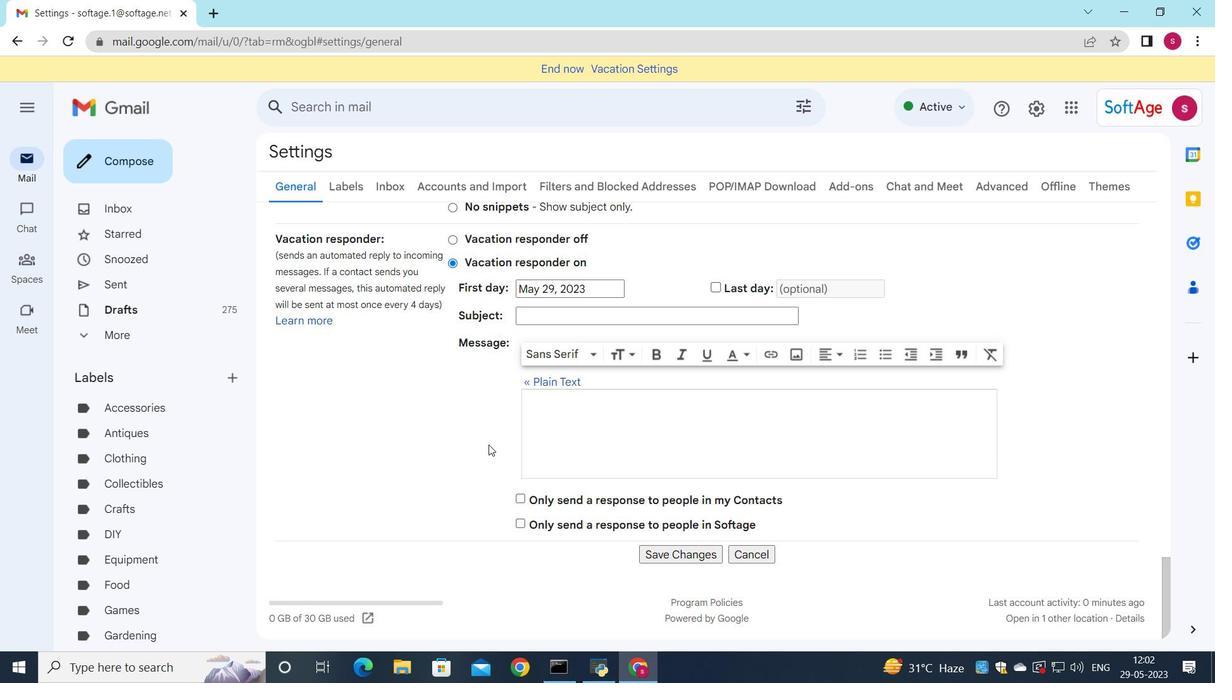 
Action: Mouse scrolled (488, 445) with delta (0, 0)
Screenshot: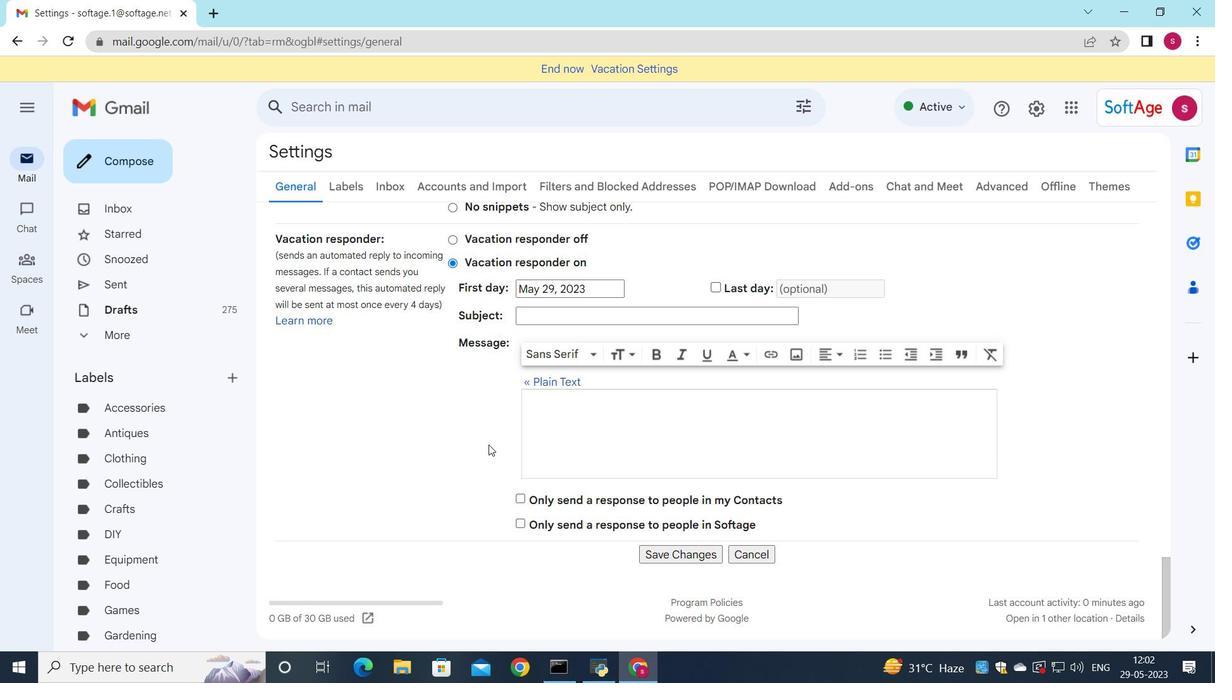 
Action: Mouse moved to (491, 447)
Screenshot: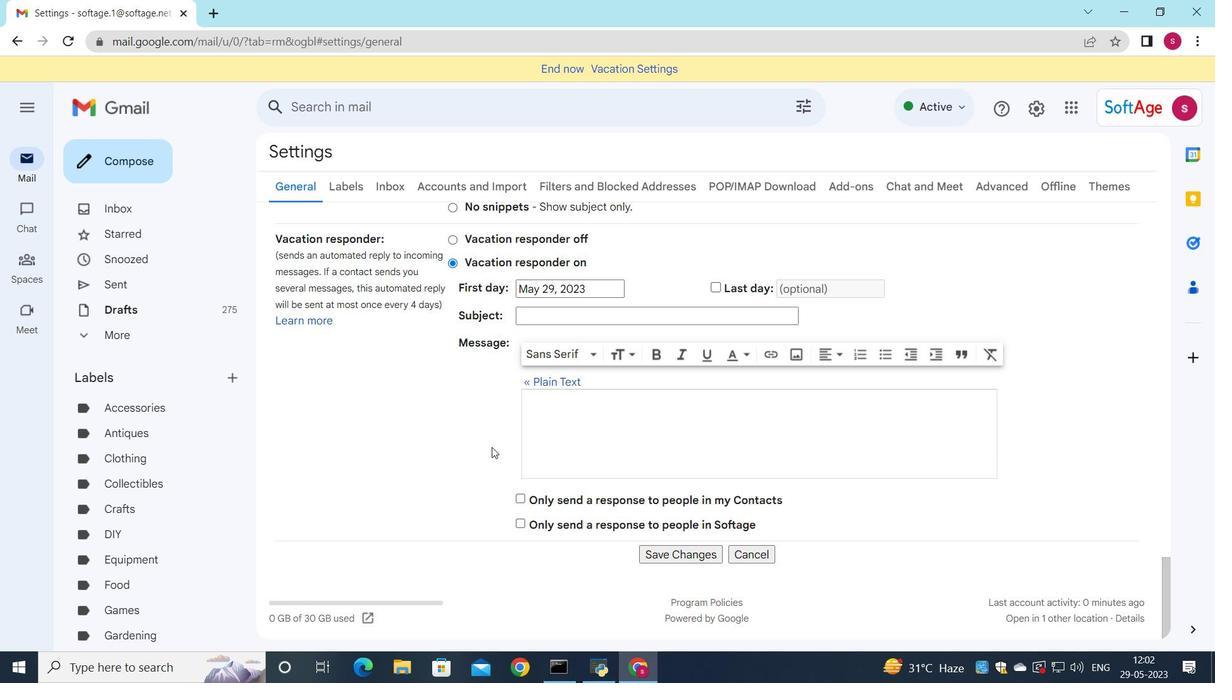 
Action: Mouse scrolled (491, 447) with delta (0, 0)
Screenshot: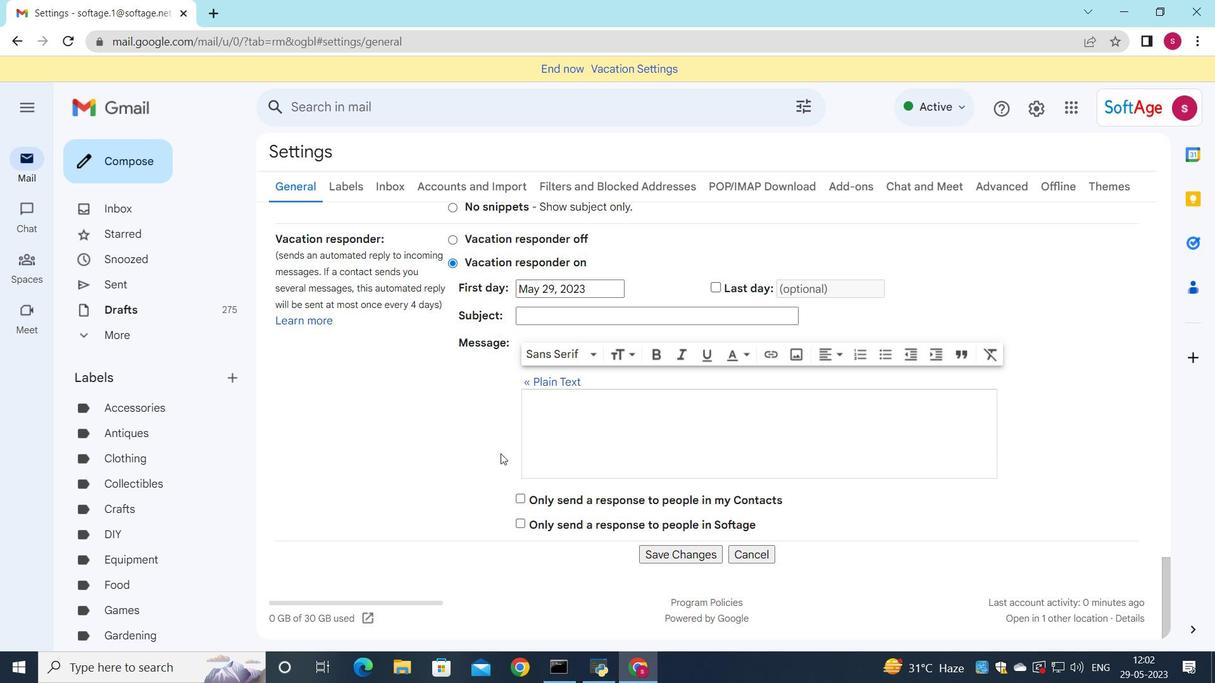 
Action: Mouse moved to (496, 452)
Screenshot: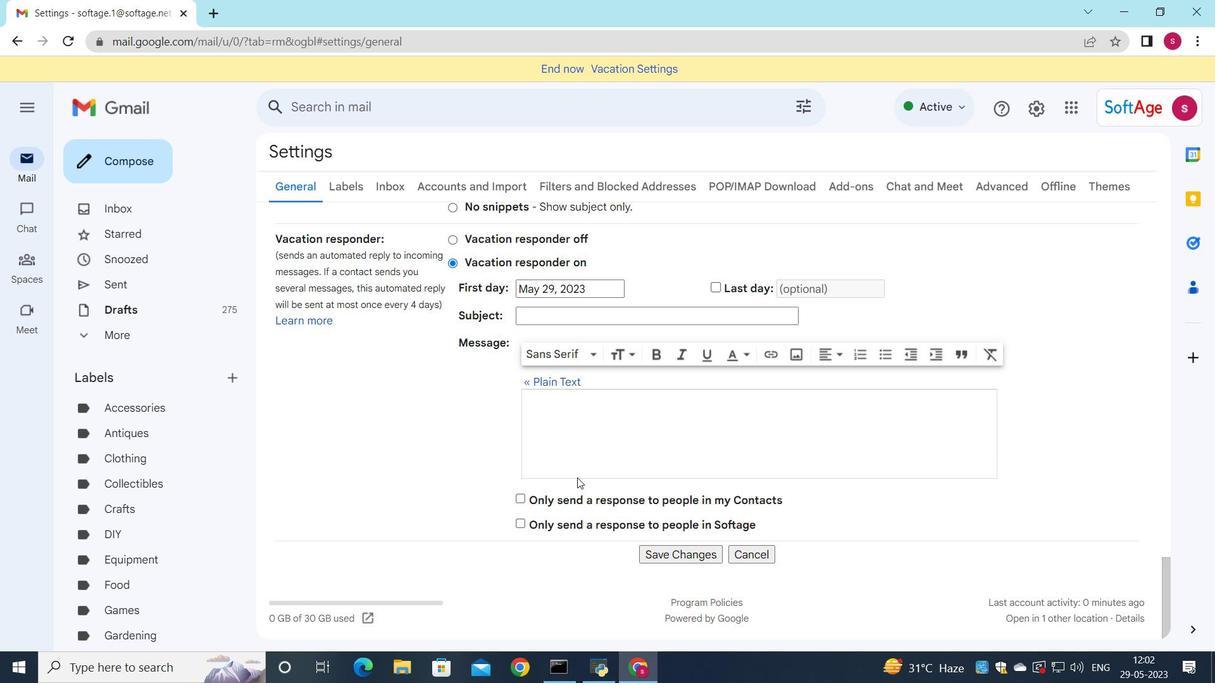 
Action: Mouse scrolled (496, 452) with delta (0, 0)
Screenshot: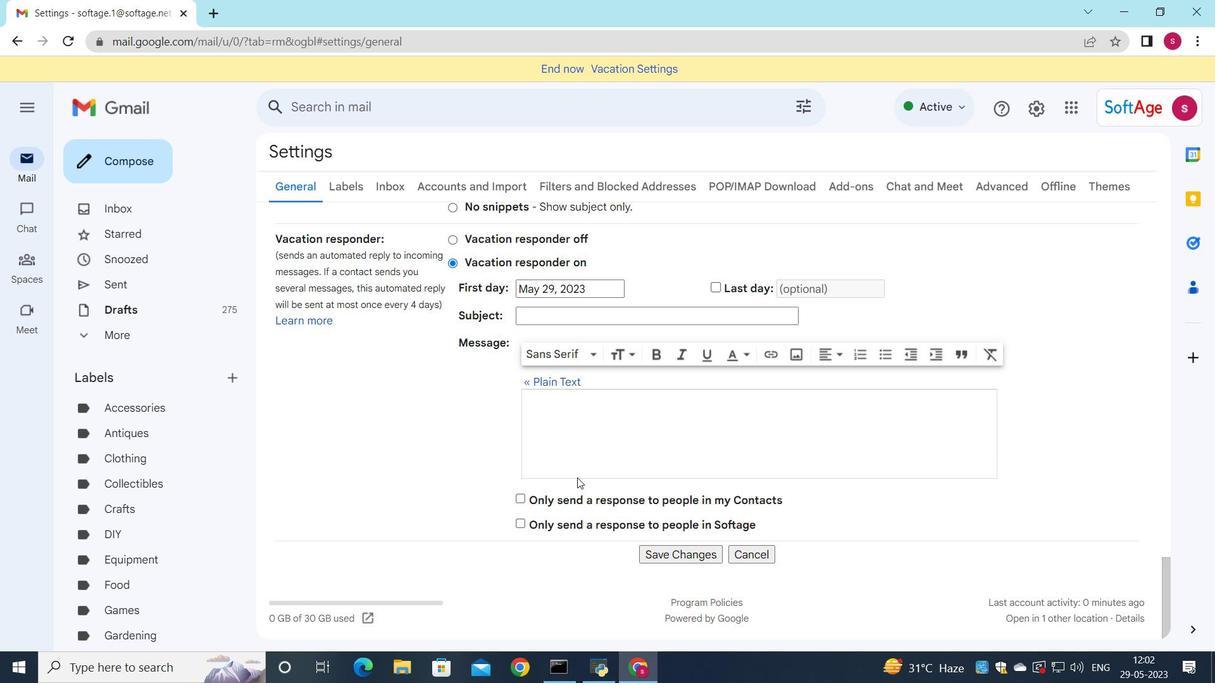 
Action: Mouse moved to (692, 559)
Screenshot: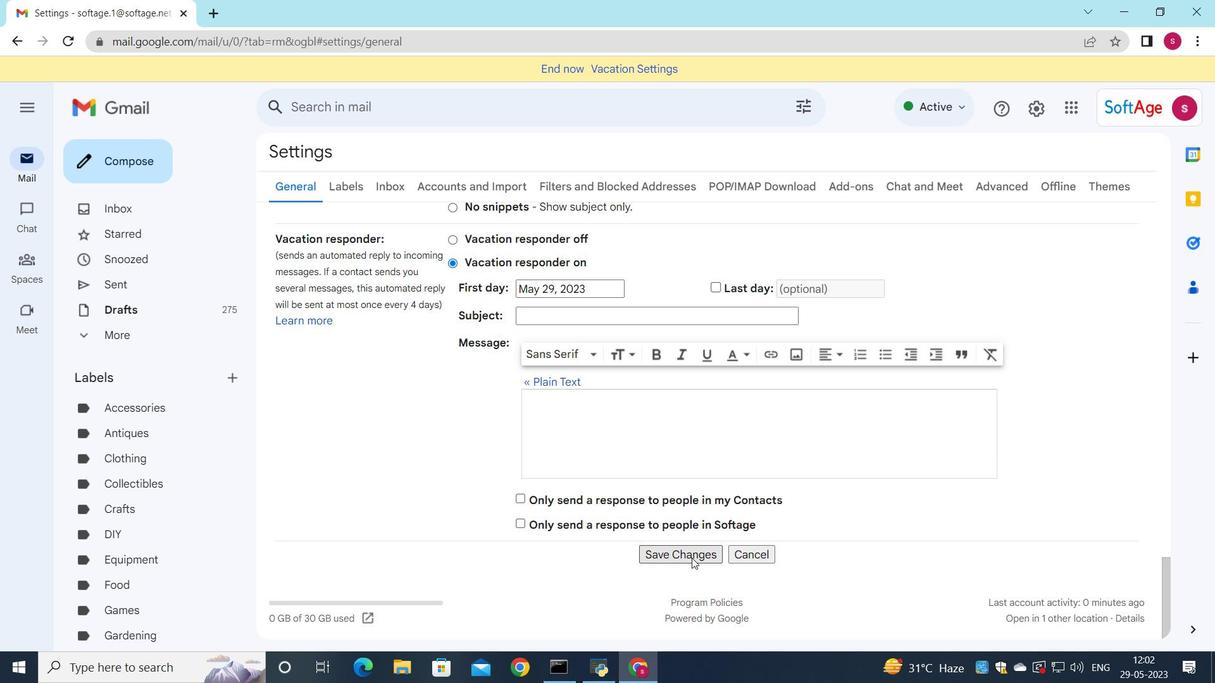 
Action: Mouse pressed left at (692, 559)
Screenshot: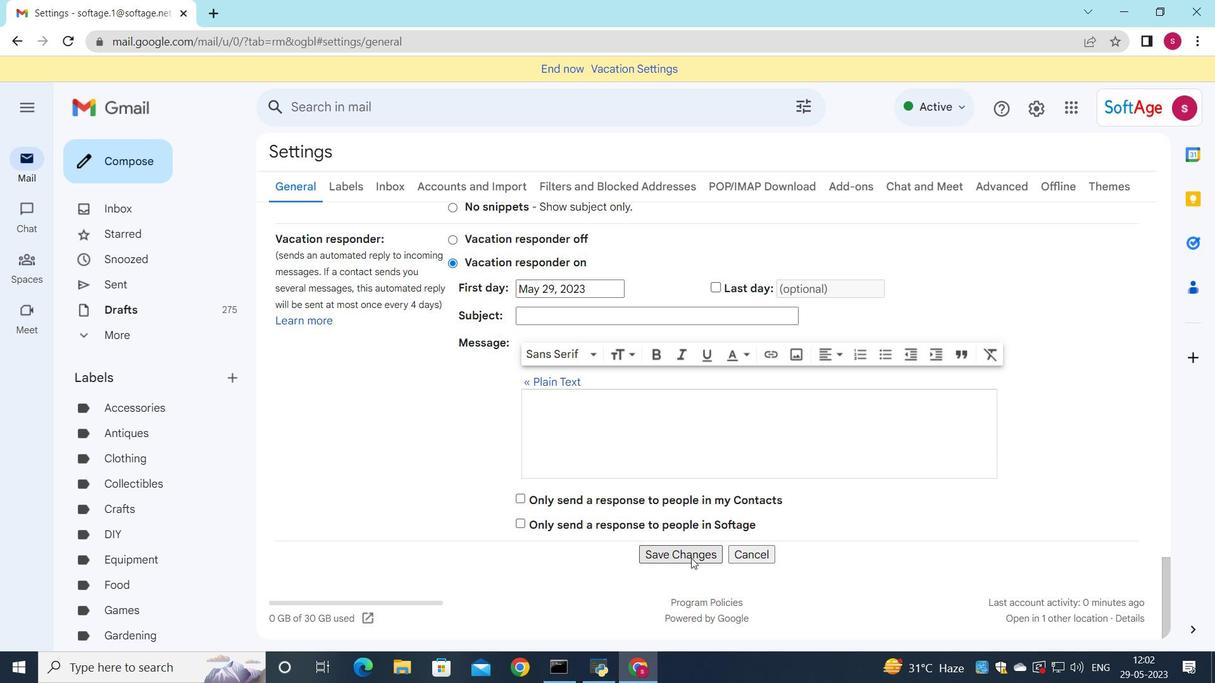 
Action: Mouse moved to (1035, 113)
Screenshot: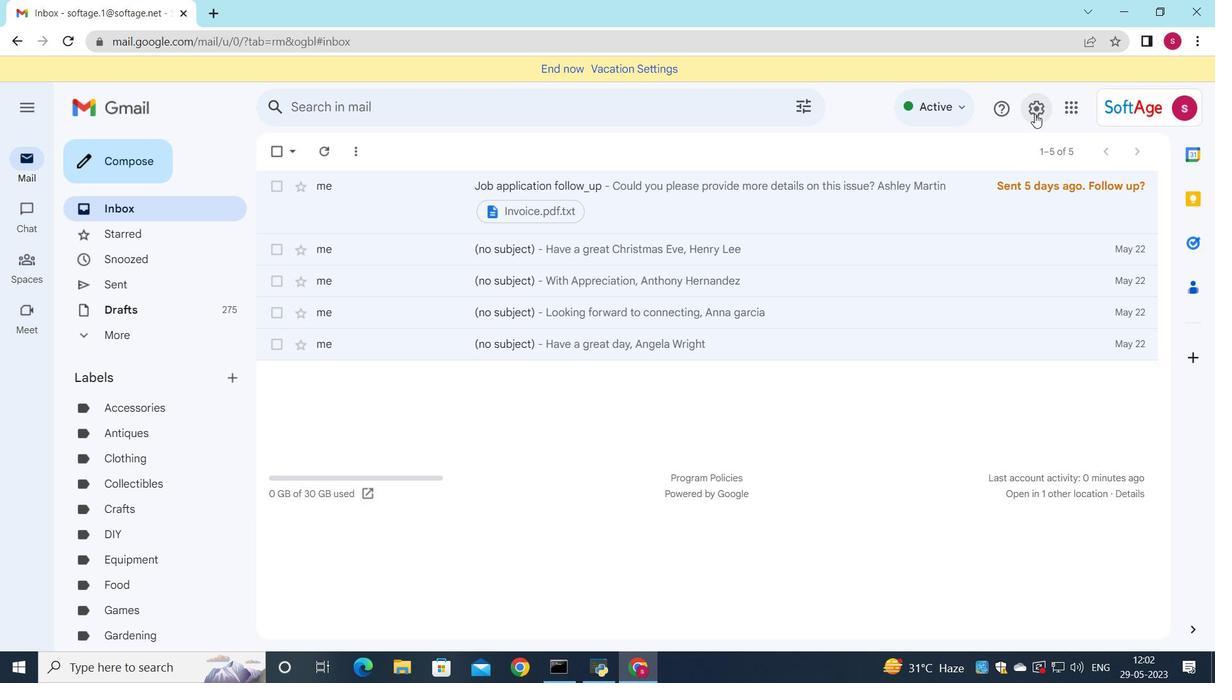 
Action: Mouse pressed left at (1035, 113)
Screenshot: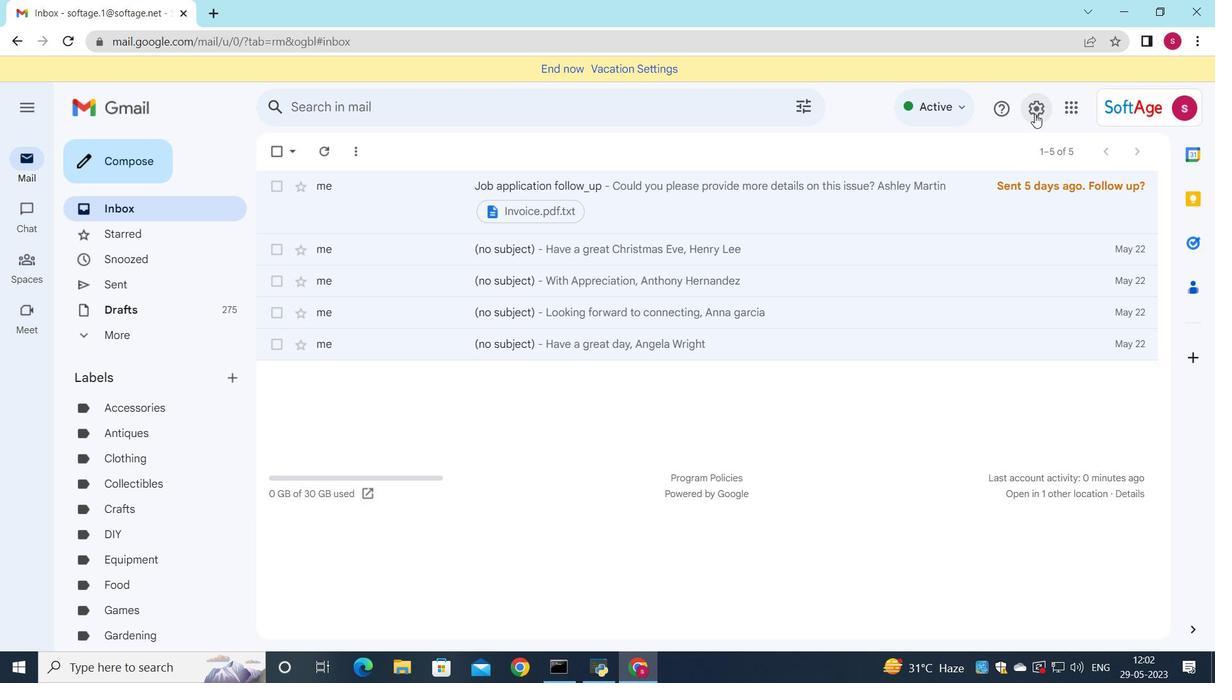 
Action: Mouse moved to (1023, 182)
Screenshot: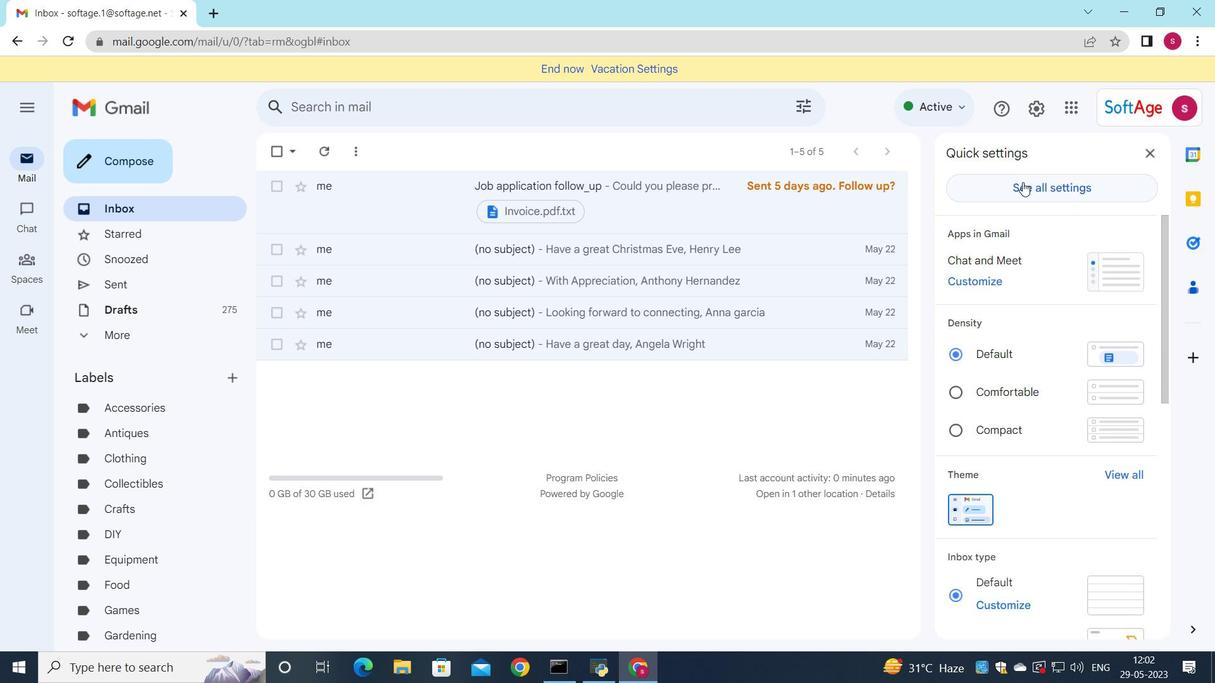 
Action: Mouse pressed left at (1023, 182)
Screenshot: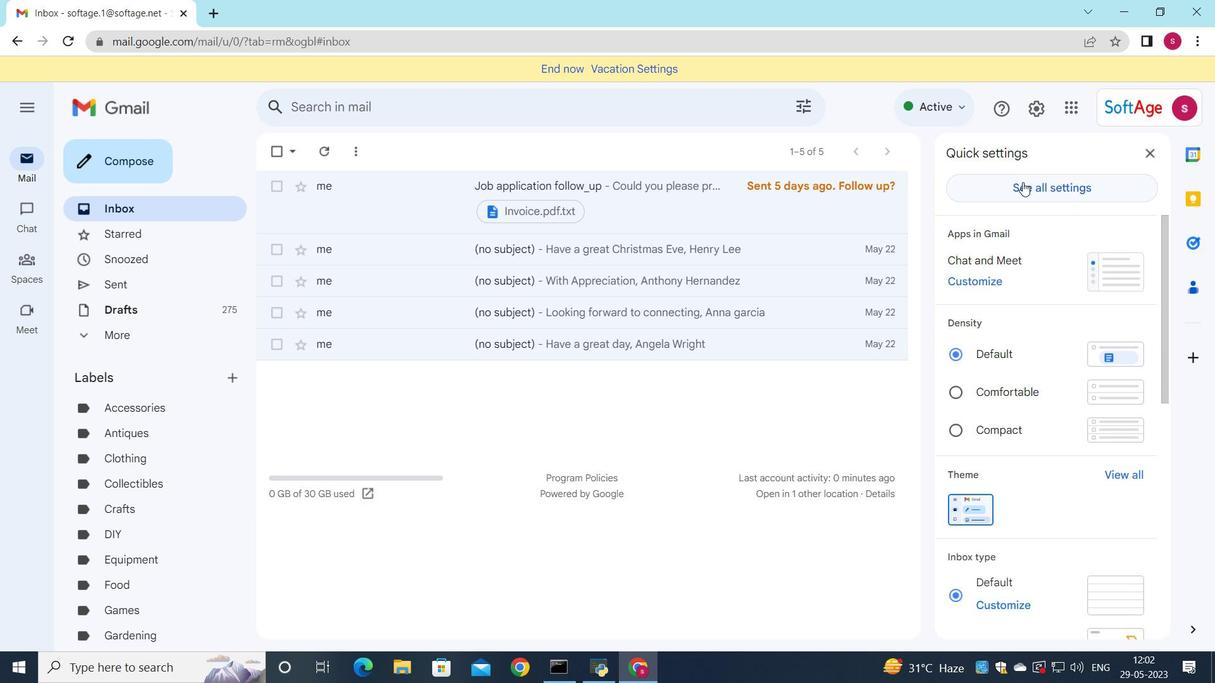 
Action: Mouse moved to (460, 368)
Screenshot: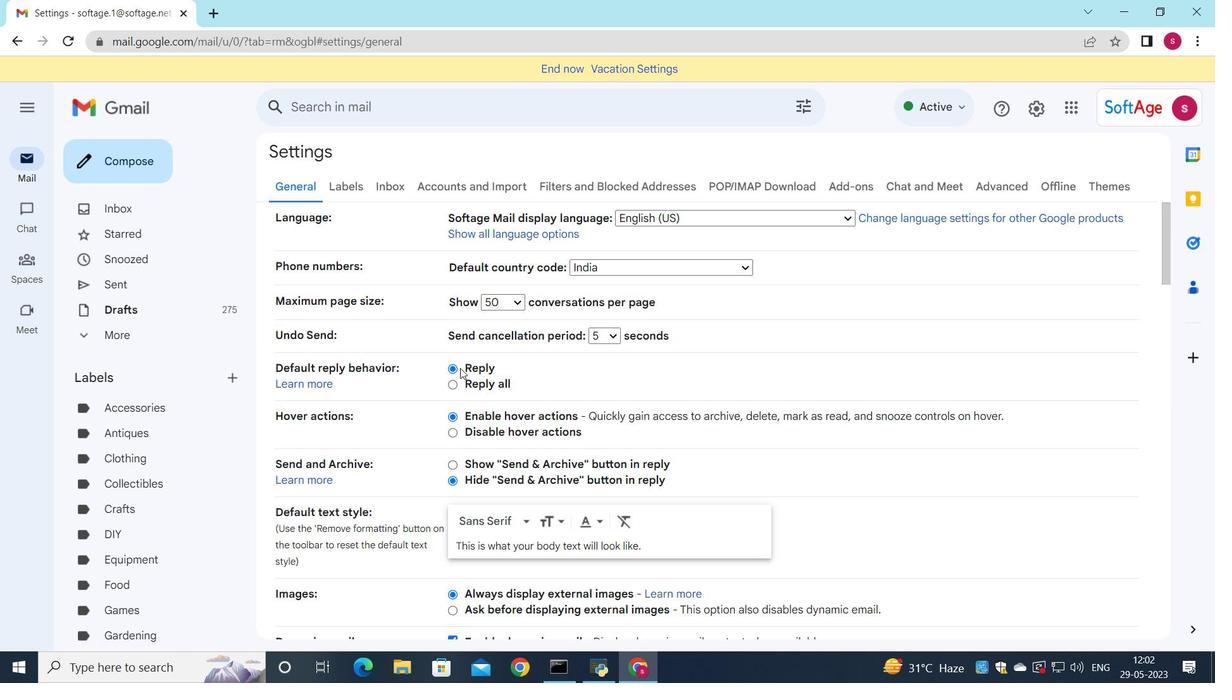 
Action: Mouse scrolled (460, 367) with delta (0, 0)
Screenshot: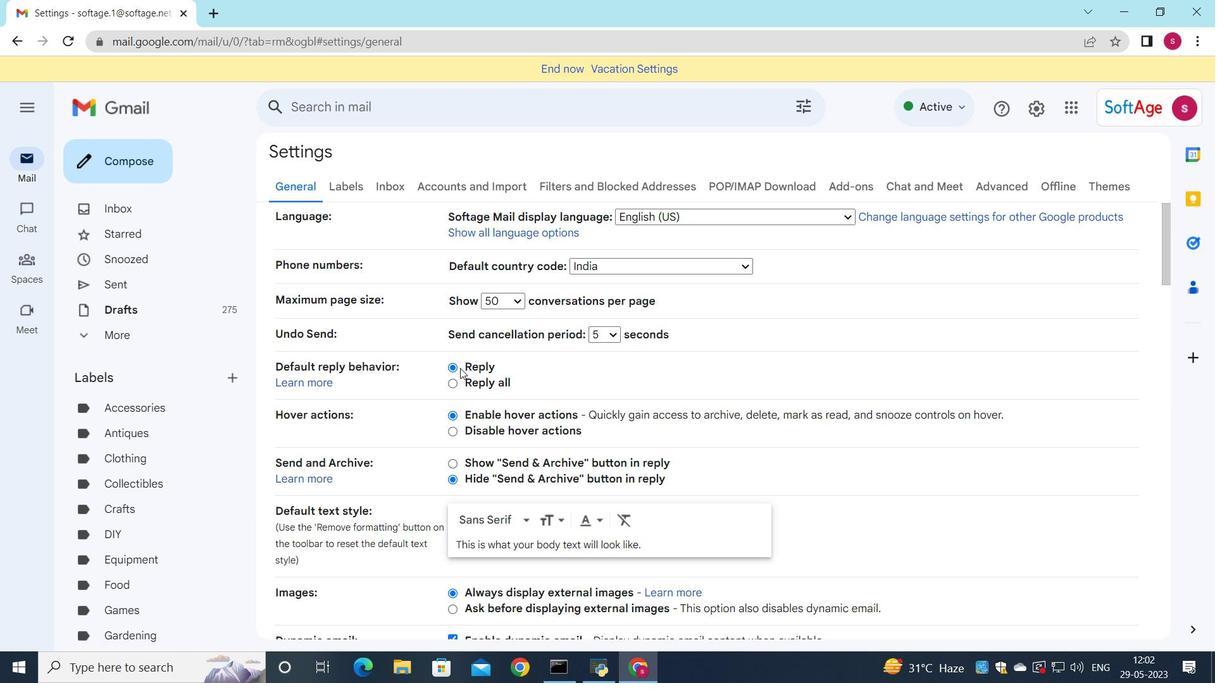
Action: Mouse scrolled (460, 367) with delta (0, 0)
Screenshot: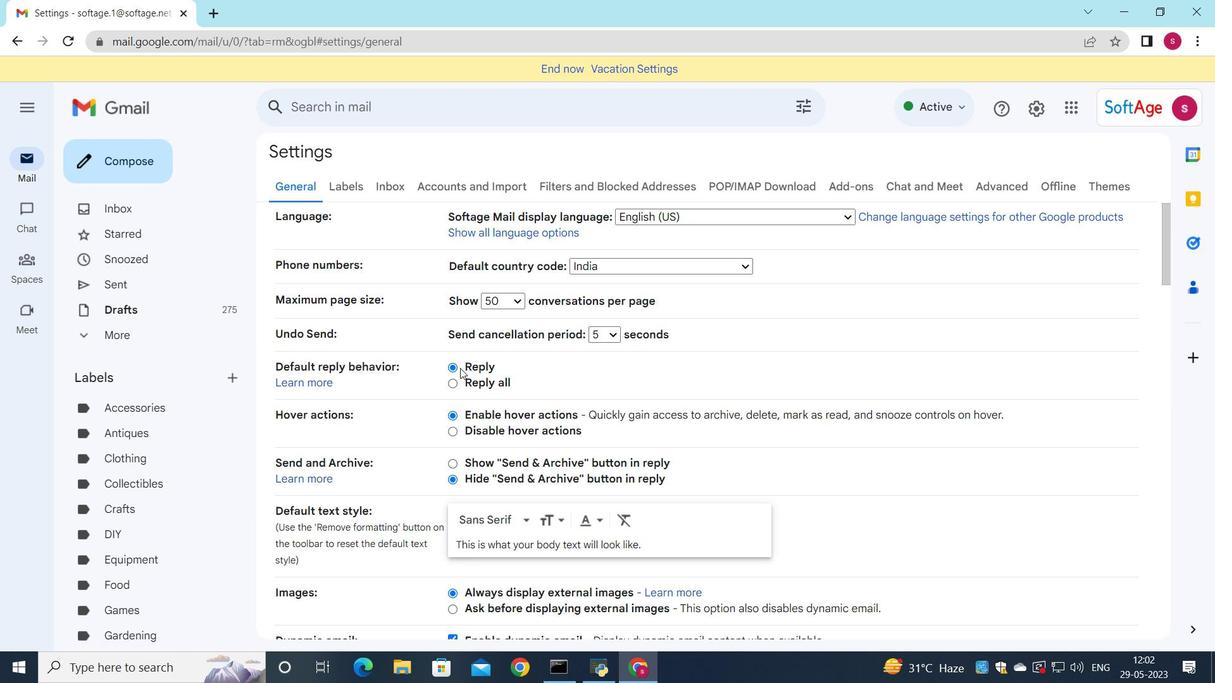 
Action: Mouse scrolled (460, 367) with delta (0, 0)
Screenshot: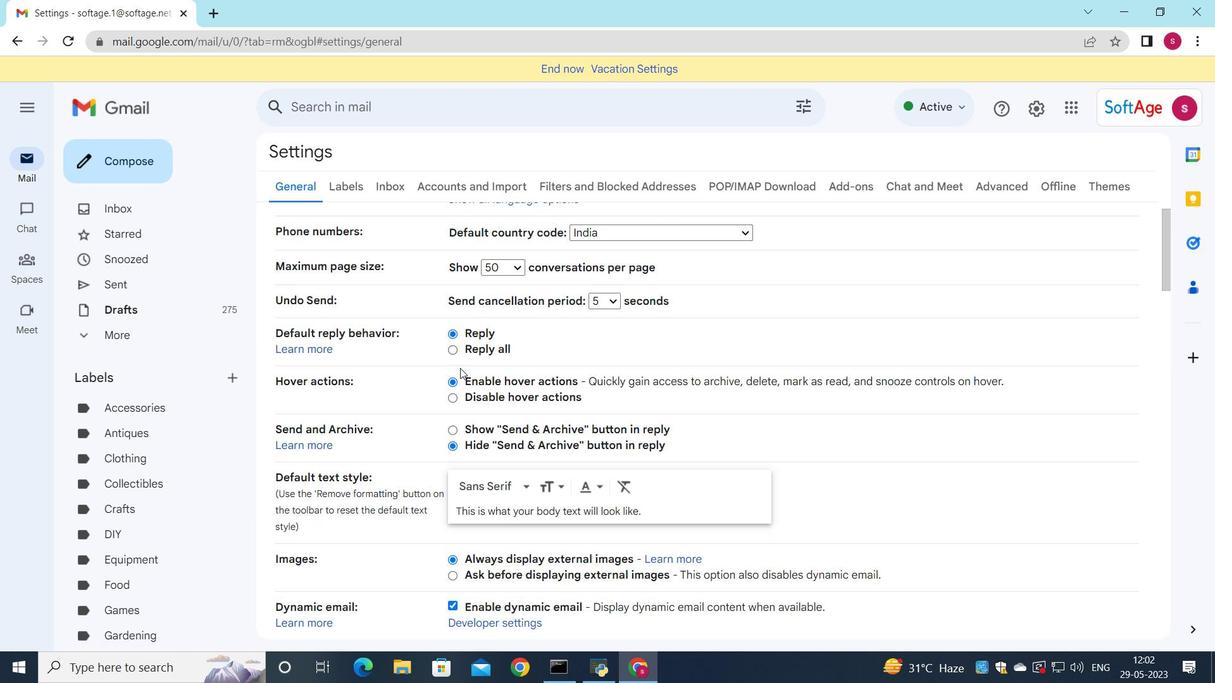 
Action: Mouse scrolled (460, 367) with delta (0, 0)
Screenshot: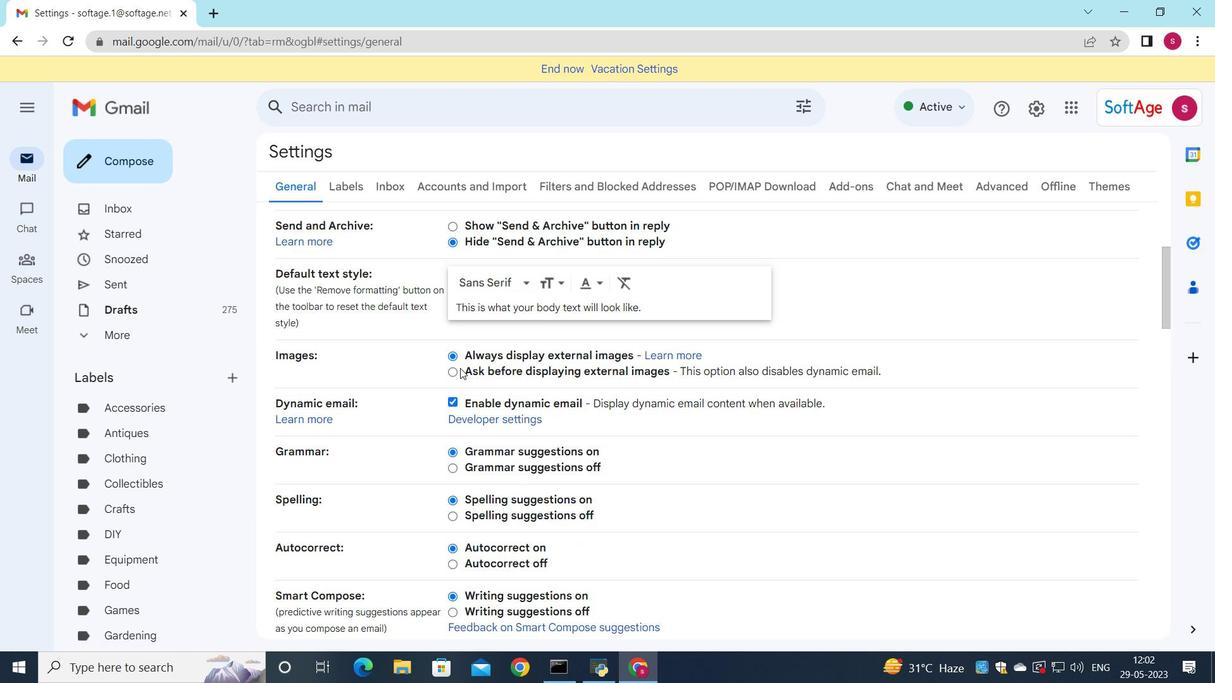 
Action: Mouse scrolled (460, 367) with delta (0, 0)
Screenshot: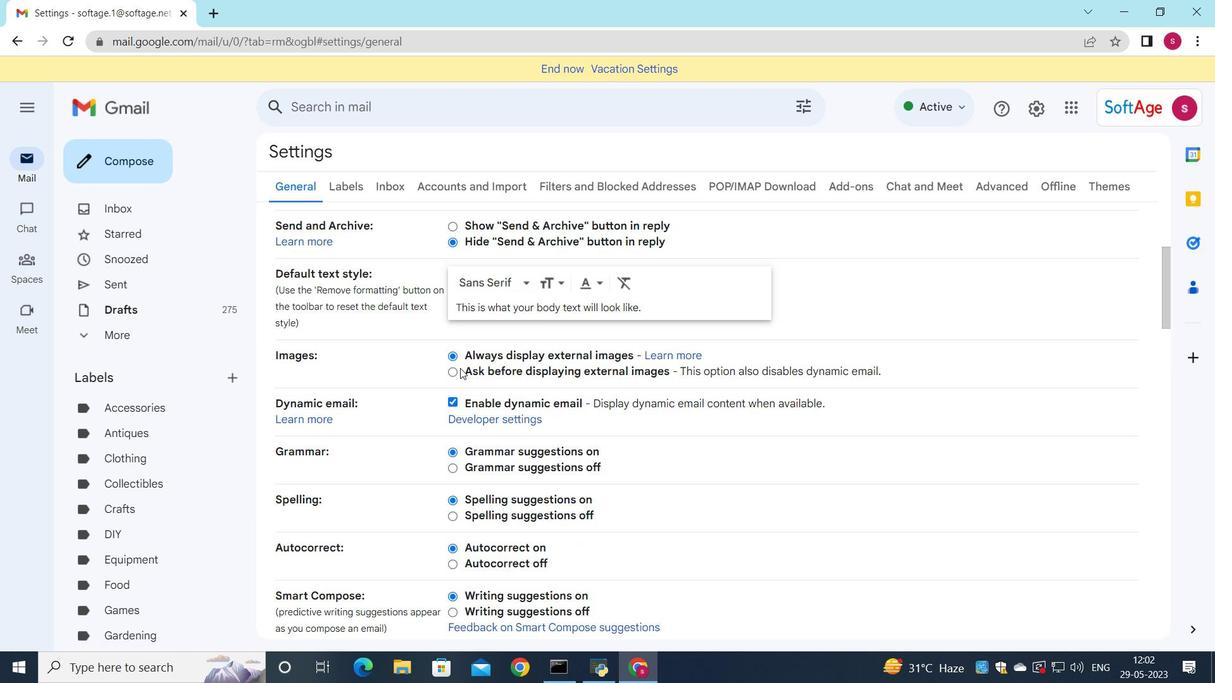 
Action: Mouse scrolled (460, 367) with delta (0, 0)
Screenshot: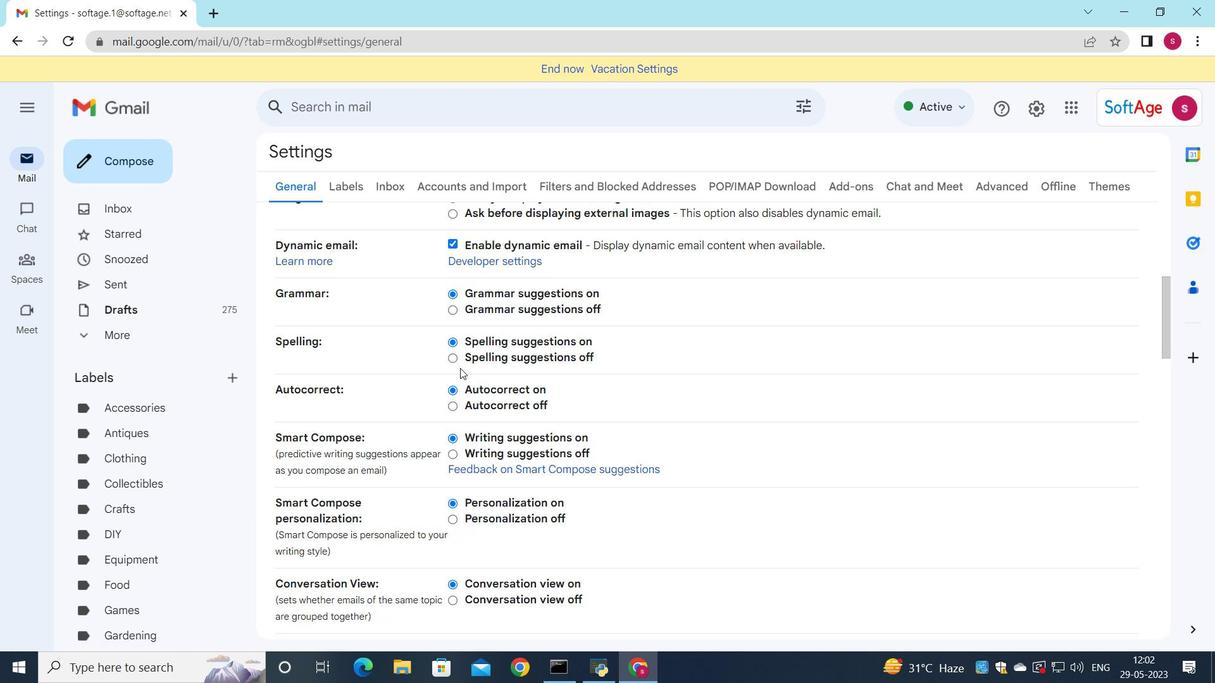 
Action: Mouse scrolled (460, 367) with delta (0, 0)
Screenshot: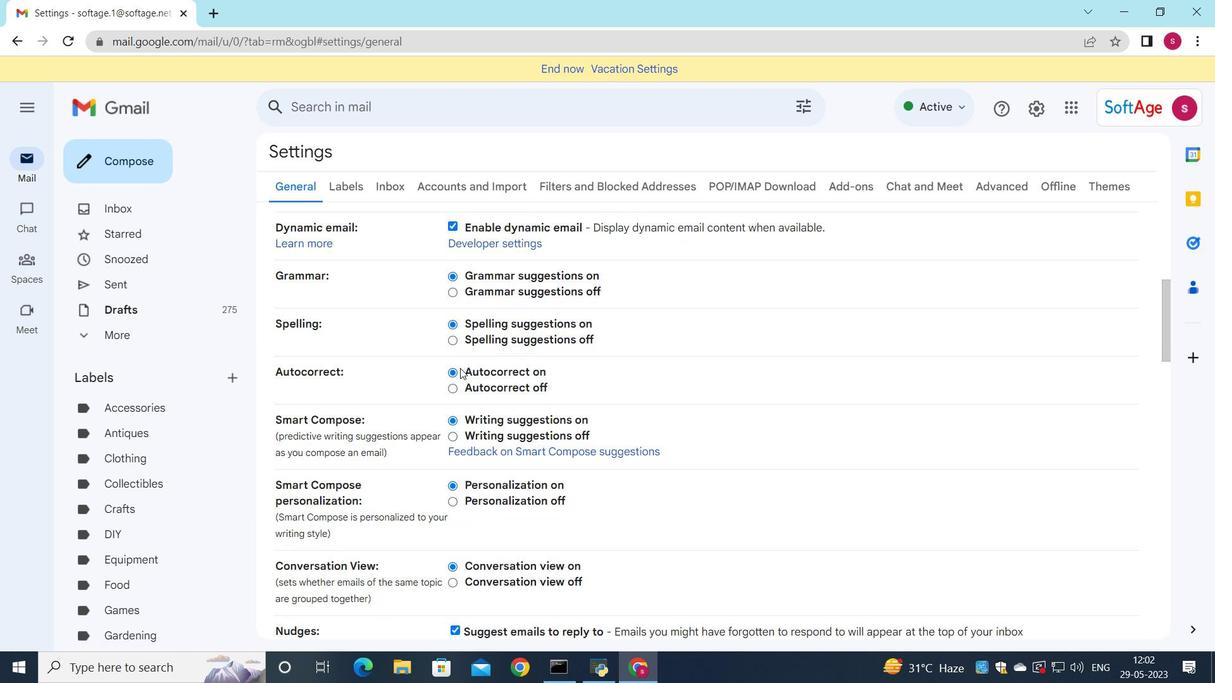 
Action: Mouse scrolled (460, 367) with delta (0, 0)
Screenshot: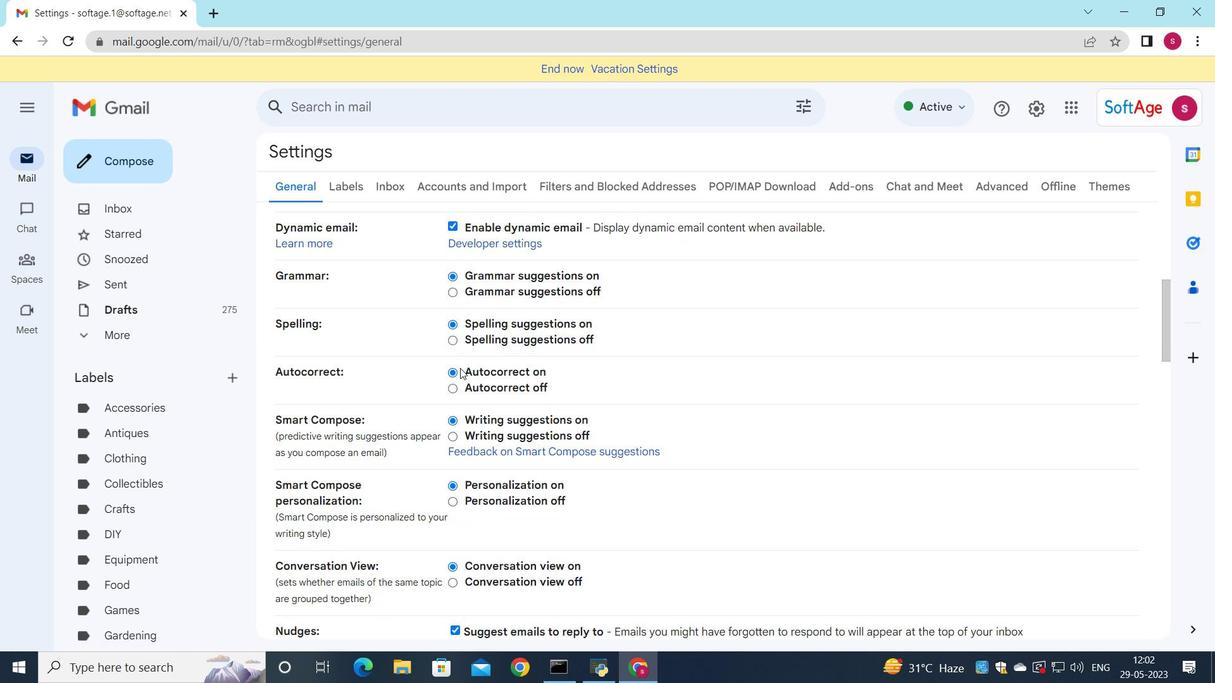 
Action: Mouse scrolled (460, 367) with delta (0, 0)
Screenshot: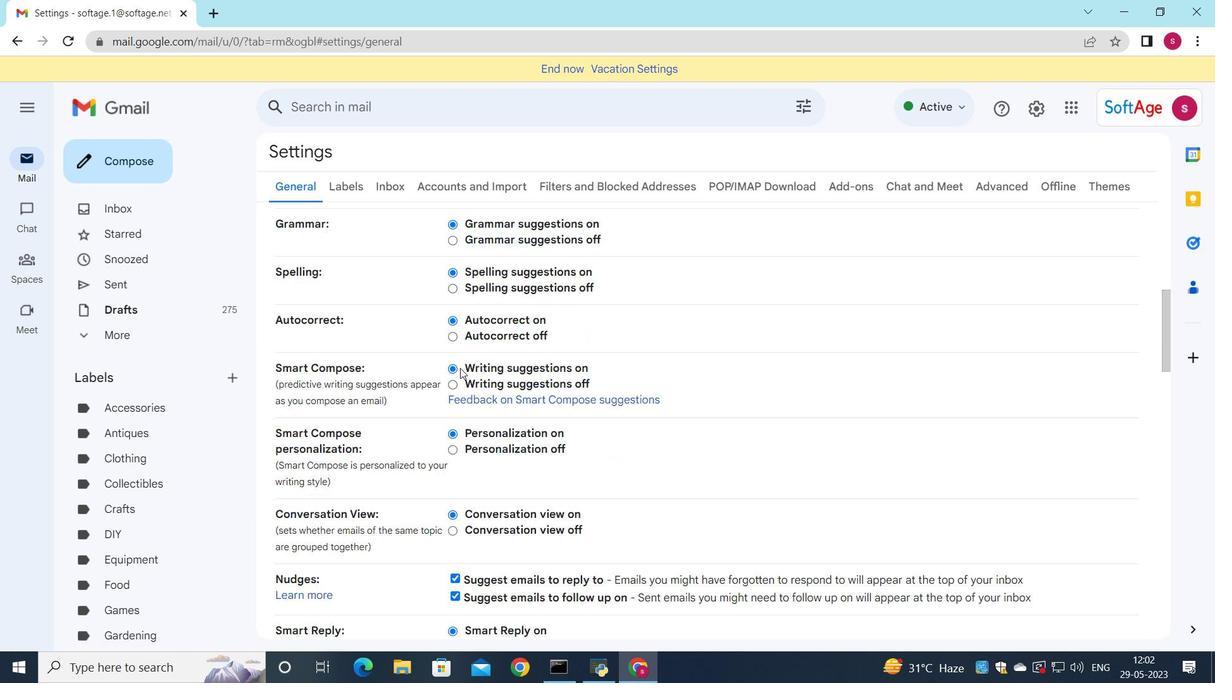 
Action: Mouse moved to (126, 152)
Screenshot: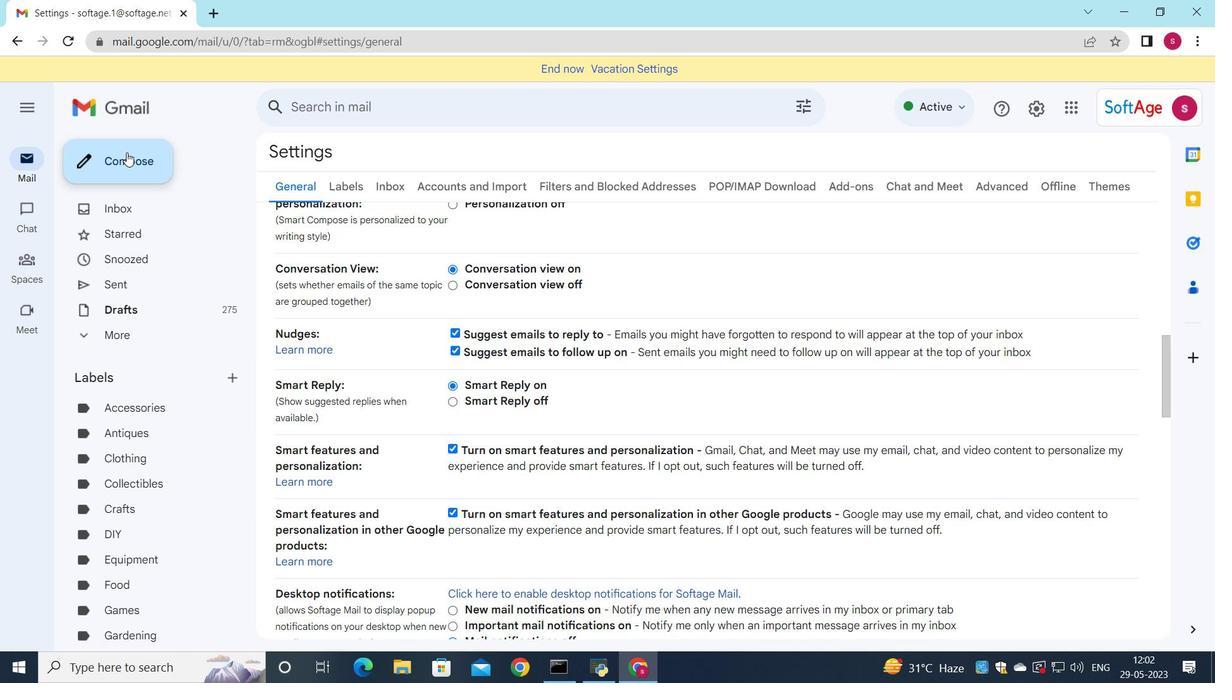 
Action: Mouse pressed left at (126, 152)
Screenshot: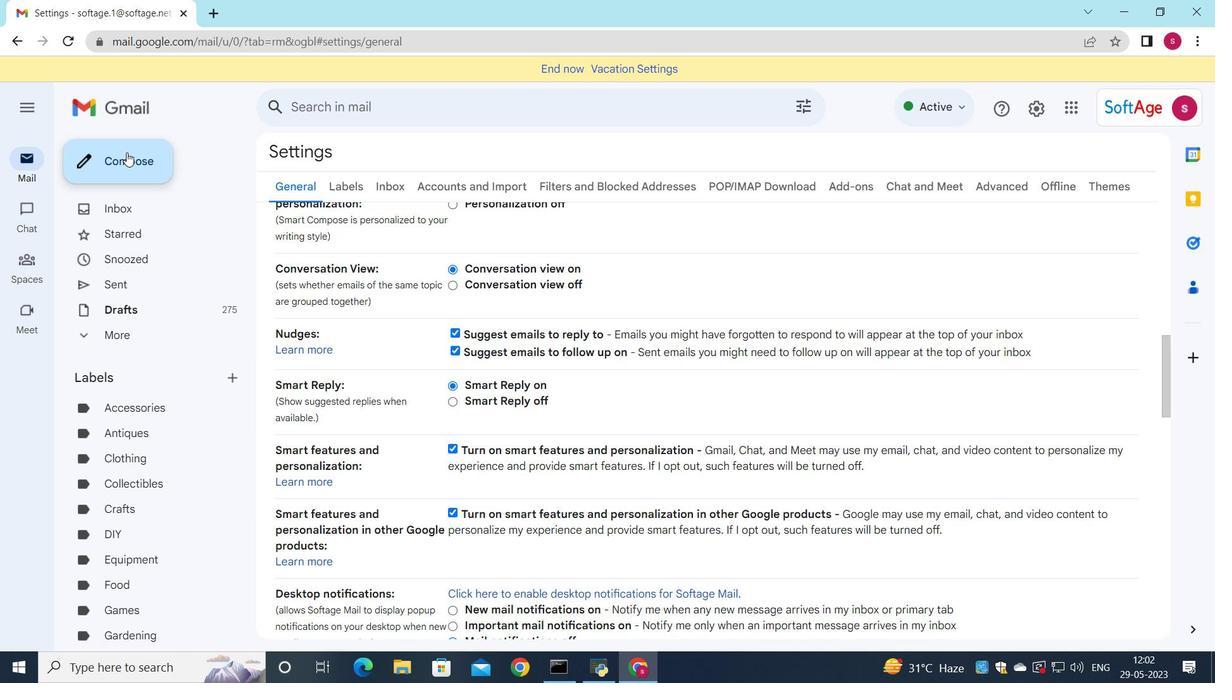 
Action: Mouse moved to (810, 281)
Screenshot: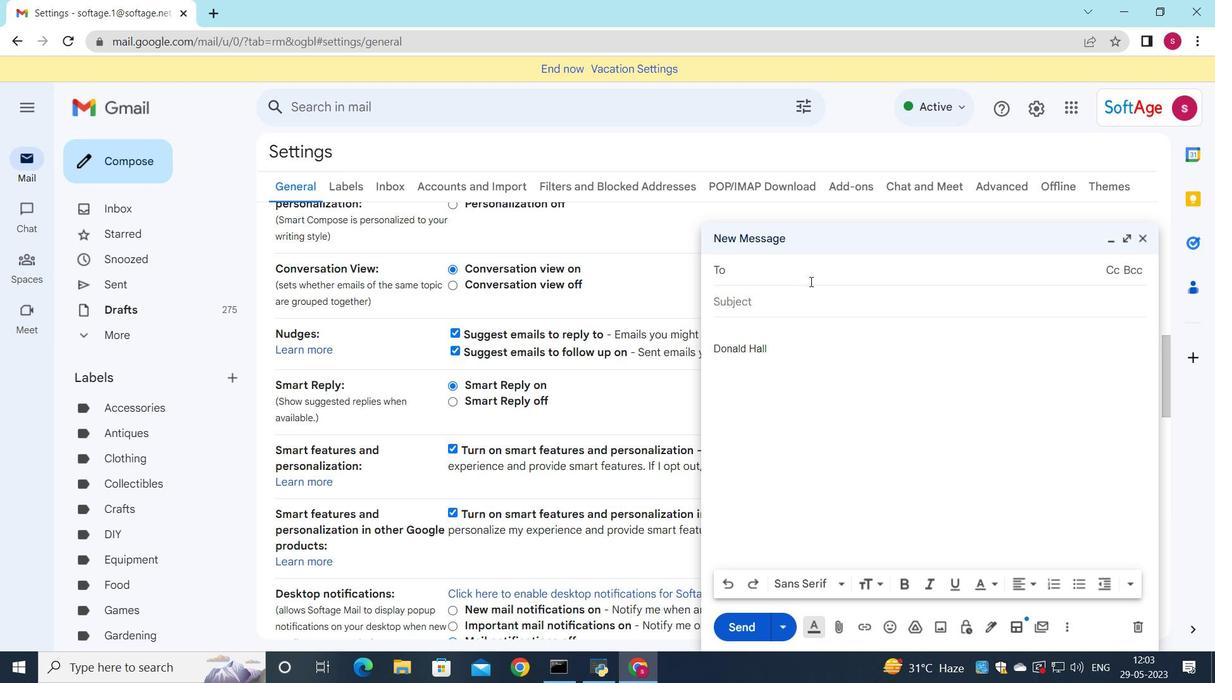 
Action: Key pressed <Key.shift>Perfomance<Key.space>review
Screenshot: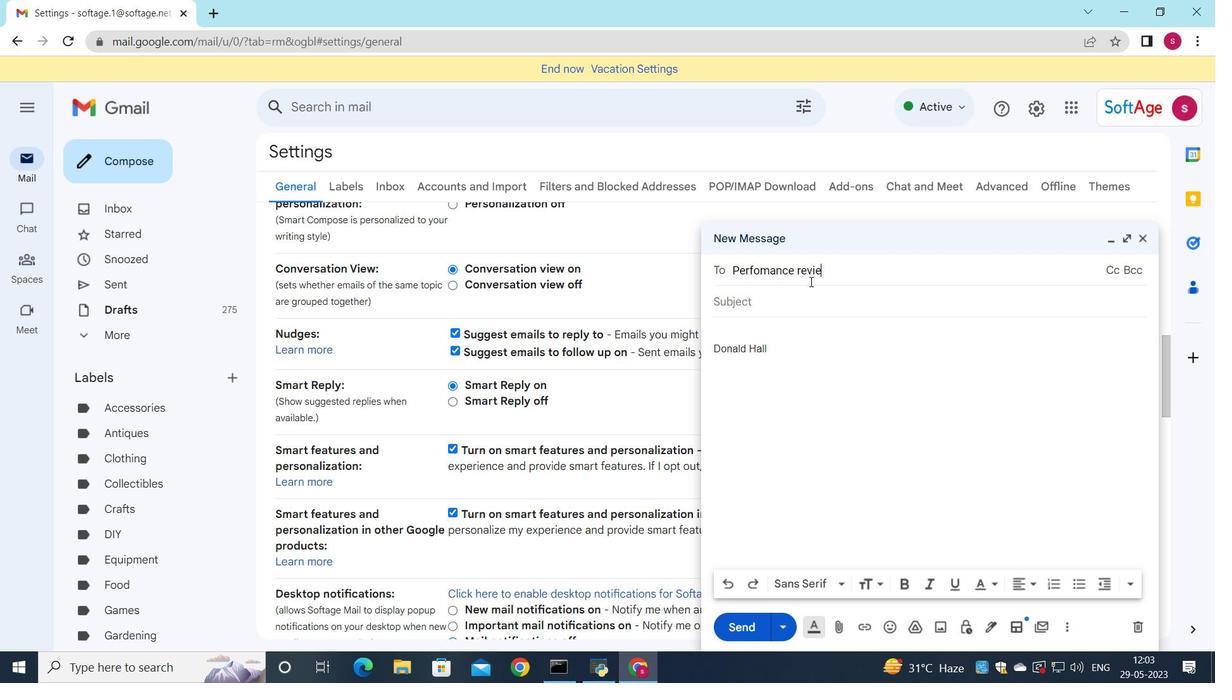 
Action: Mouse moved to (733, 271)
Screenshot: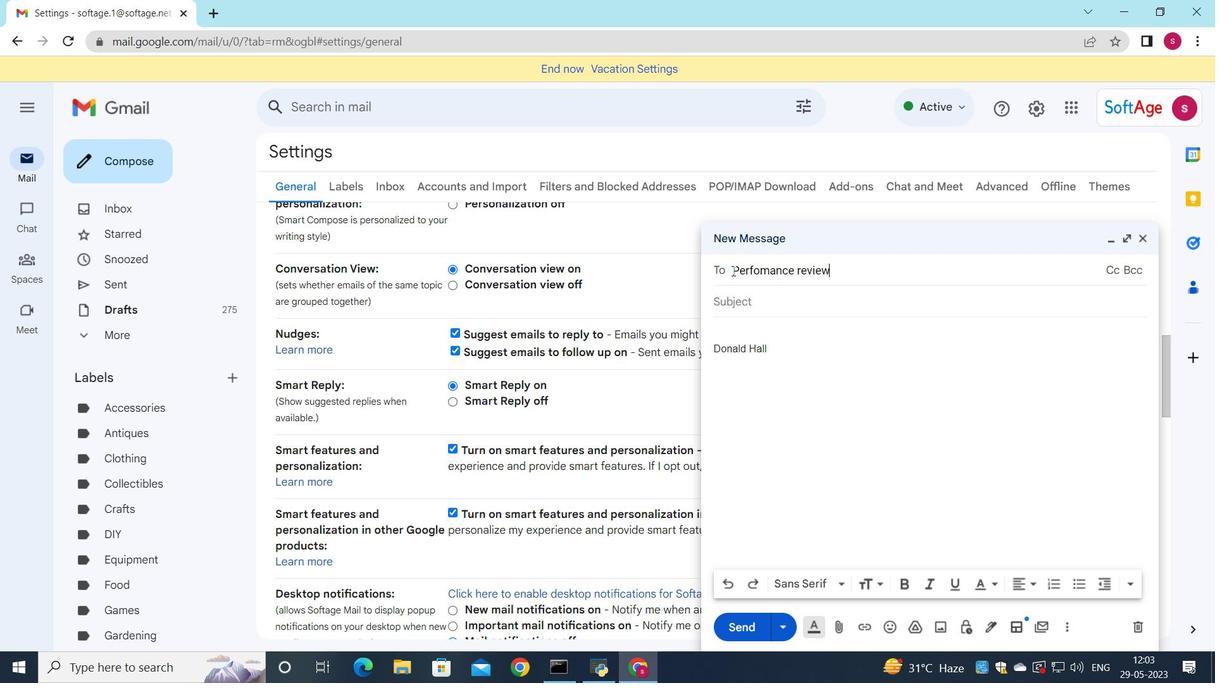 
Action: Mouse pressed left at (733, 271)
Screenshot: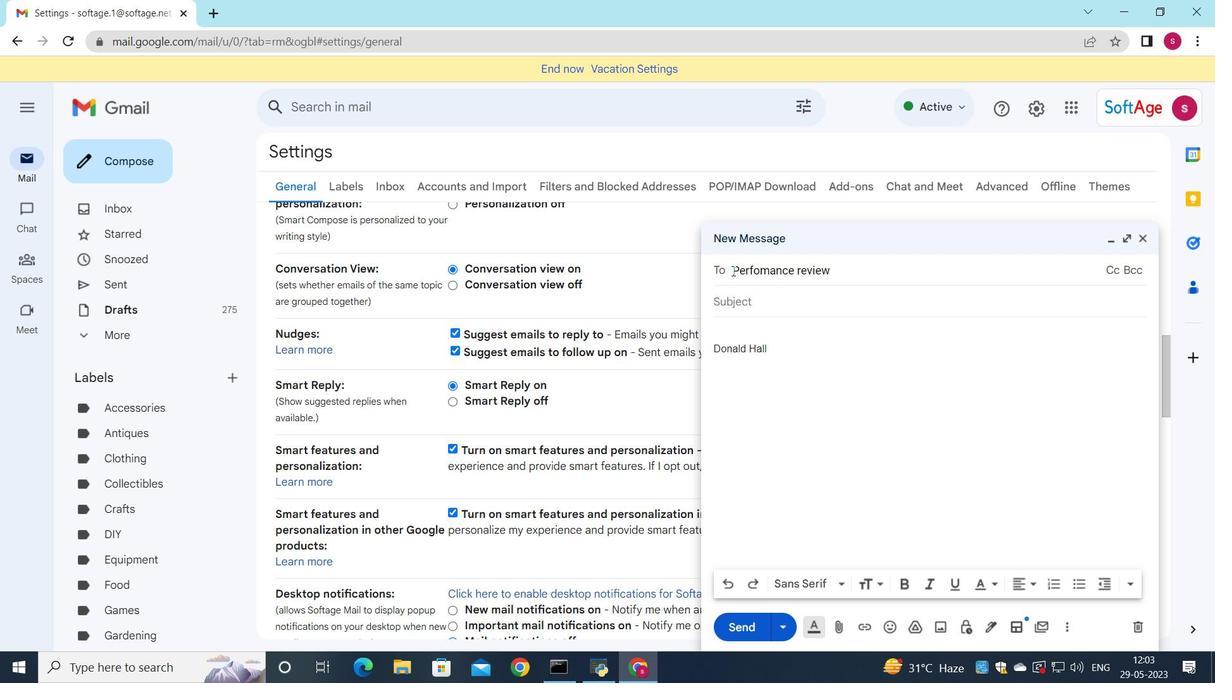 
Action: Mouse moved to (762, 299)
Screenshot: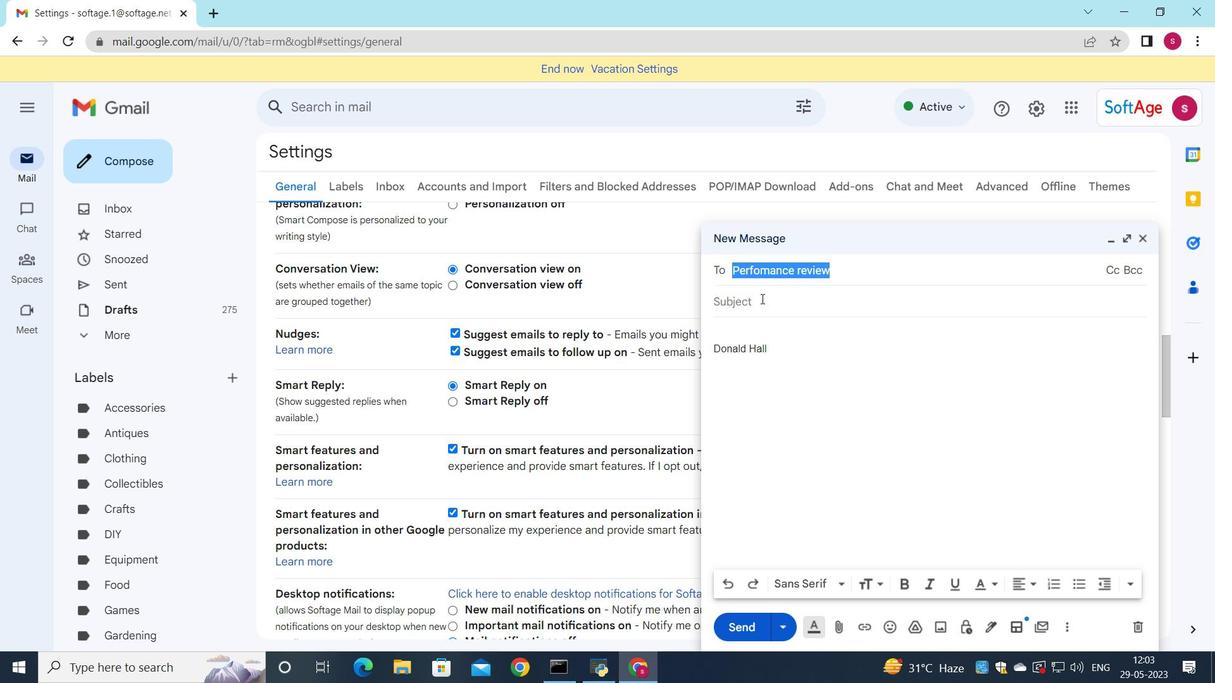 
Action: Mouse pressed left at (762, 299)
Screenshot: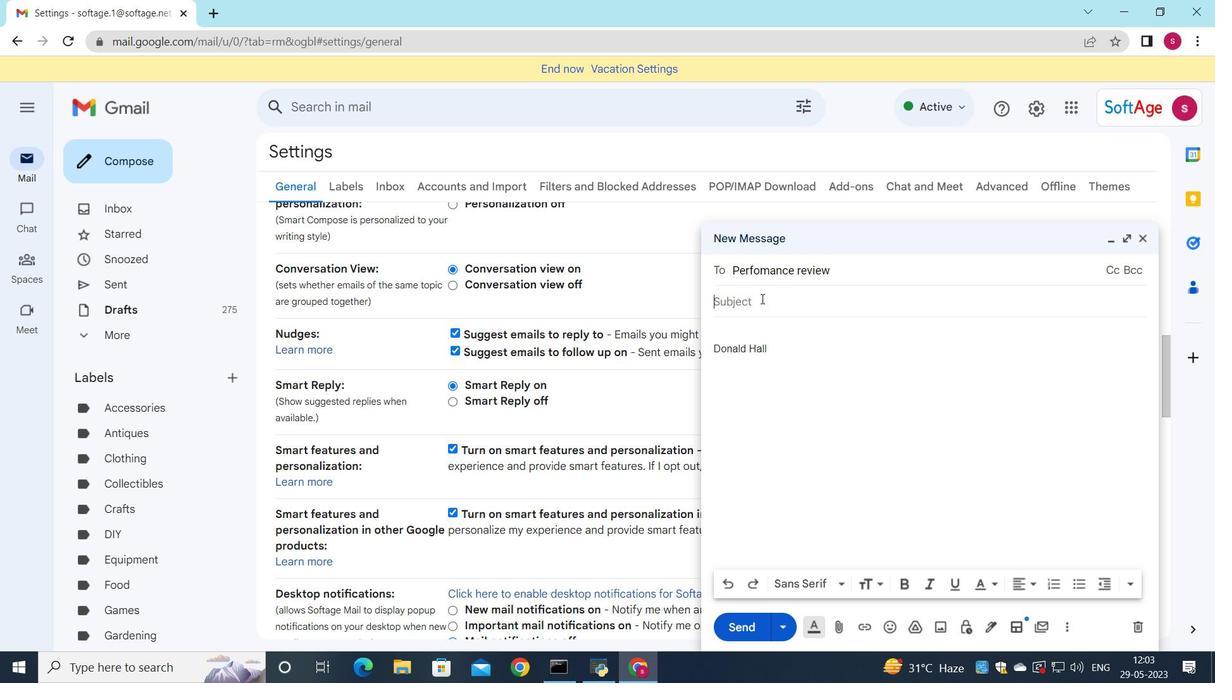 
Action: Mouse moved to (824, 271)
Screenshot: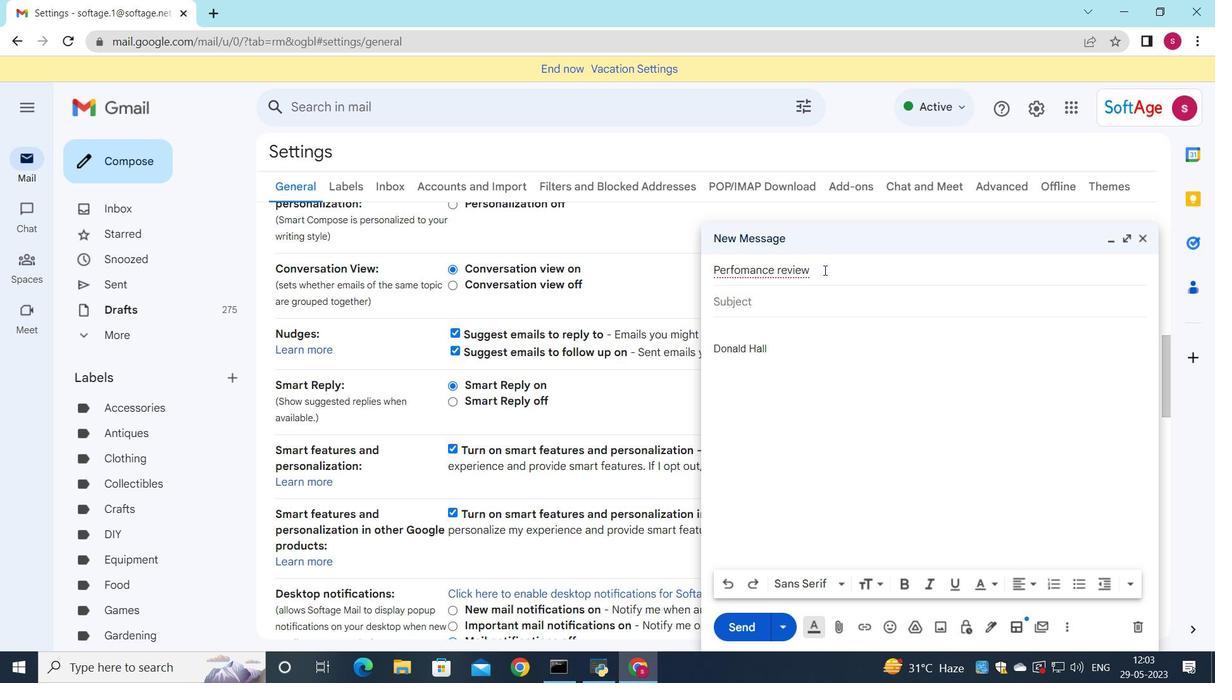 
Action: Mouse pressed left at (824, 271)
Screenshot: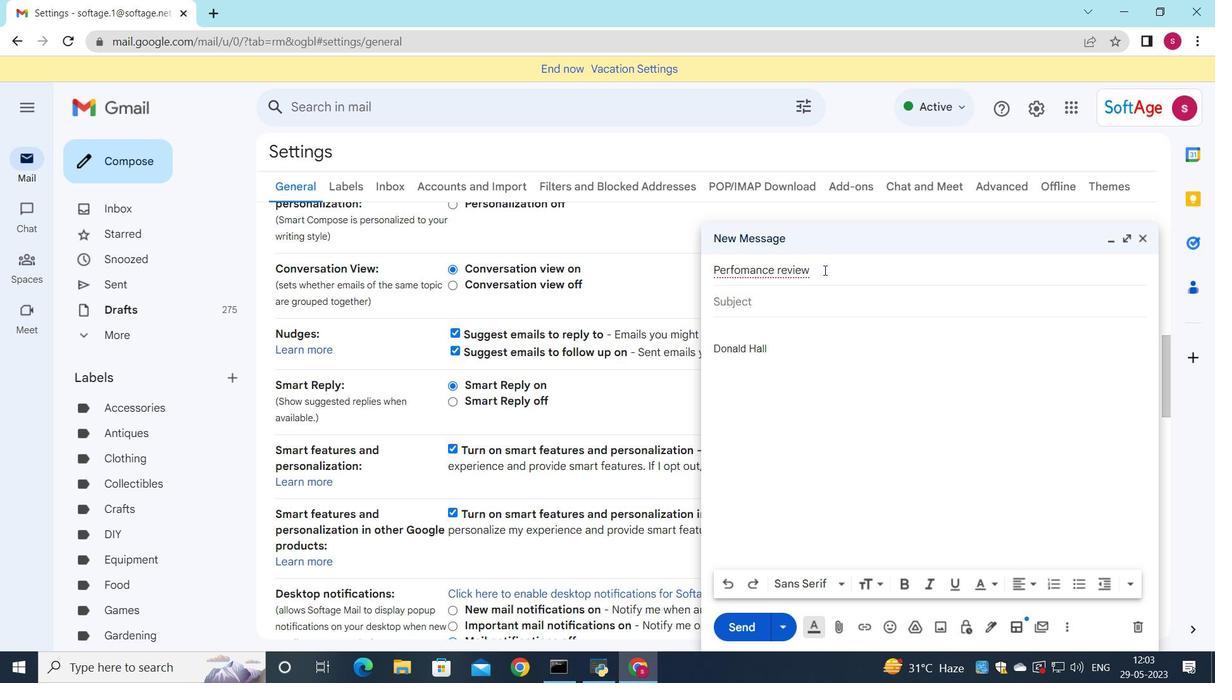 
Action: Mouse moved to (807, 269)
Screenshot: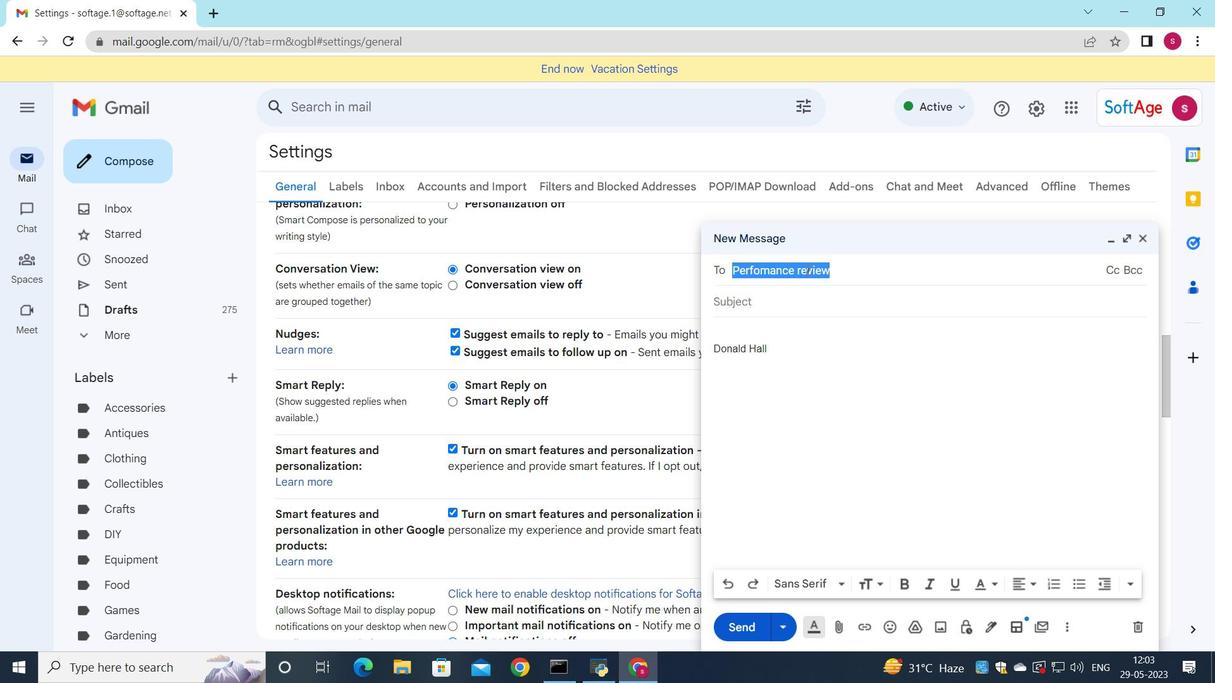 
Action: Key pressed ctrl+C
Screenshot: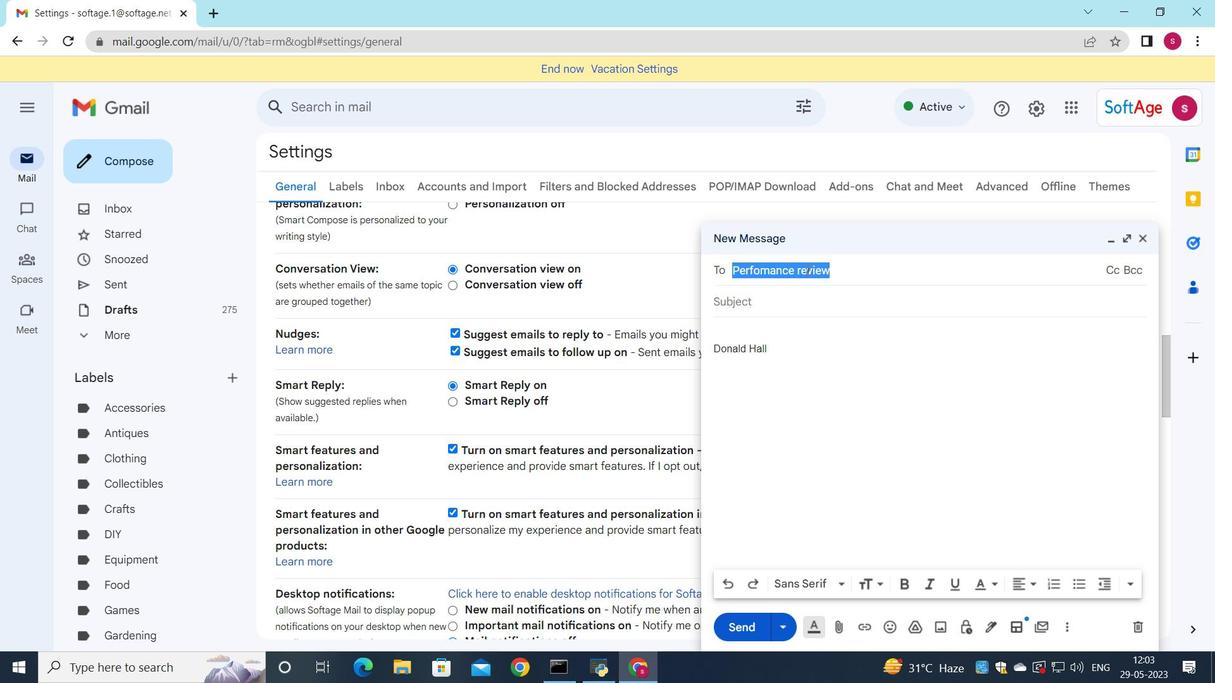 
Action: Mouse moved to (779, 289)
Screenshot: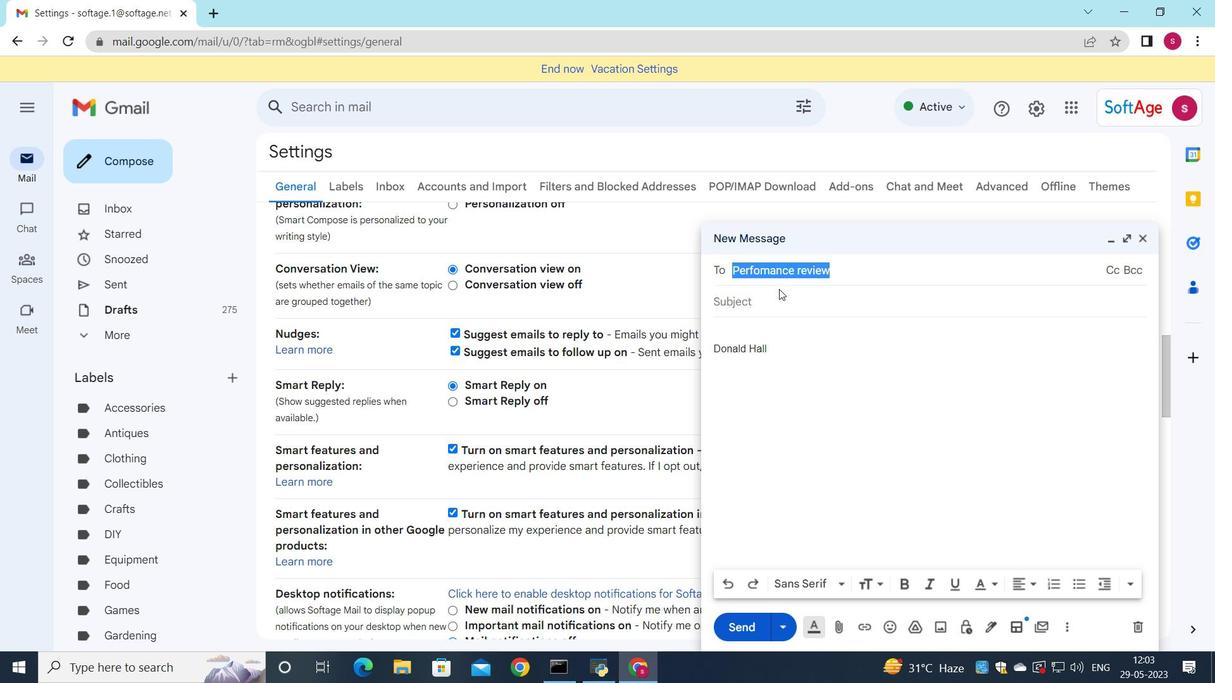 
Action: Mouse pressed left at (779, 289)
Screenshot: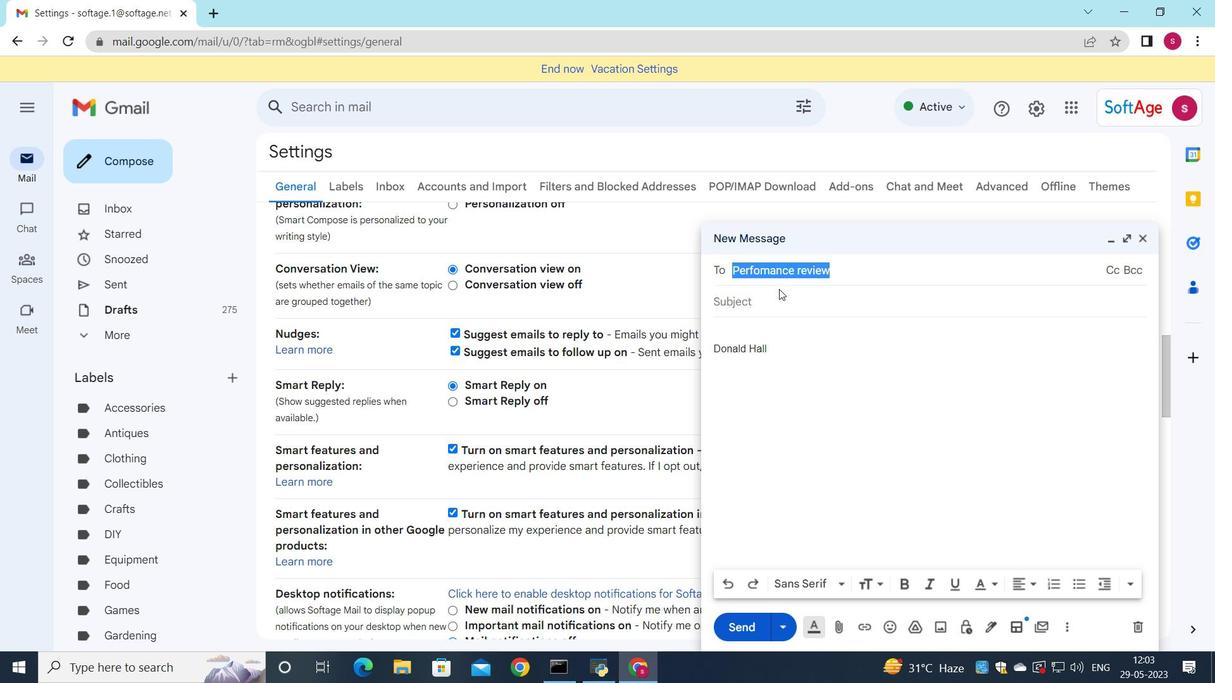 
Action: Mouse moved to (778, 299)
Screenshot: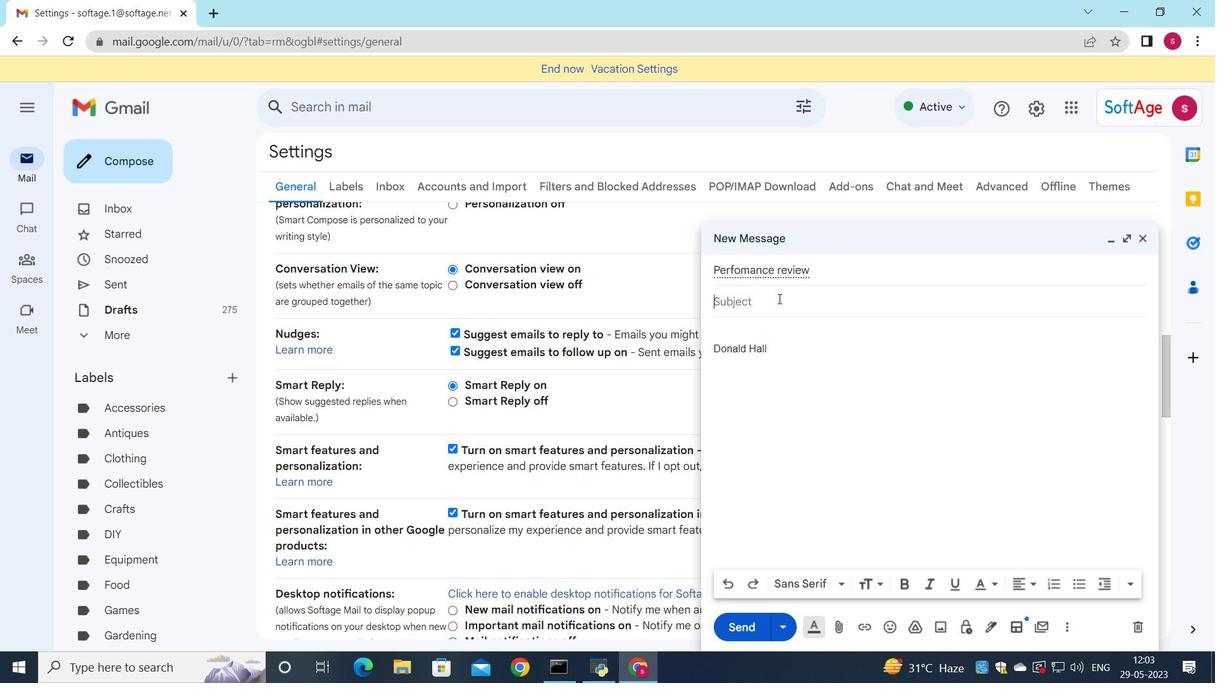 
Action: Mouse pressed left at (778, 299)
Screenshot: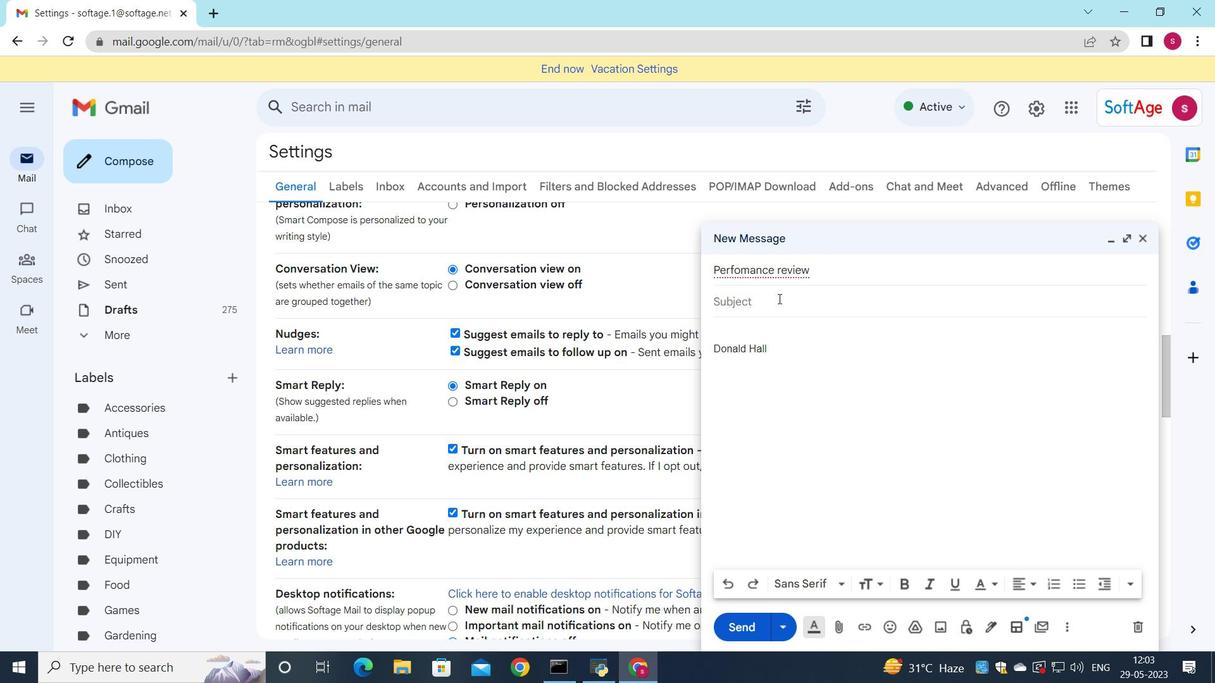 
Action: Mouse moved to (775, 301)
Screenshot: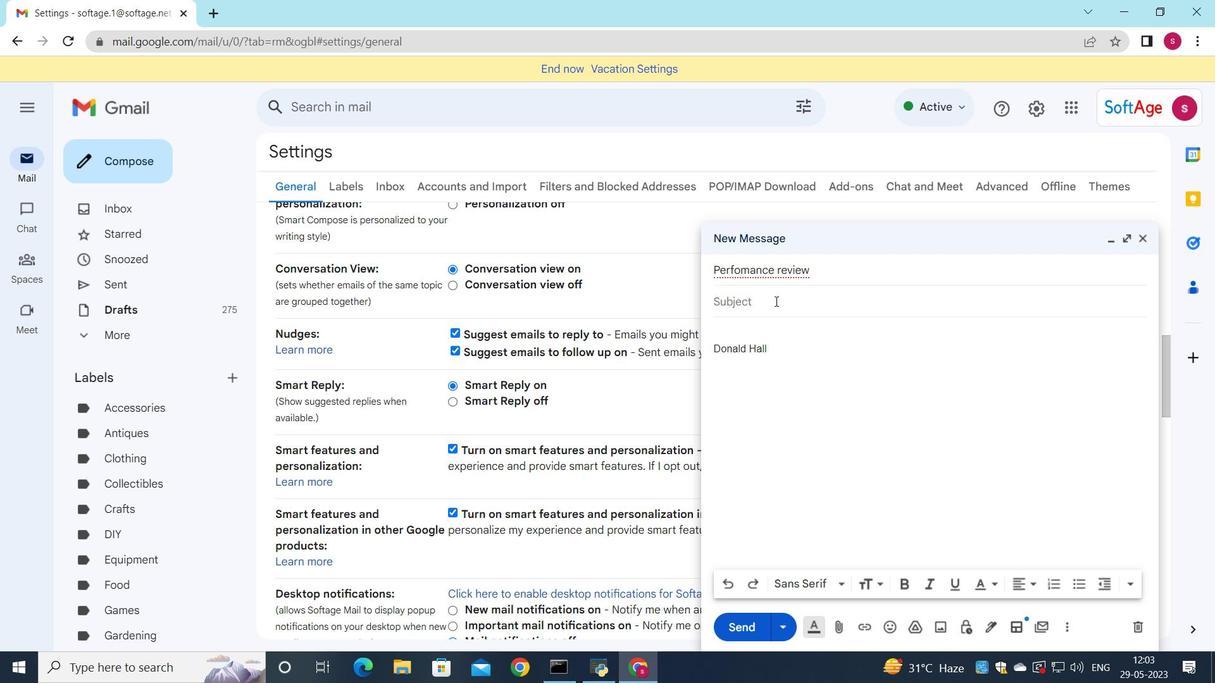 
Action: Key pressed ctrl+V
Screenshot: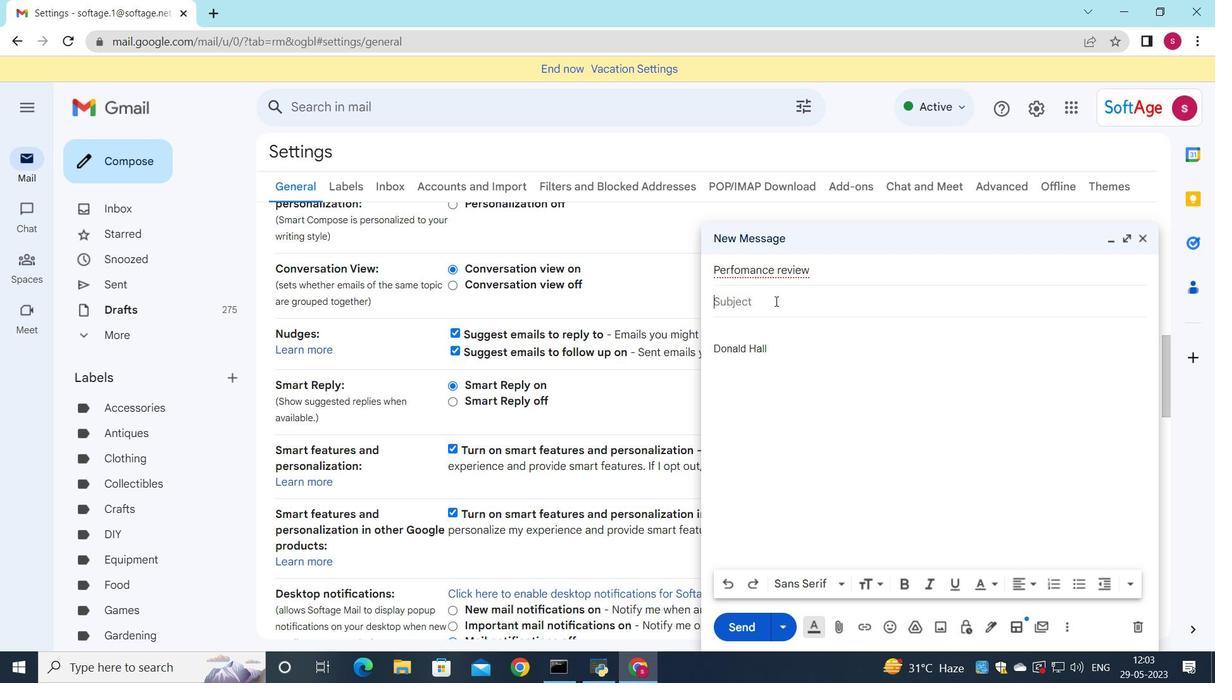 
Action: Mouse moved to (772, 272)
Screenshot: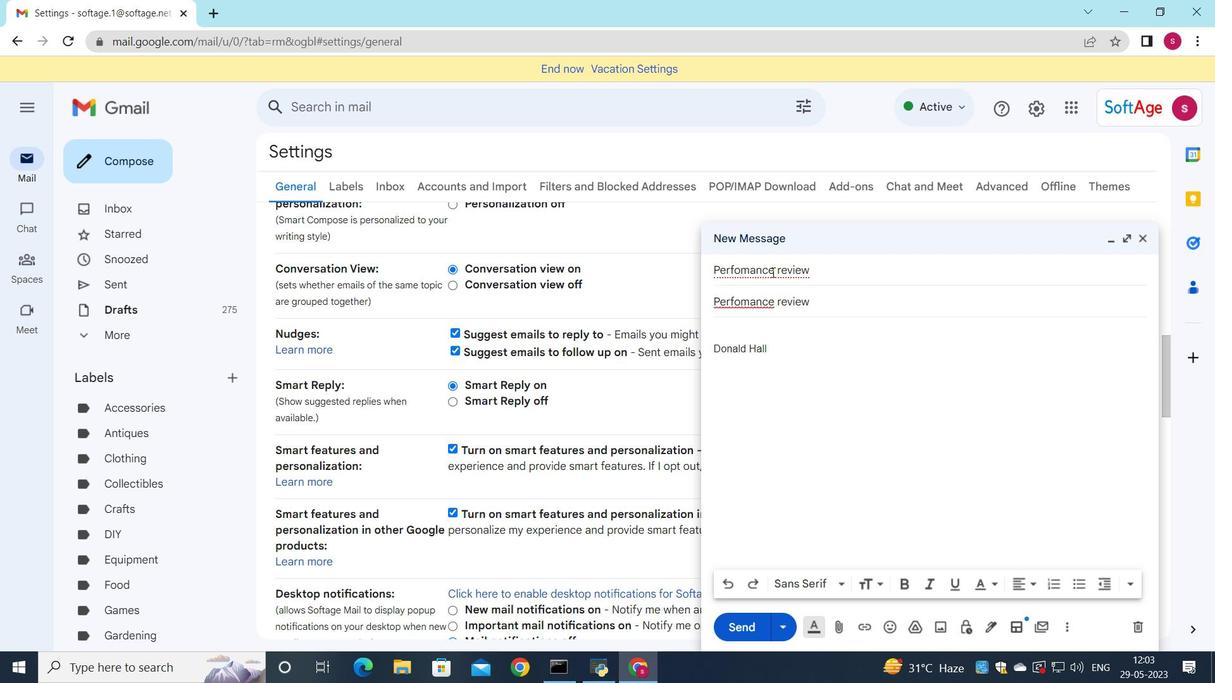 
Action: Mouse pressed left at (772, 272)
Screenshot: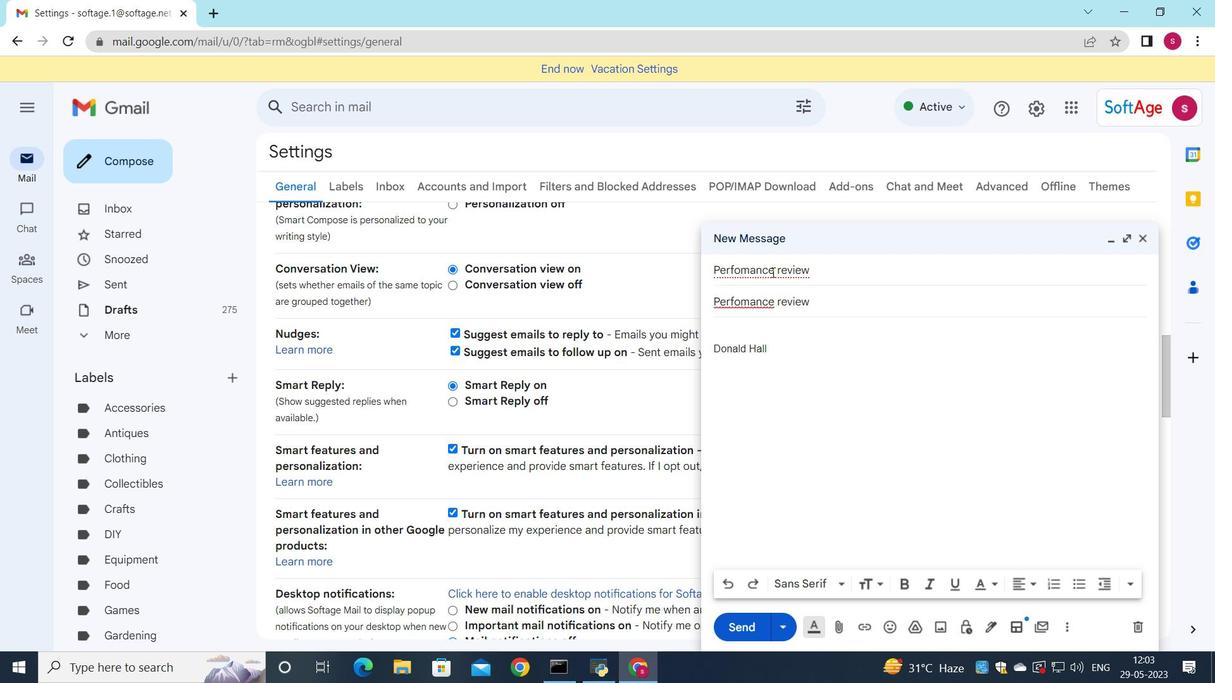
Action: Mouse moved to (771, 272)
Screenshot: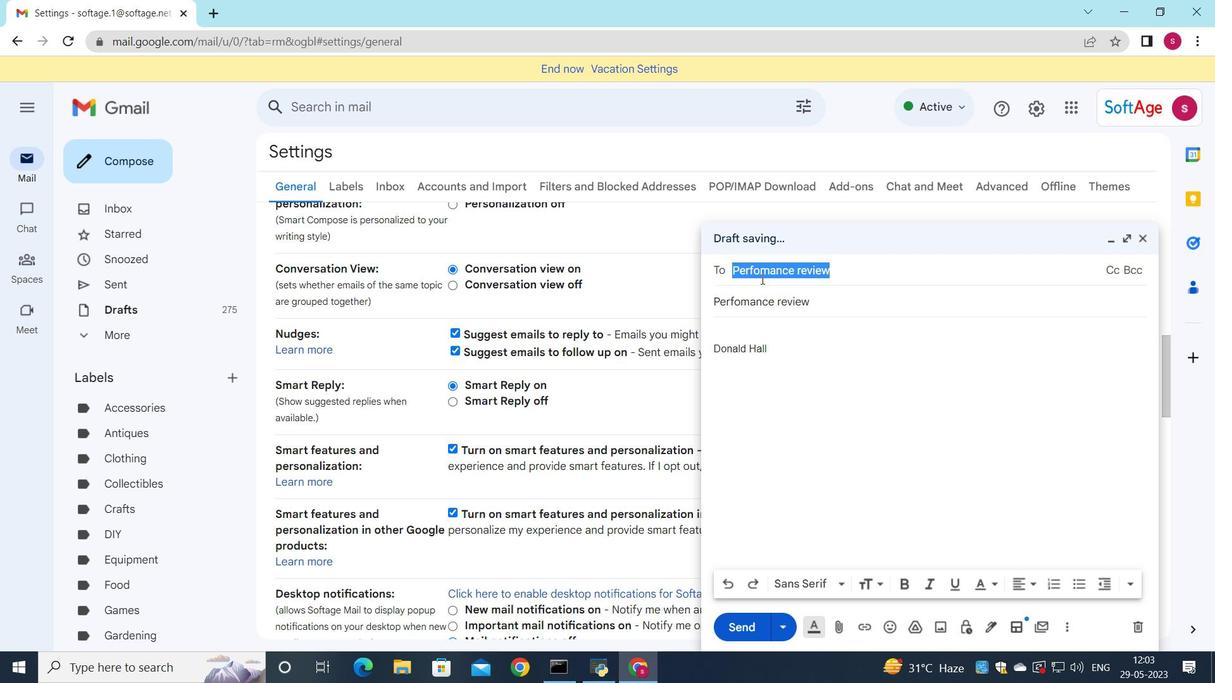 
Action: Key pressed <Key.delete>
Screenshot: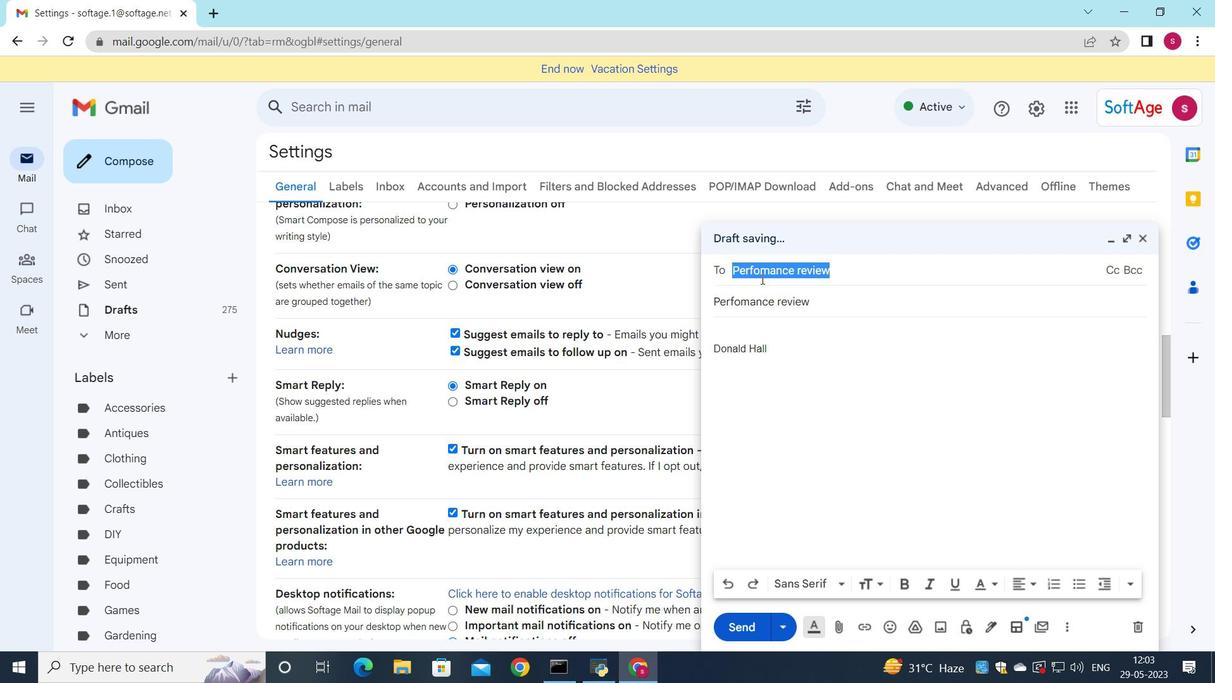 
Action: Mouse moved to (762, 279)
Screenshot: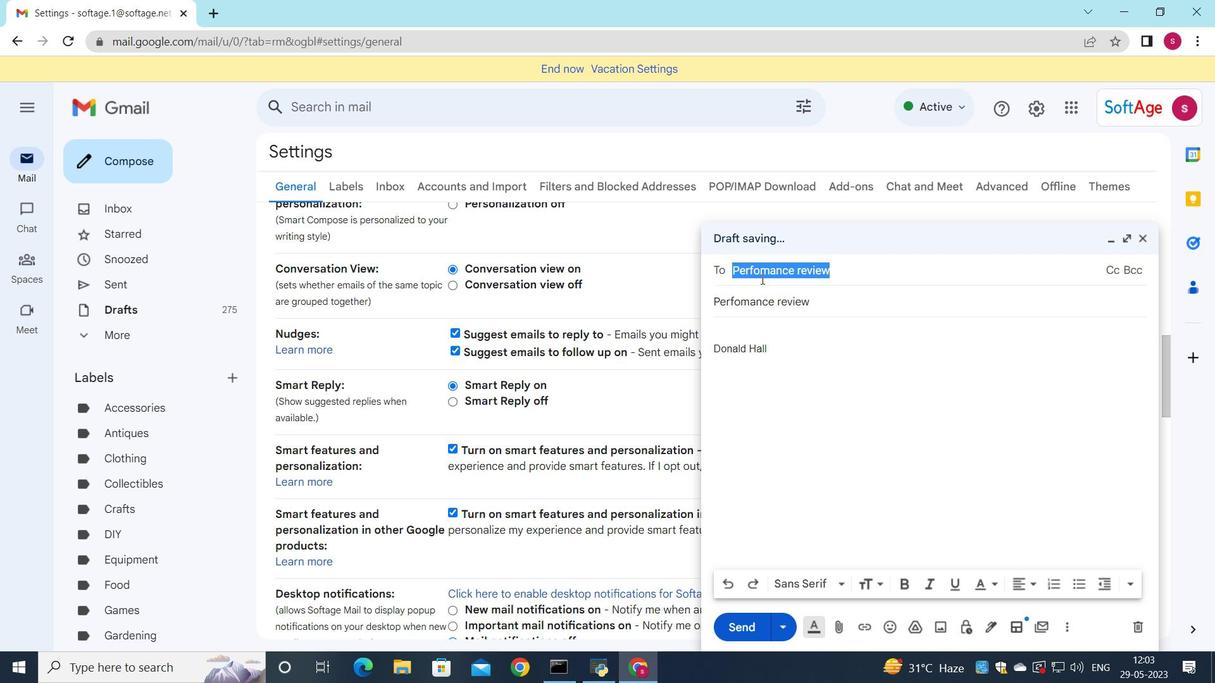 
Action: Key pressed <Key.down><Key.down><Key.down><Key.down><Key.enter><Key.down><Key.down><Key.down><Key.down><Key.down><Key.enter>
Screenshot: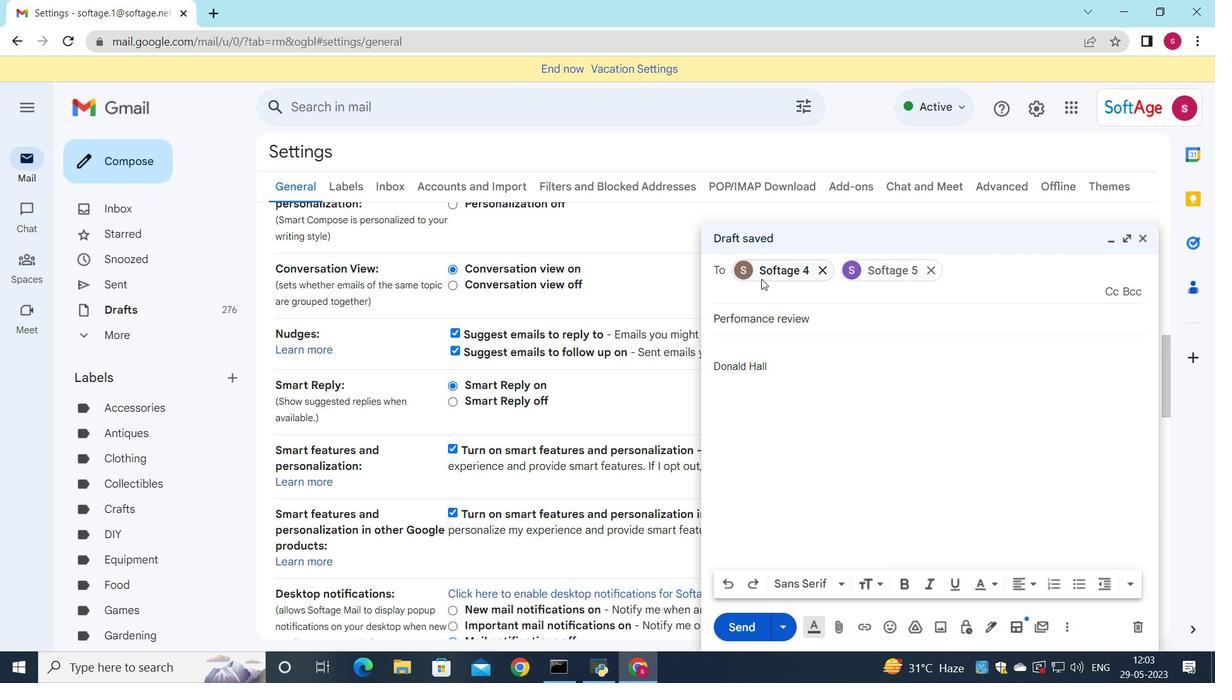 
Action: Mouse moved to (1105, 294)
Screenshot: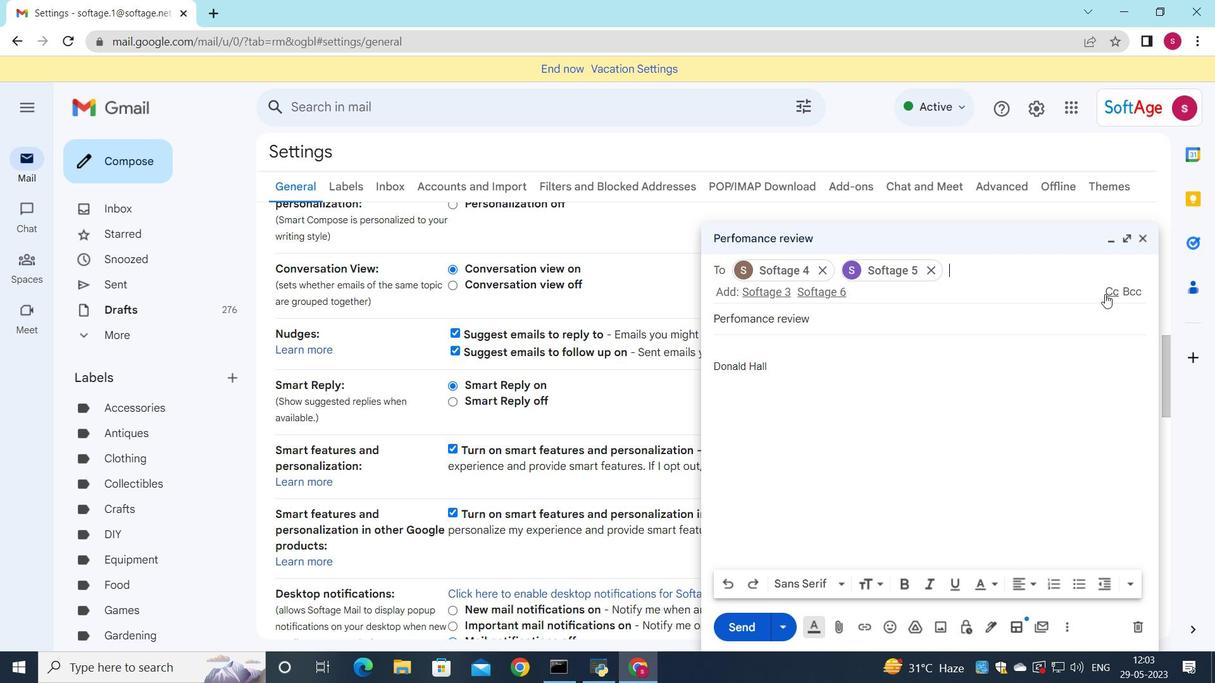 
Action: Mouse pressed left at (1105, 294)
Screenshot: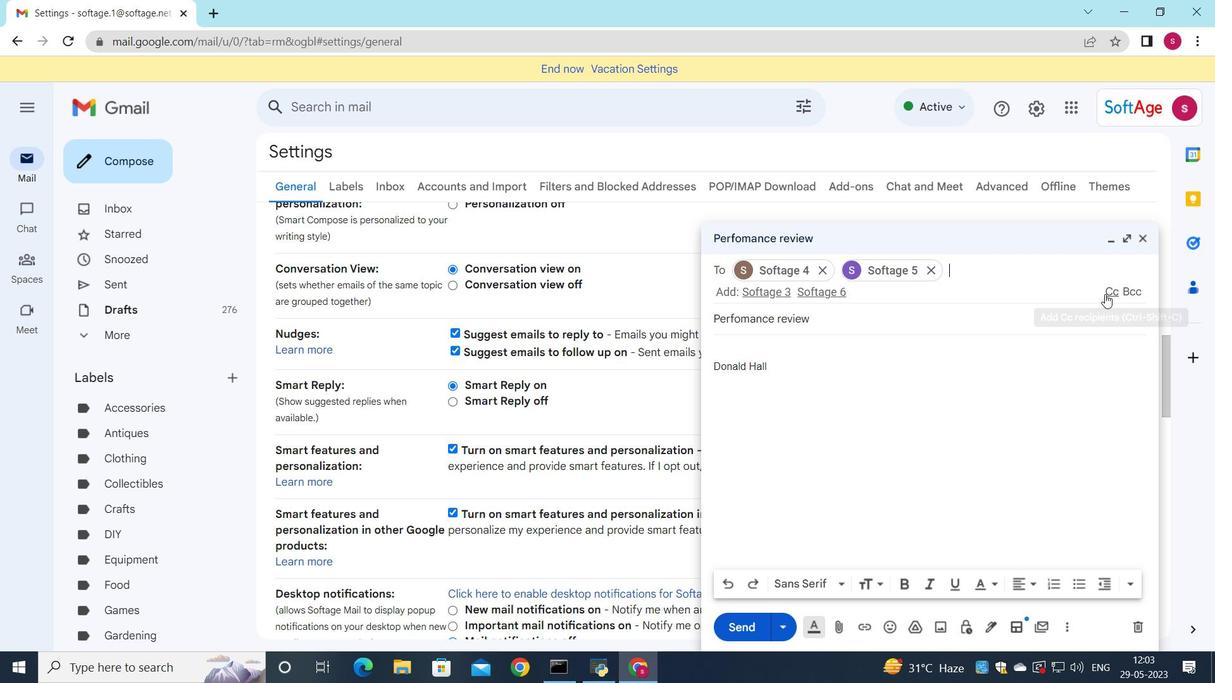 
Action: Mouse moved to (986, 331)
Screenshot: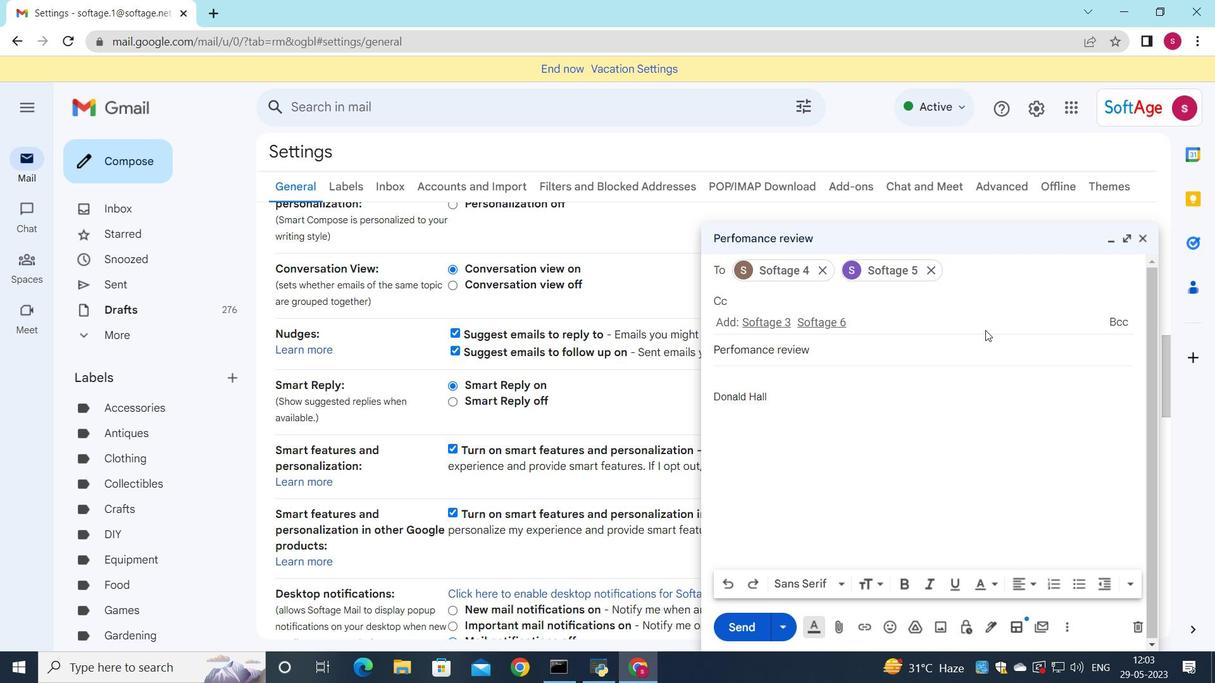 
Action: Key pressed s
Screenshot: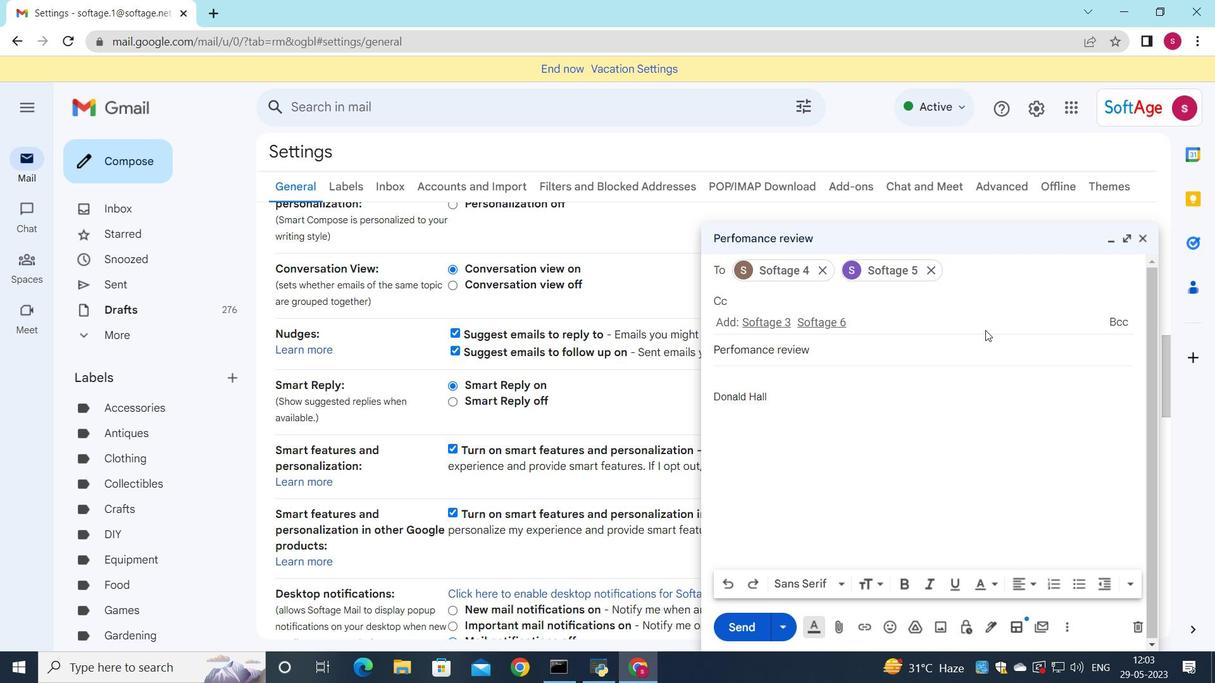 
Action: Mouse moved to (871, 536)
Screenshot: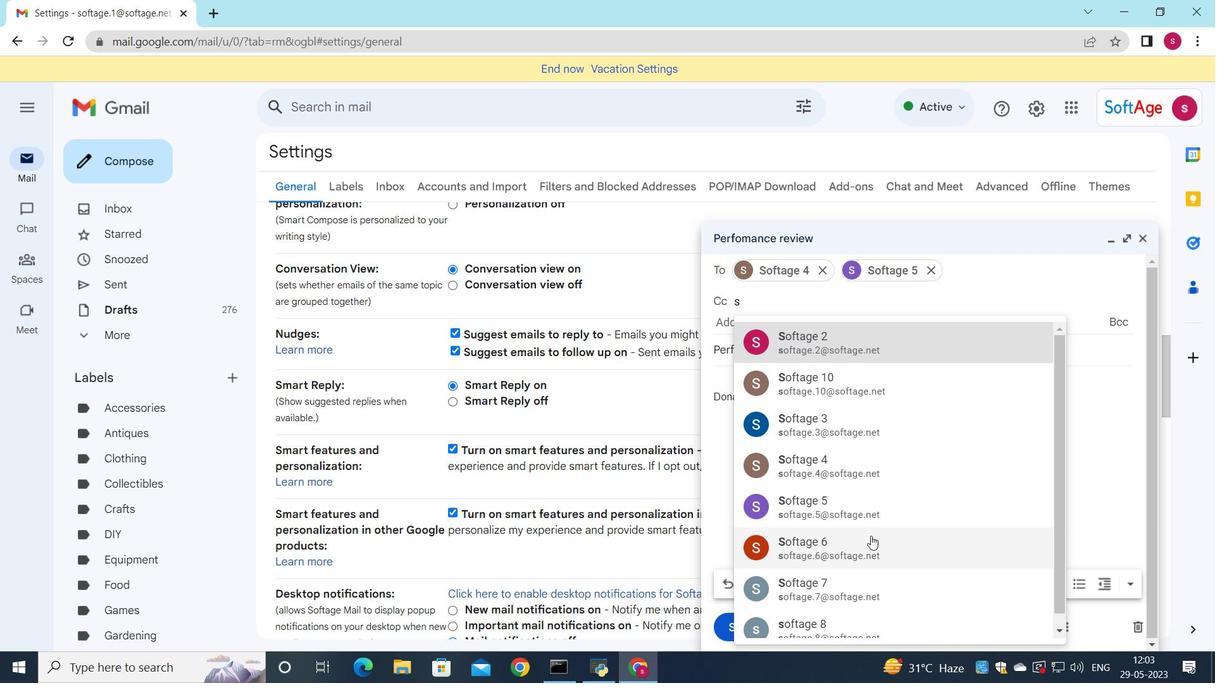 
Action: Mouse pressed left at (871, 536)
Screenshot: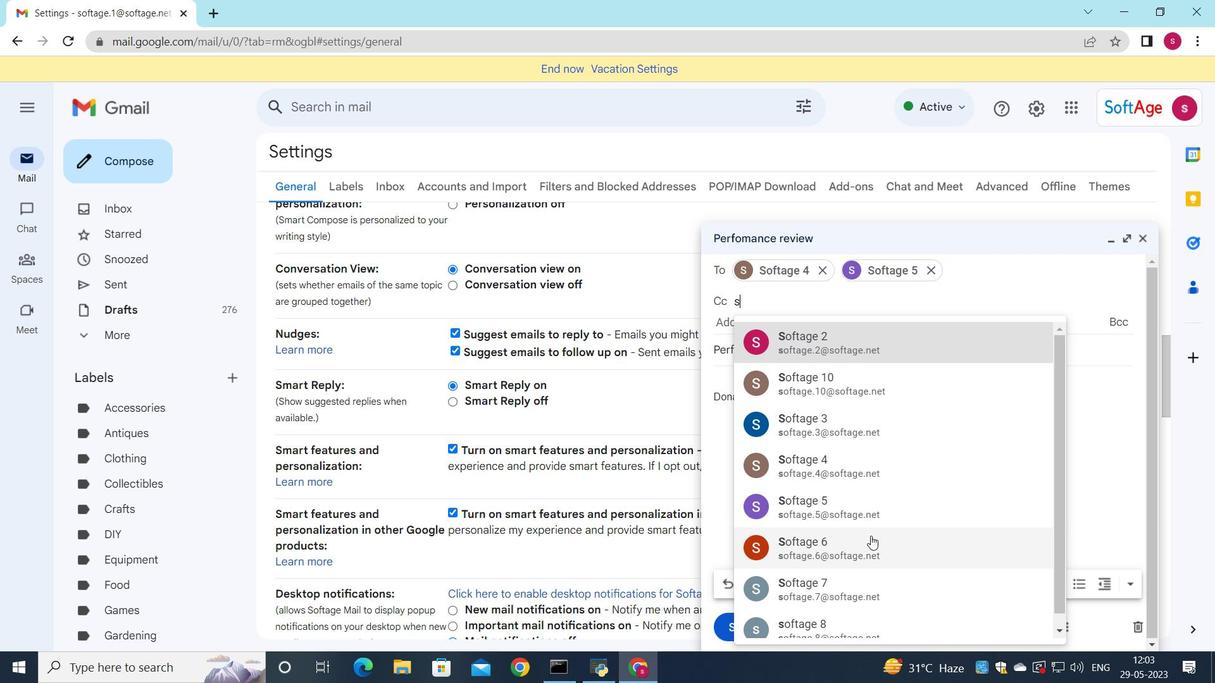 
Action: Mouse moved to (716, 368)
Screenshot: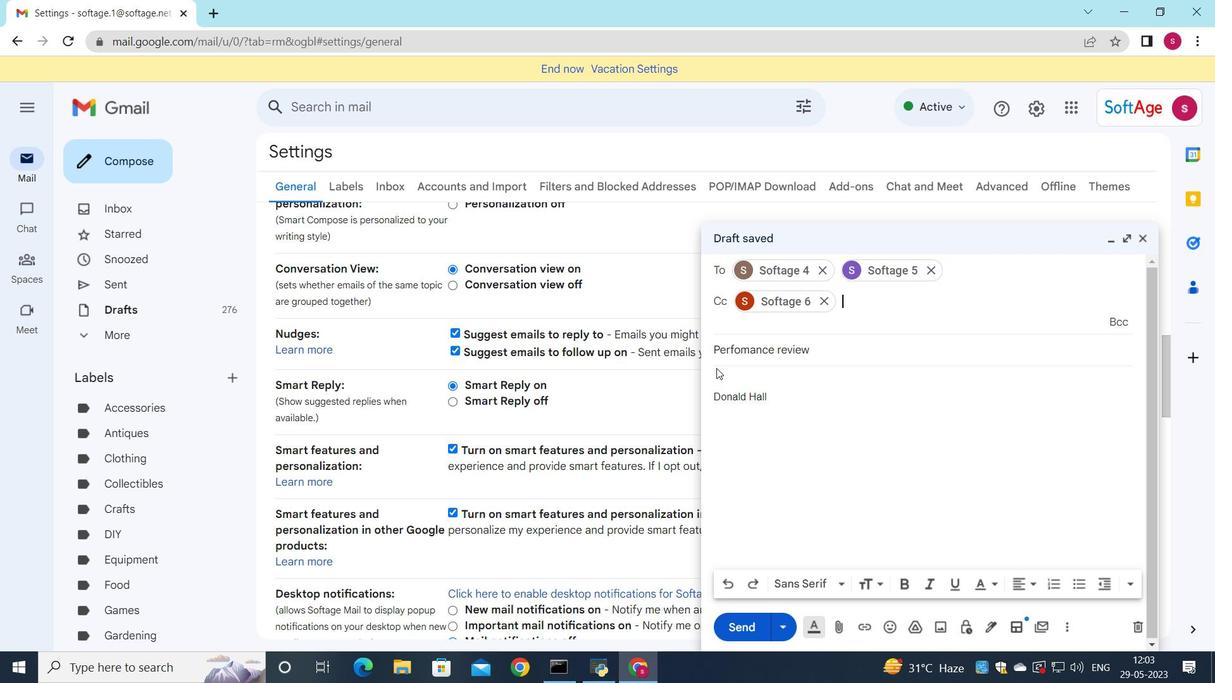 
Action: Mouse pressed left at (716, 368)
Screenshot: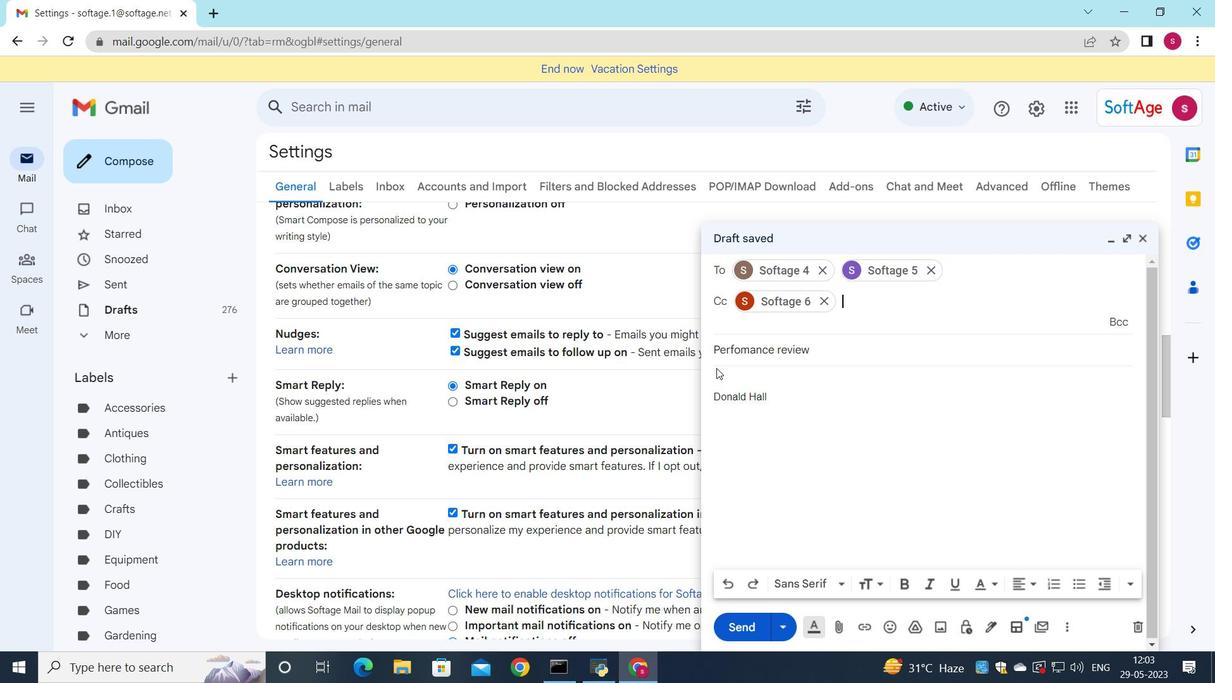 
Action: Key pressed <Key.shift>Pleaste<Key.backspace><Key.backspace>e<Key.space>let<Key.space>me<Key.space>know<Key.space>if<Key.space>you<Key.space>have<Key.space>any<Key.space>feed<Key.space><Key.backspace>back<Key.space>on<Key.space>this<Key.space>oproposal
Screenshot: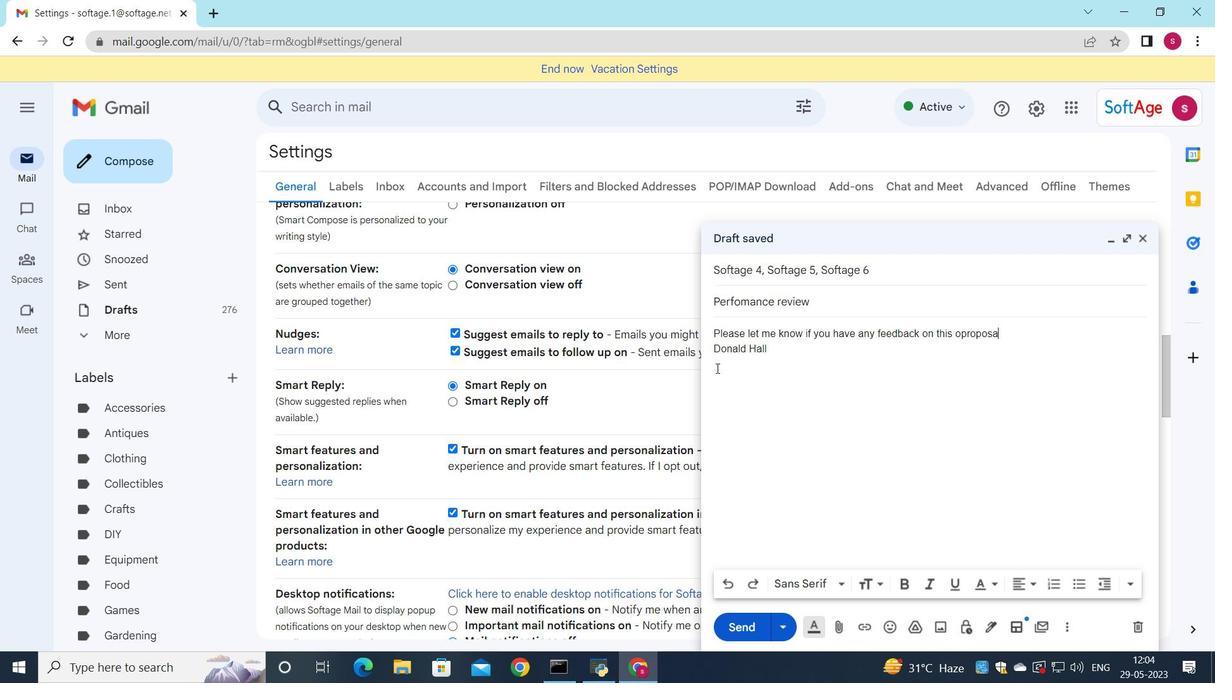 
Action: Mouse moved to (962, 336)
Screenshot: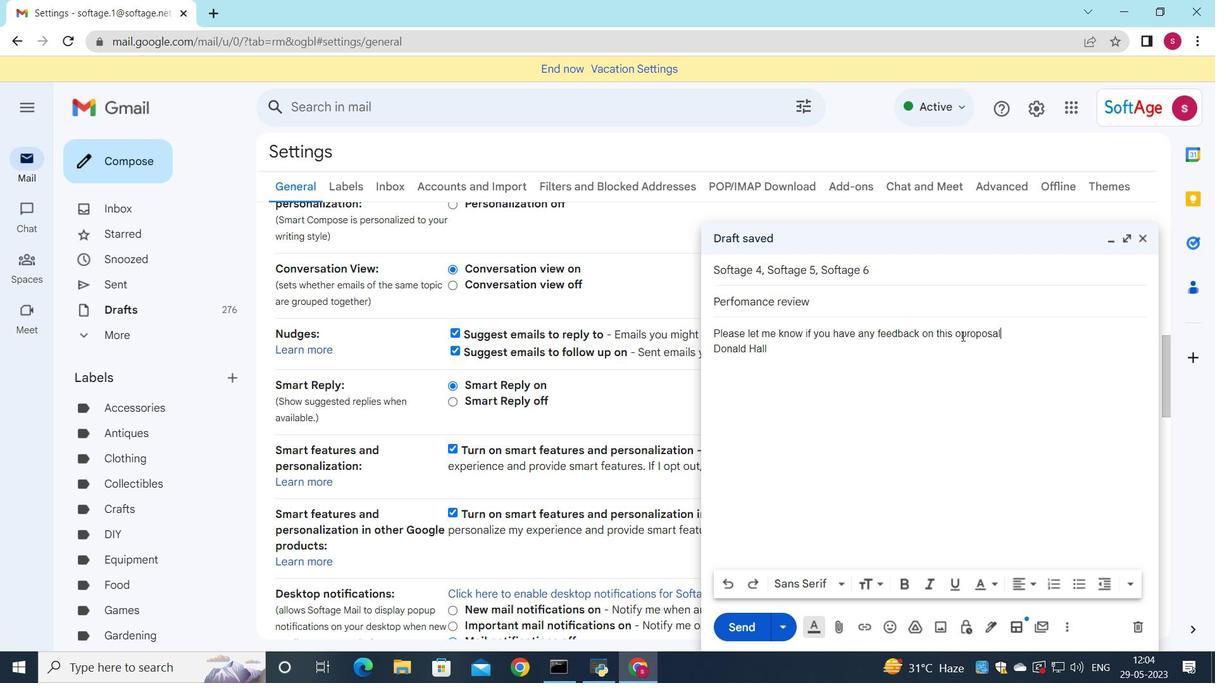 
Action: Mouse pressed left at (962, 336)
Screenshot: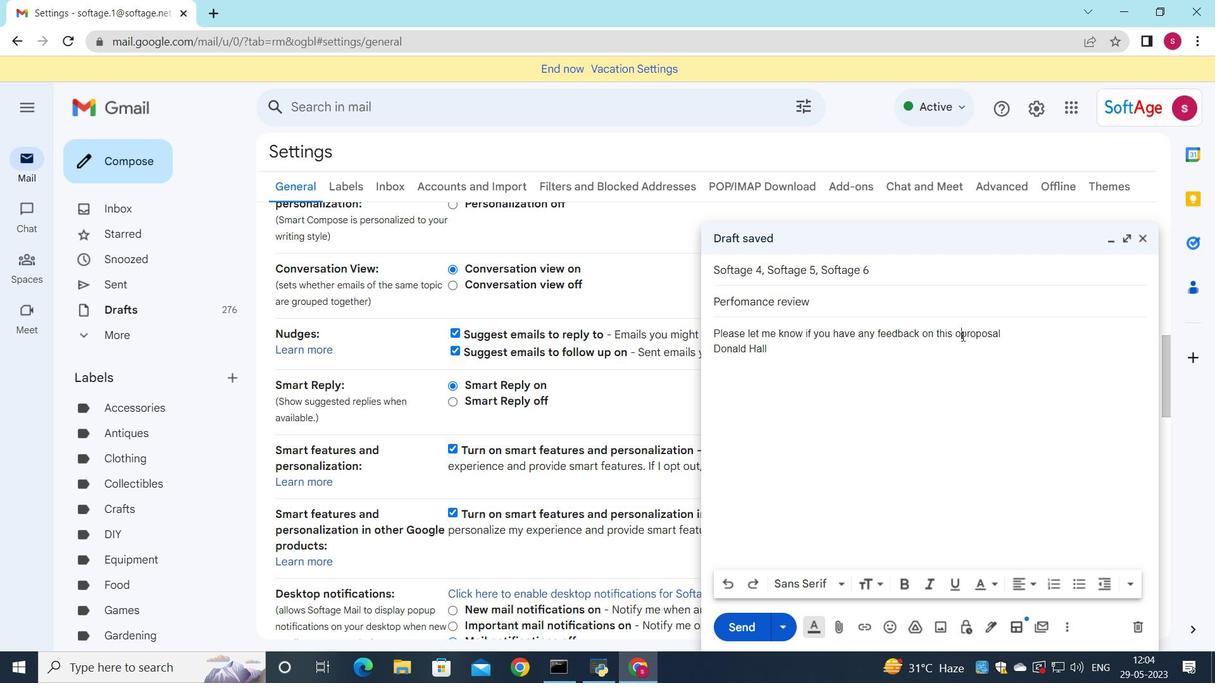 
Action: Key pressed <Key.backspace>
Screenshot: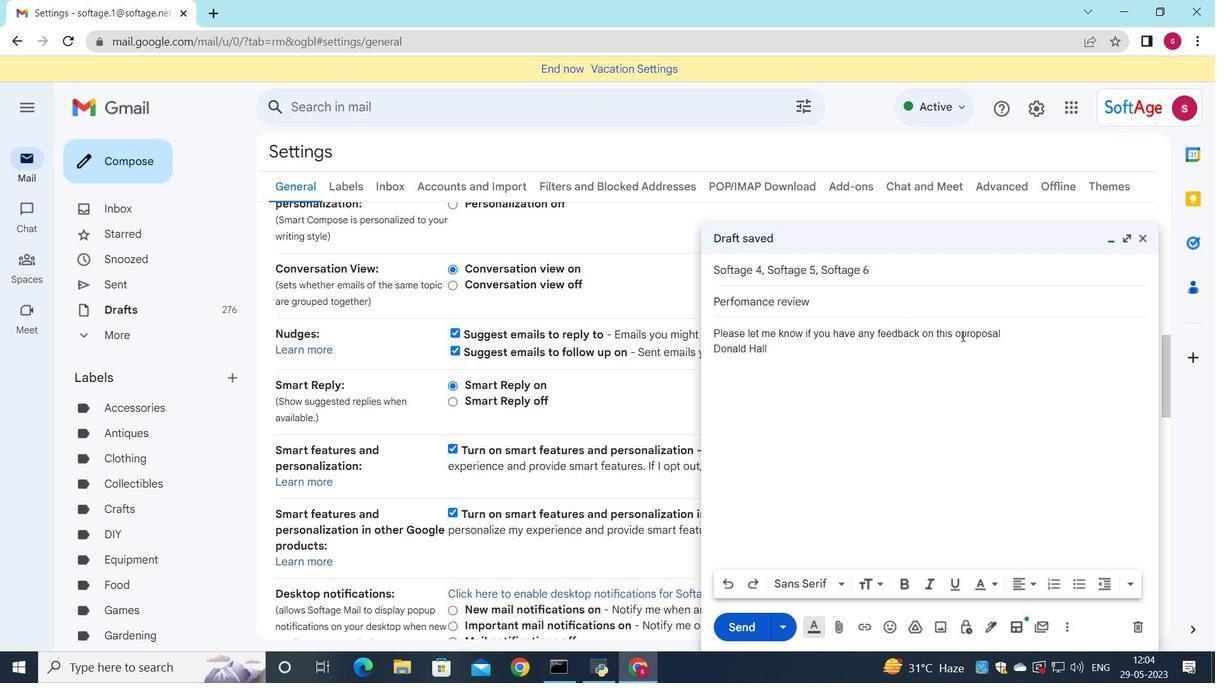 
Action: Mouse moved to (1018, 325)
Screenshot: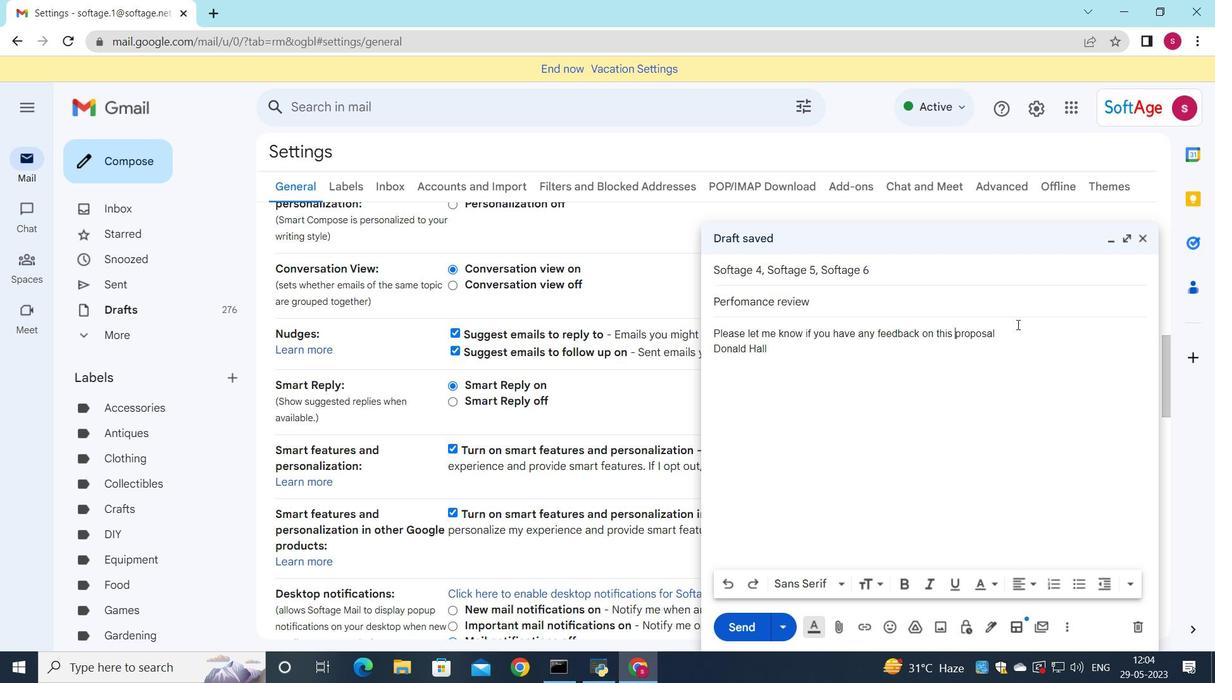 
Action: Mouse pressed left at (1018, 325)
Screenshot: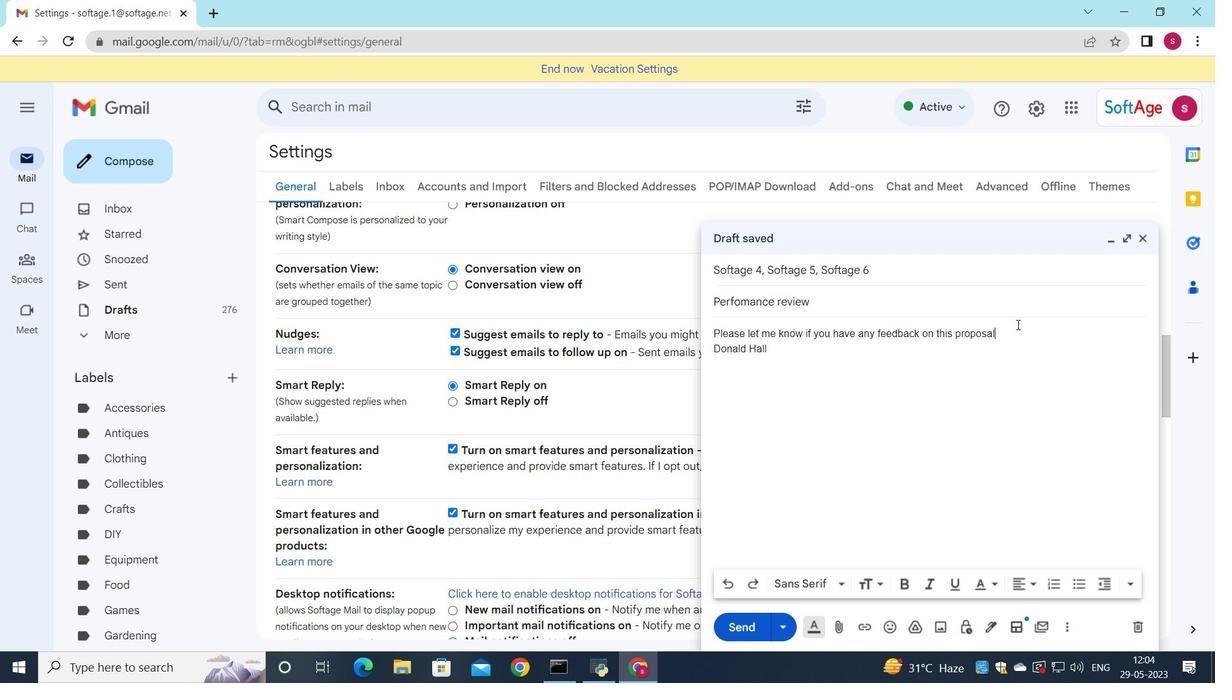 
Action: Key pressed .
Screenshot: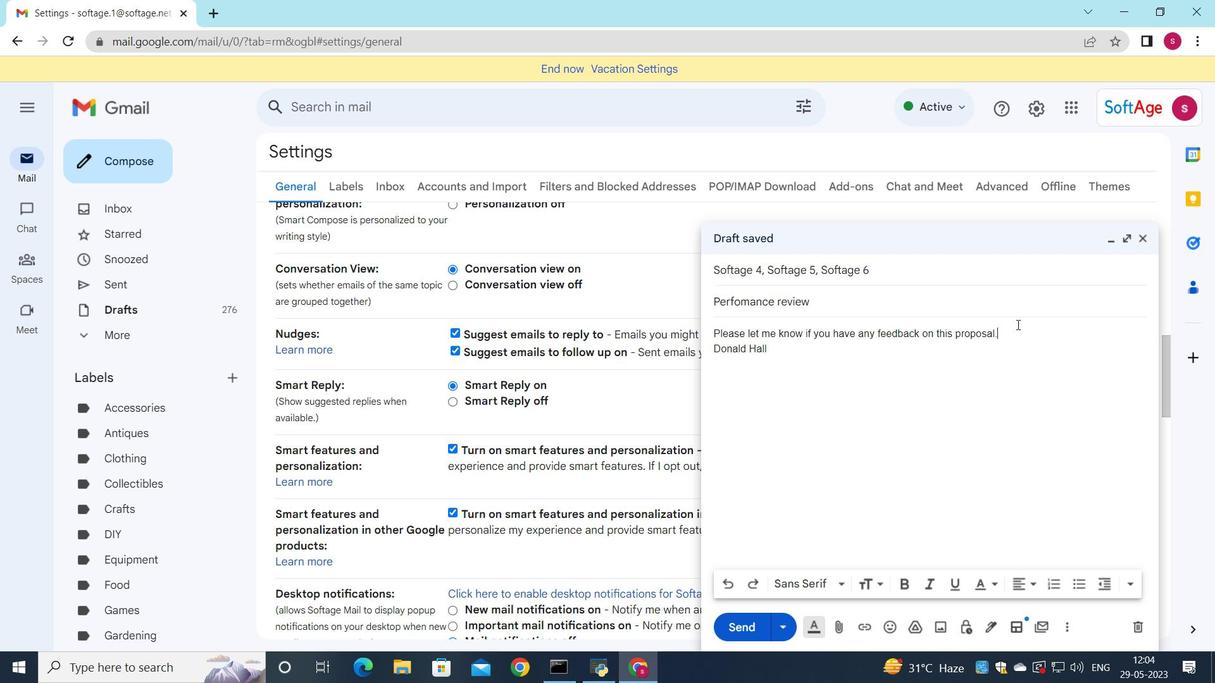 
Action: Mouse moved to (1026, 332)
Screenshot: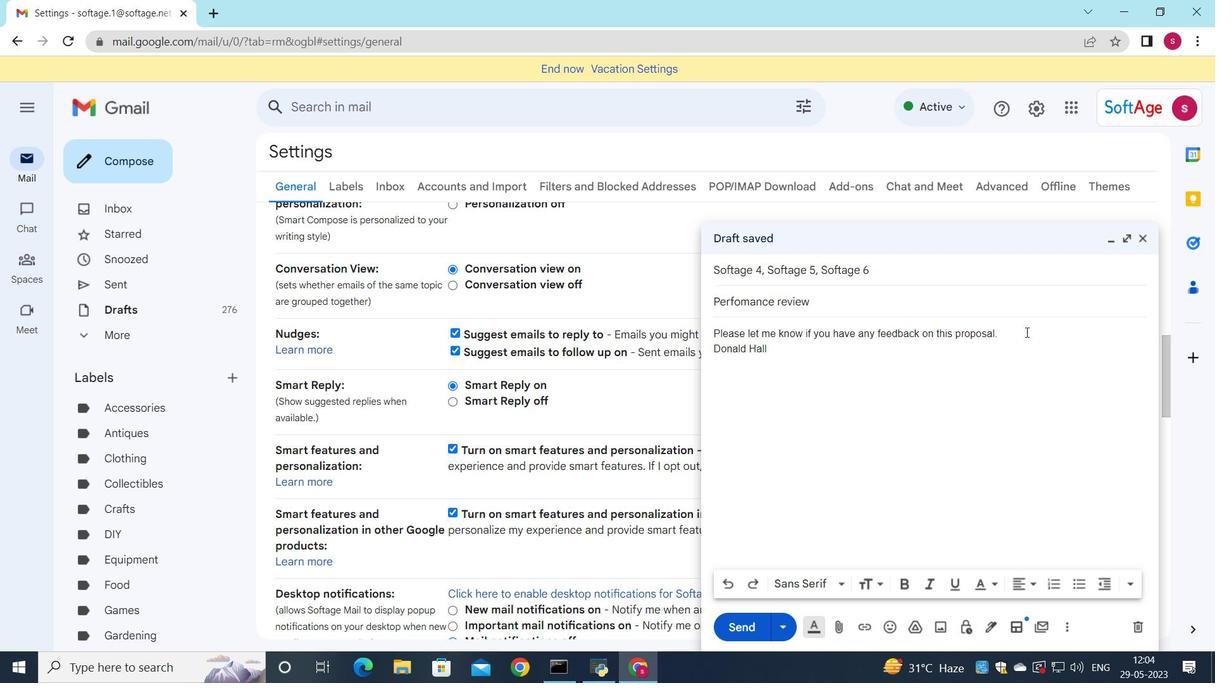 
Action: Mouse pressed left at (1026, 332)
Screenshot: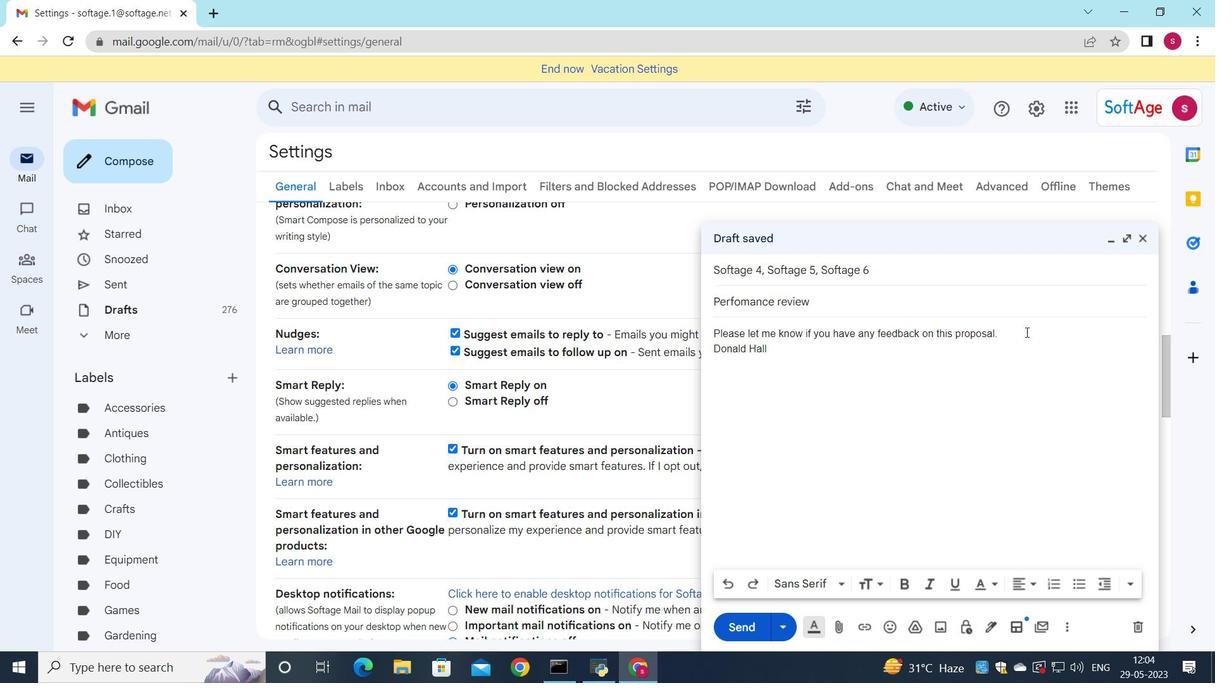
Action: Mouse moved to (883, 588)
Screenshot: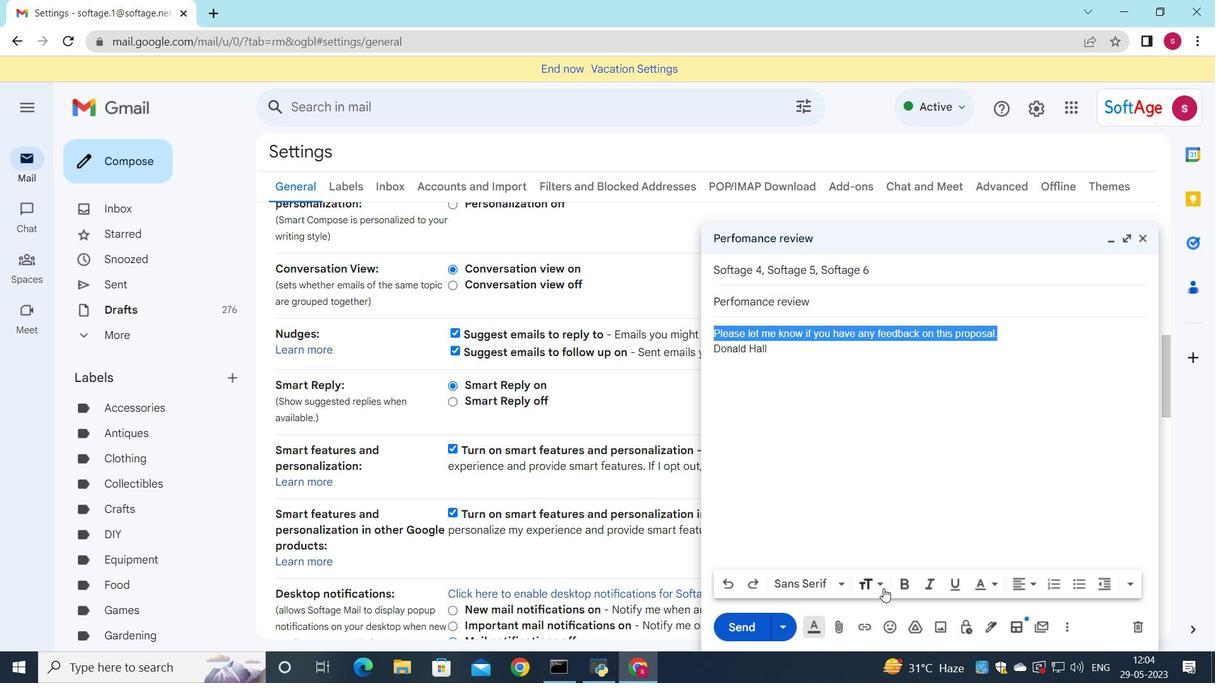 
Action: Mouse pressed left at (883, 588)
Screenshot: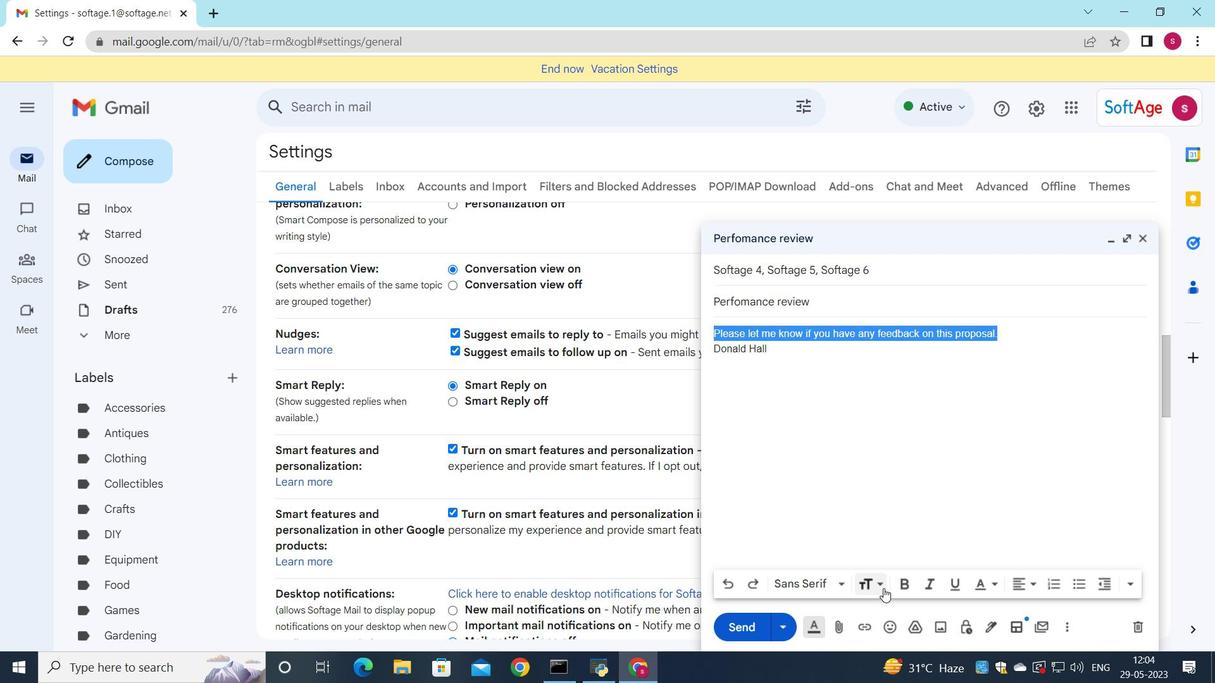 
Action: Mouse moved to (901, 494)
Screenshot: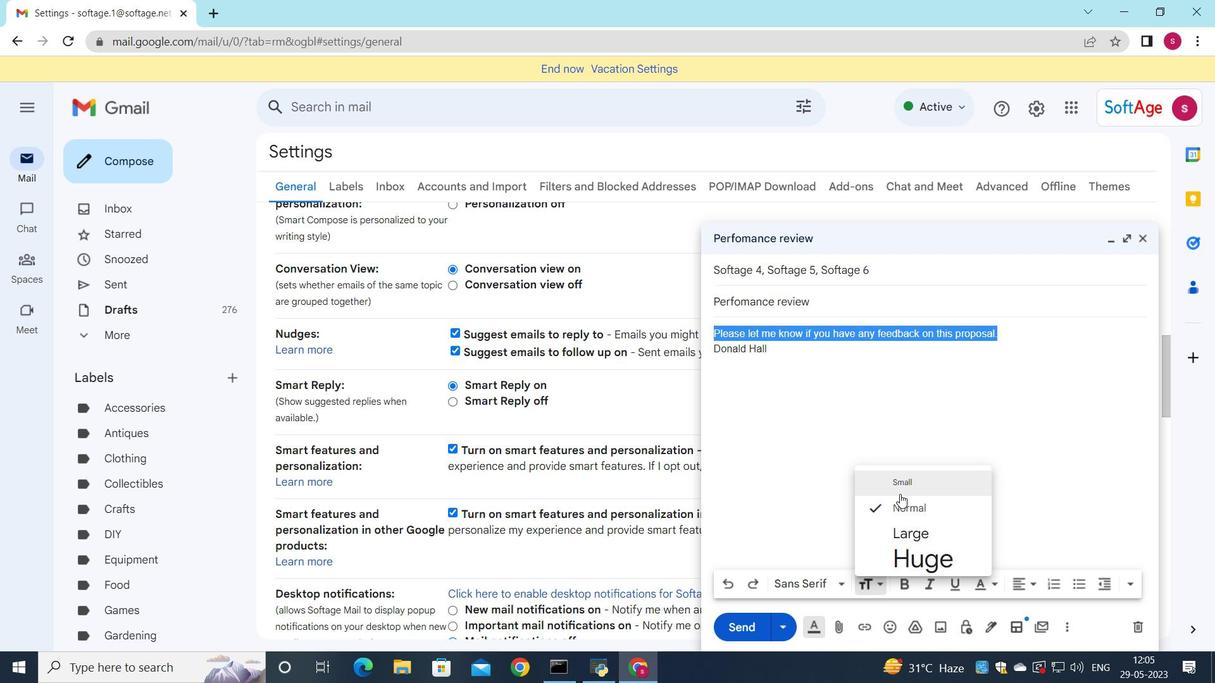 
Action: Mouse pressed left at (901, 494)
Screenshot: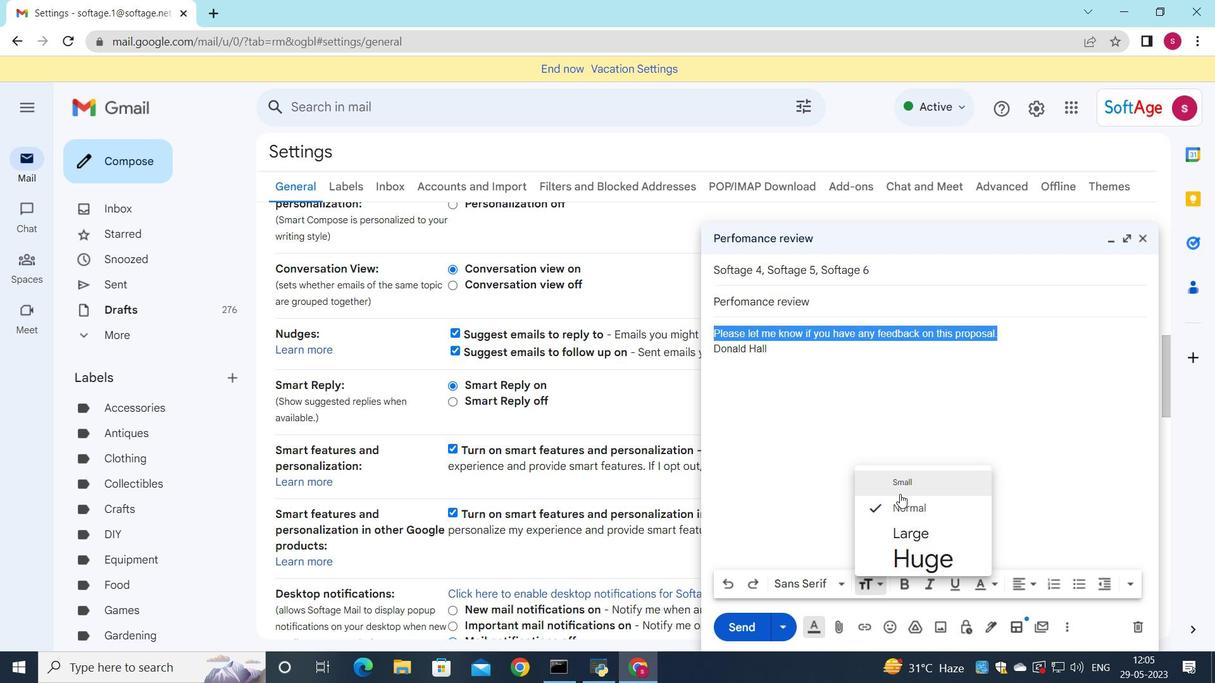 
Action: Mouse moved to (1033, 587)
Screenshot: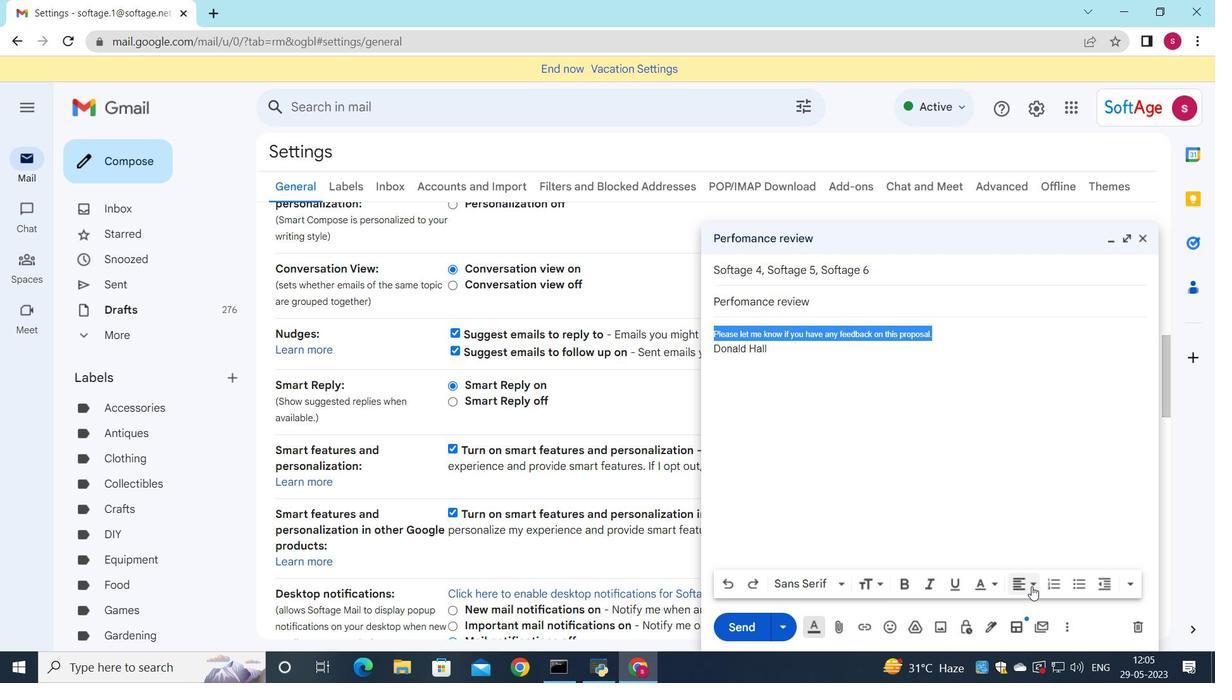 
Action: Mouse pressed left at (1033, 587)
Screenshot: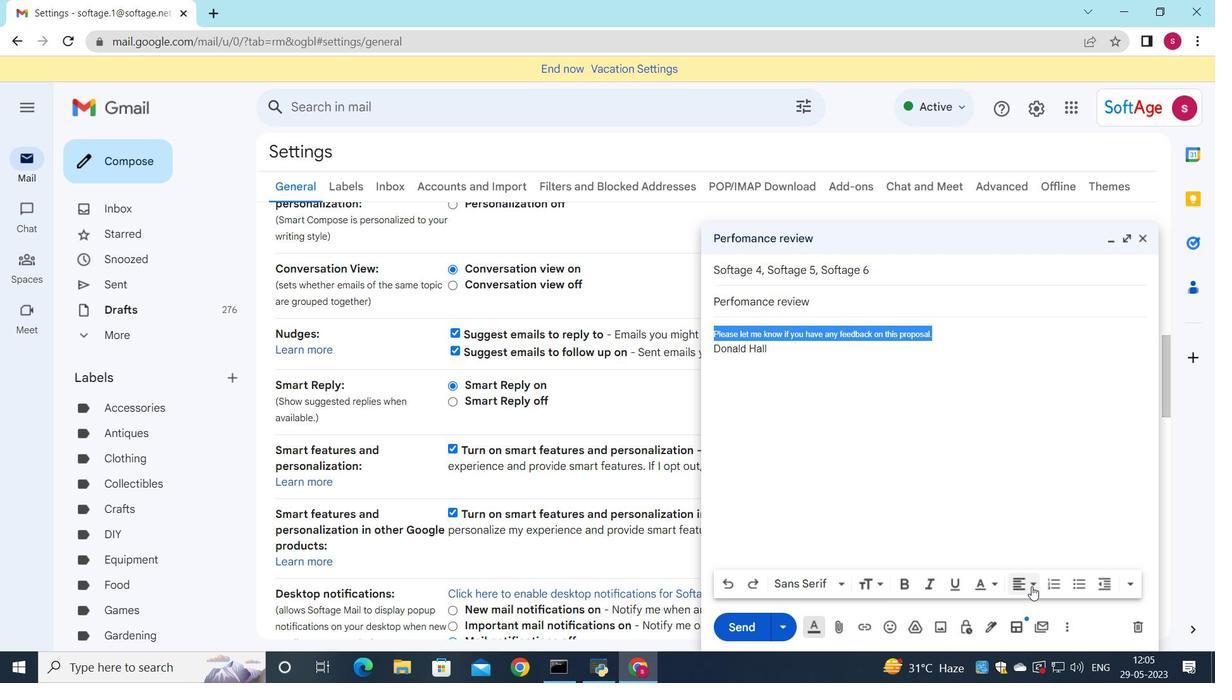 
Action: Mouse moved to (1023, 521)
Screenshot: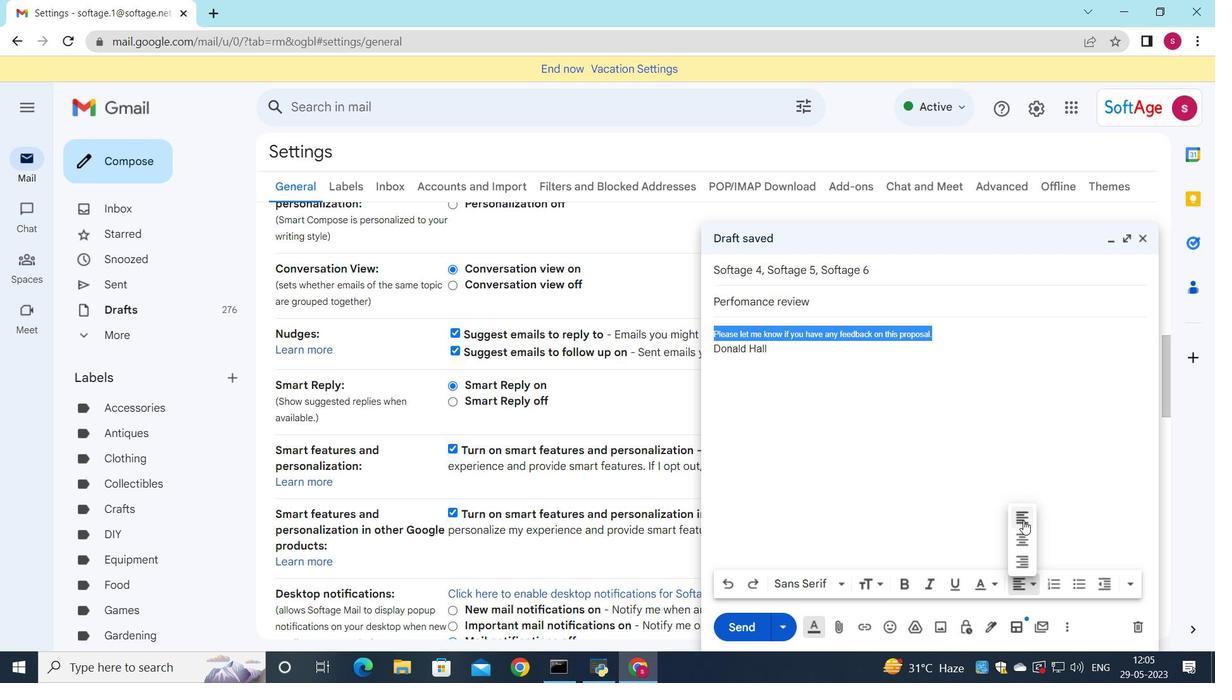 
Action: Mouse pressed left at (1023, 521)
Screenshot: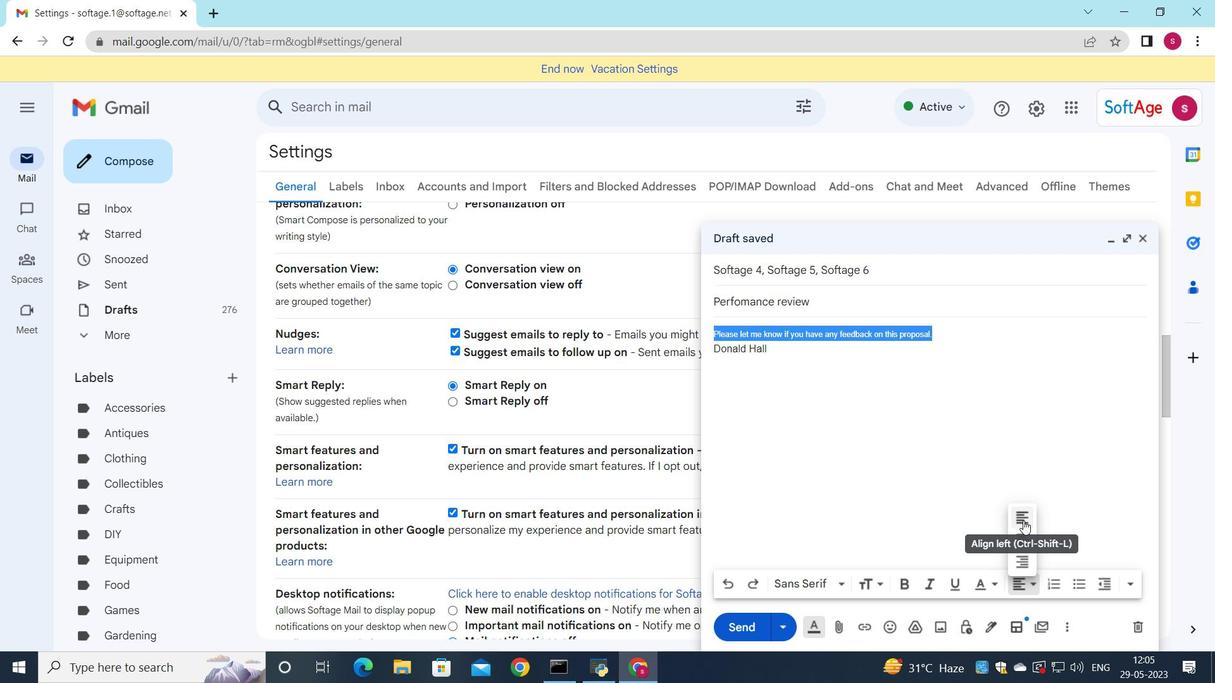 
Action: Mouse moved to (757, 624)
Screenshot: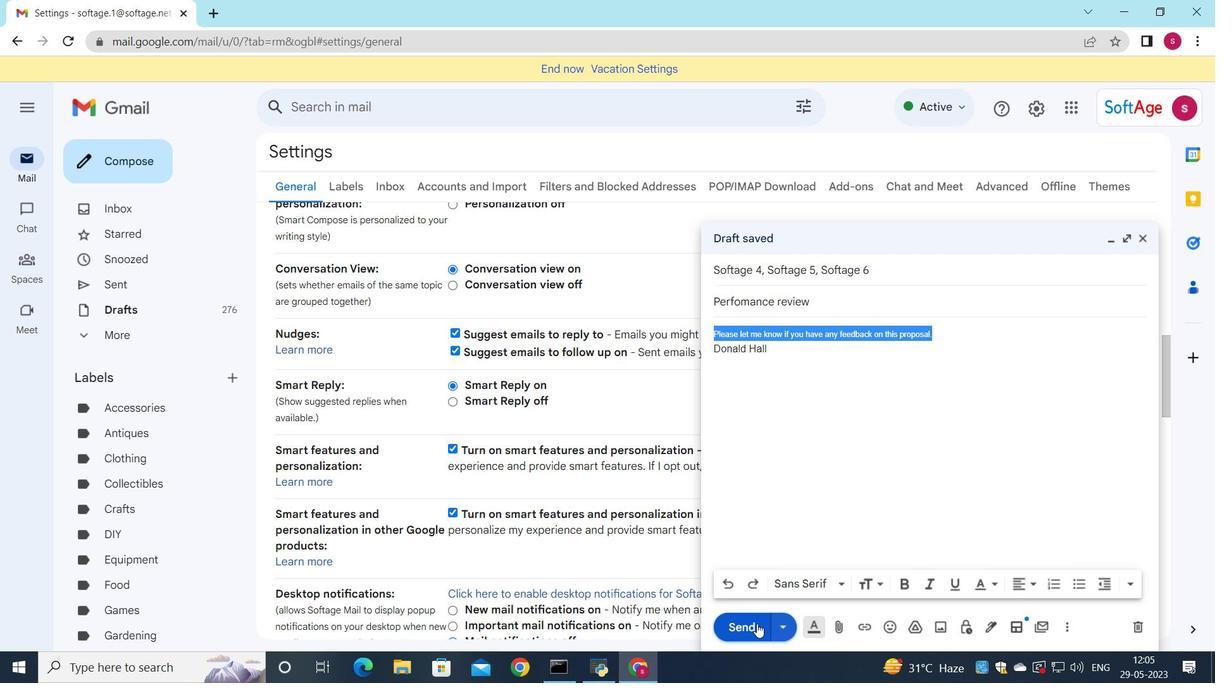 
Action: Mouse pressed left at (757, 624)
Screenshot: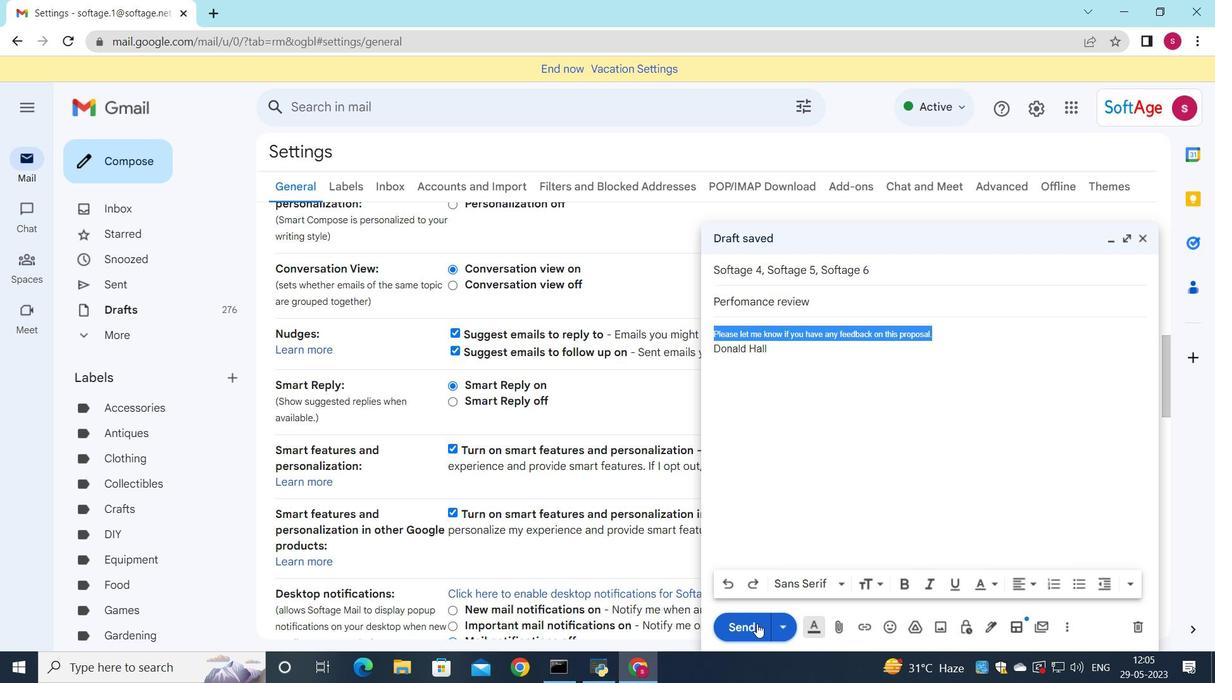 
Action: Mouse moved to (124, 290)
Screenshot: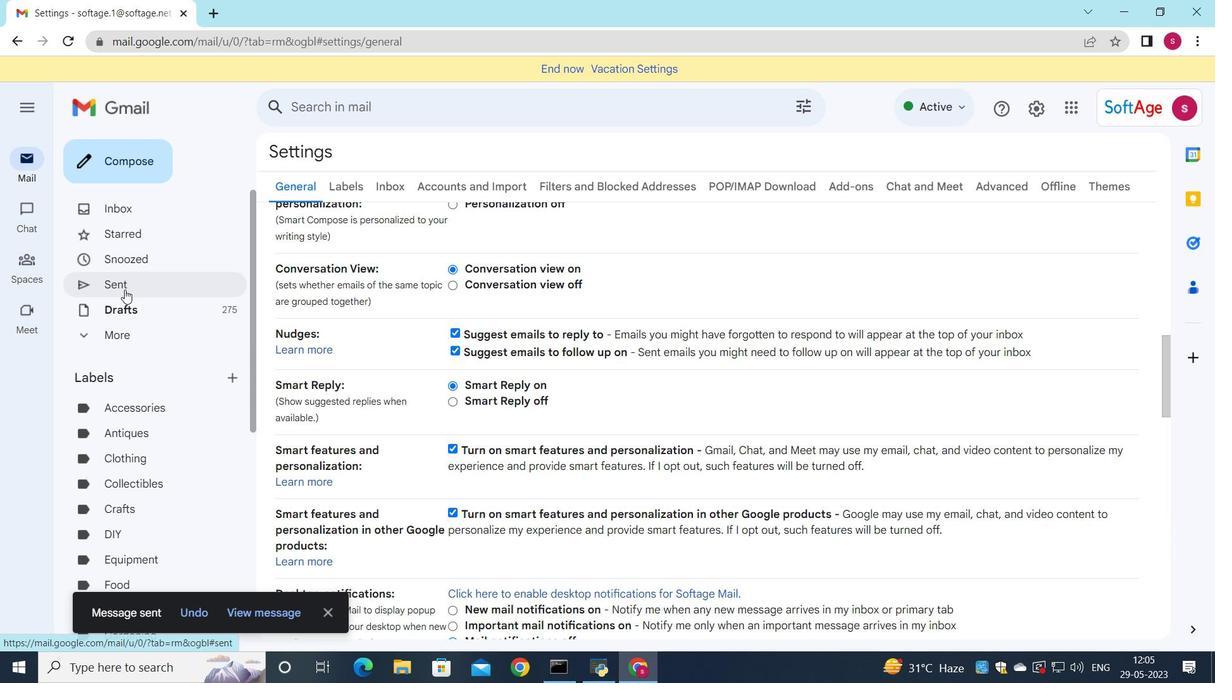 
Action: Mouse pressed left at (124, 290)
Screenshot: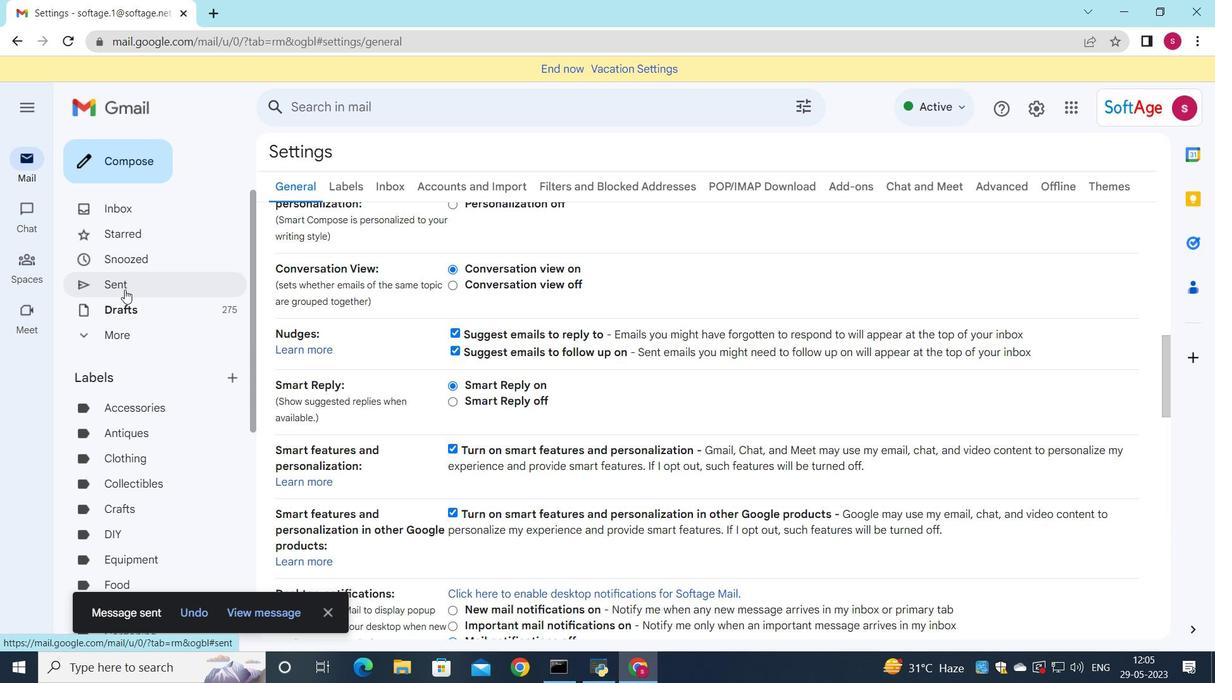 
Action: Mouse moved to (490, 237)
Screenshot: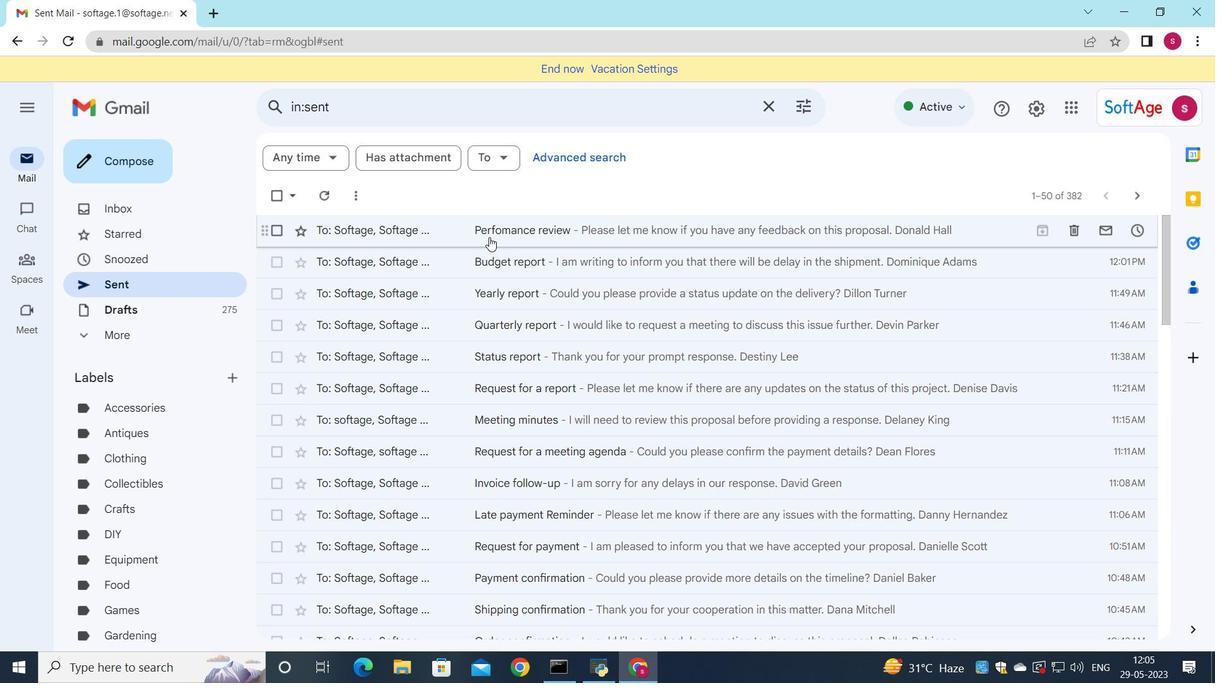 
Action: Mouse pressed left at (490, 237)
Screenshot: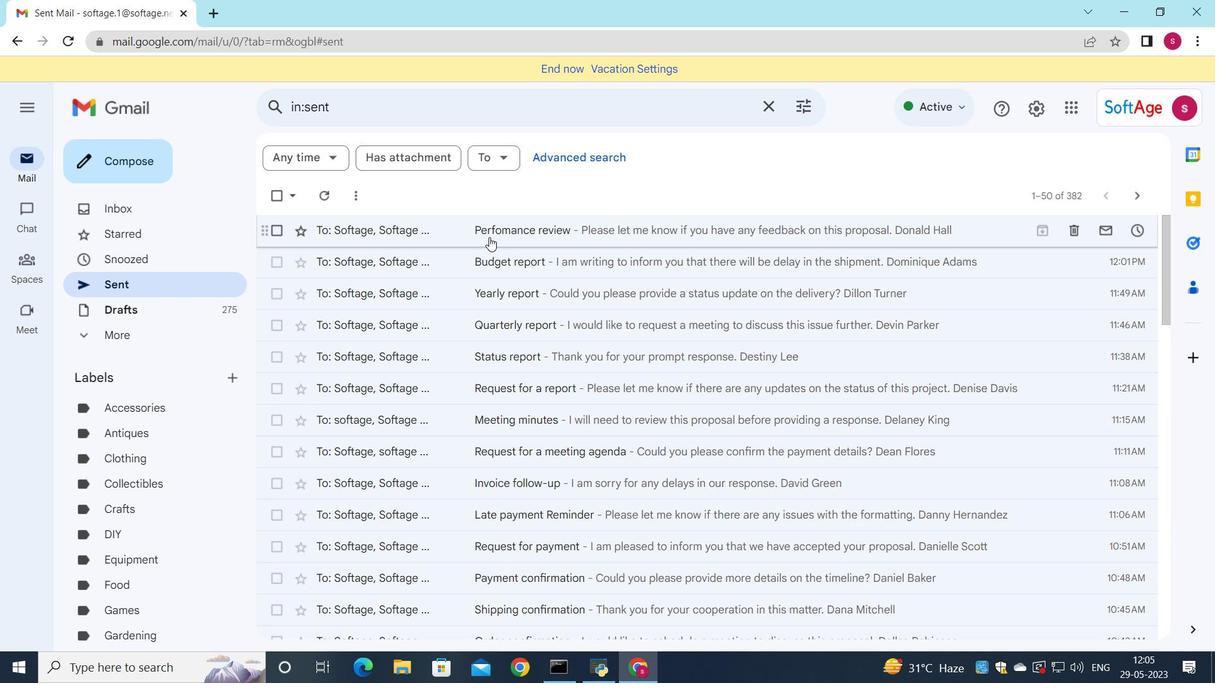 
